 Task: Look for space in Soanierana Ivongo, Madagascar from 6th June, 2023 to 8th June, 2023 for 2 adults in price range Rs.7000 to Rs.12000. Place can be private room with 1  bedroom having 2 beds and 1 bathroom. Property type can be house, flat, guest house. Amenities needed are: wifi. Booking option can be shelf check-in. Required host language is English.
Action: Mouse moved to (598, 79)
Screenshot: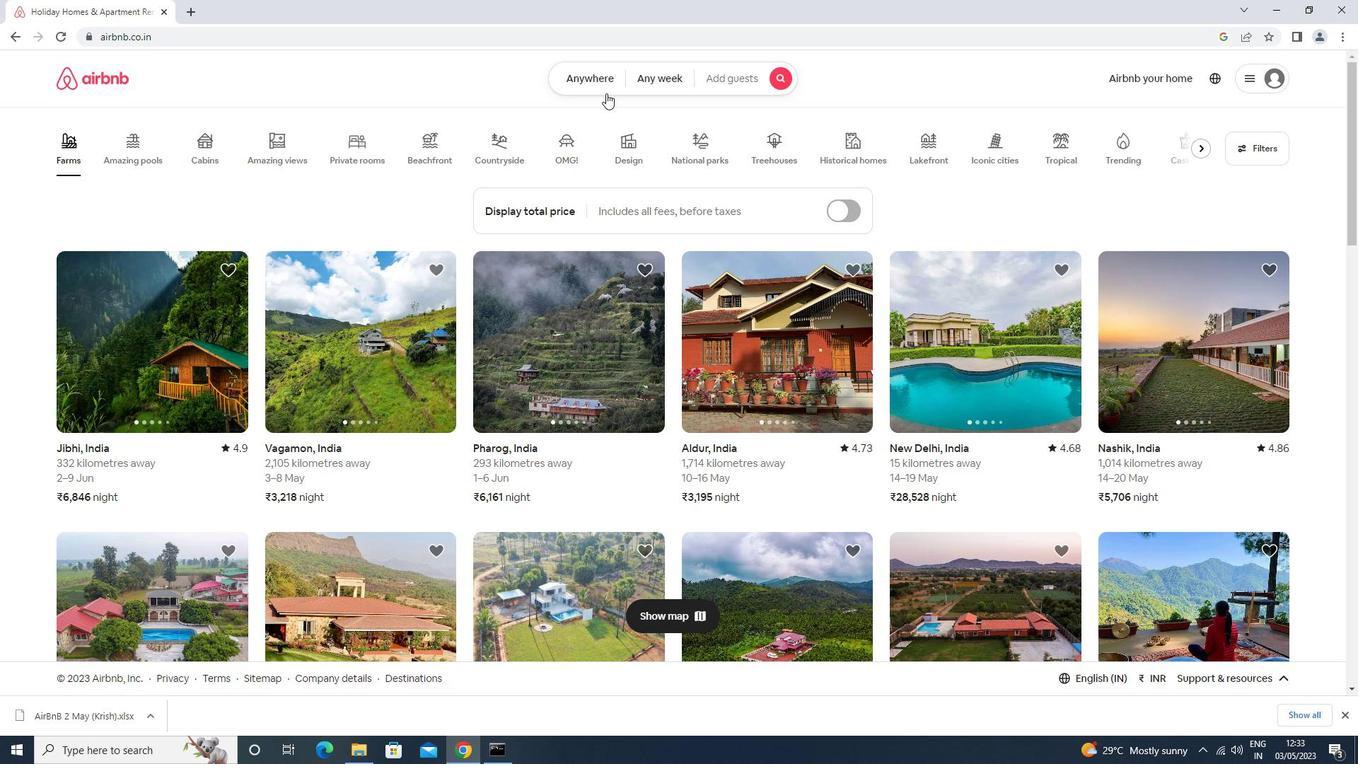 
Action: Mouse pressed left at (598, 79)
Screenshot: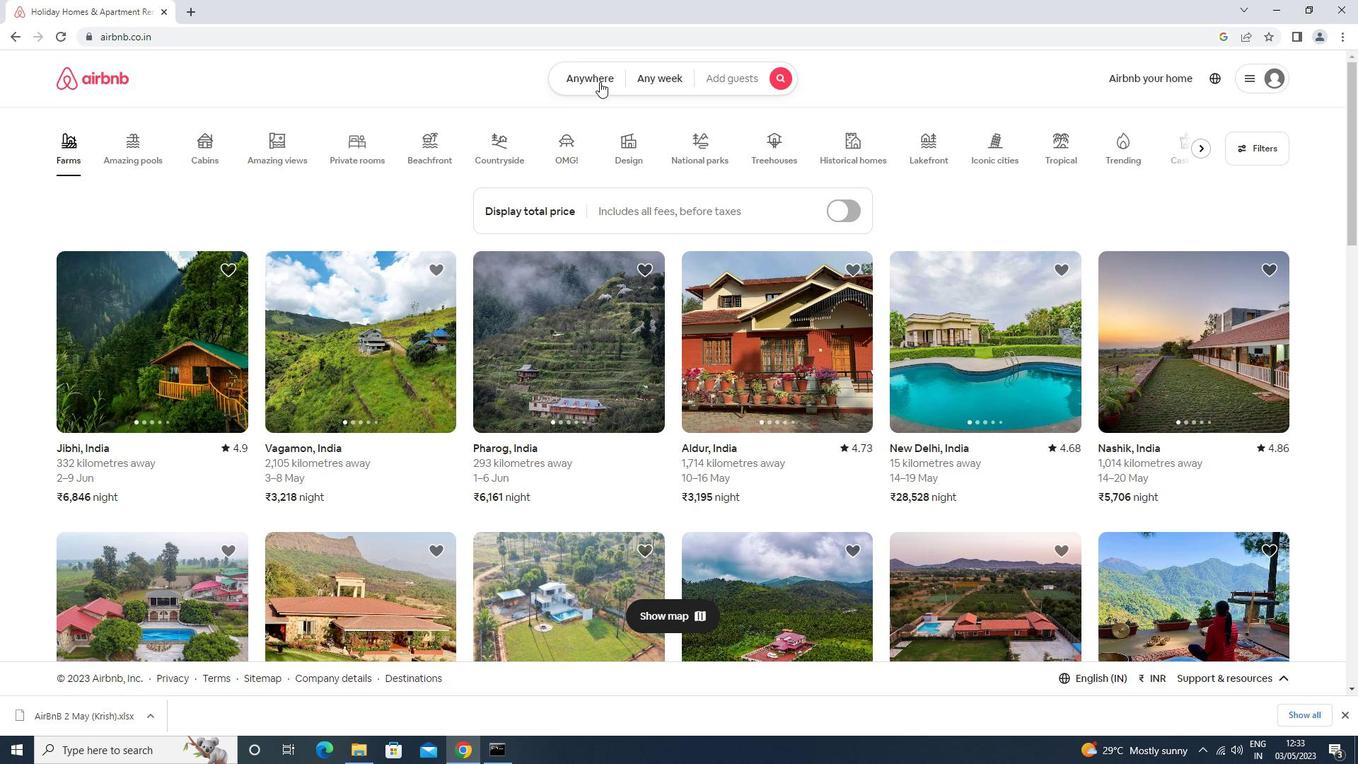 
Action: Mouse moved to (541, 138)
Screenshot: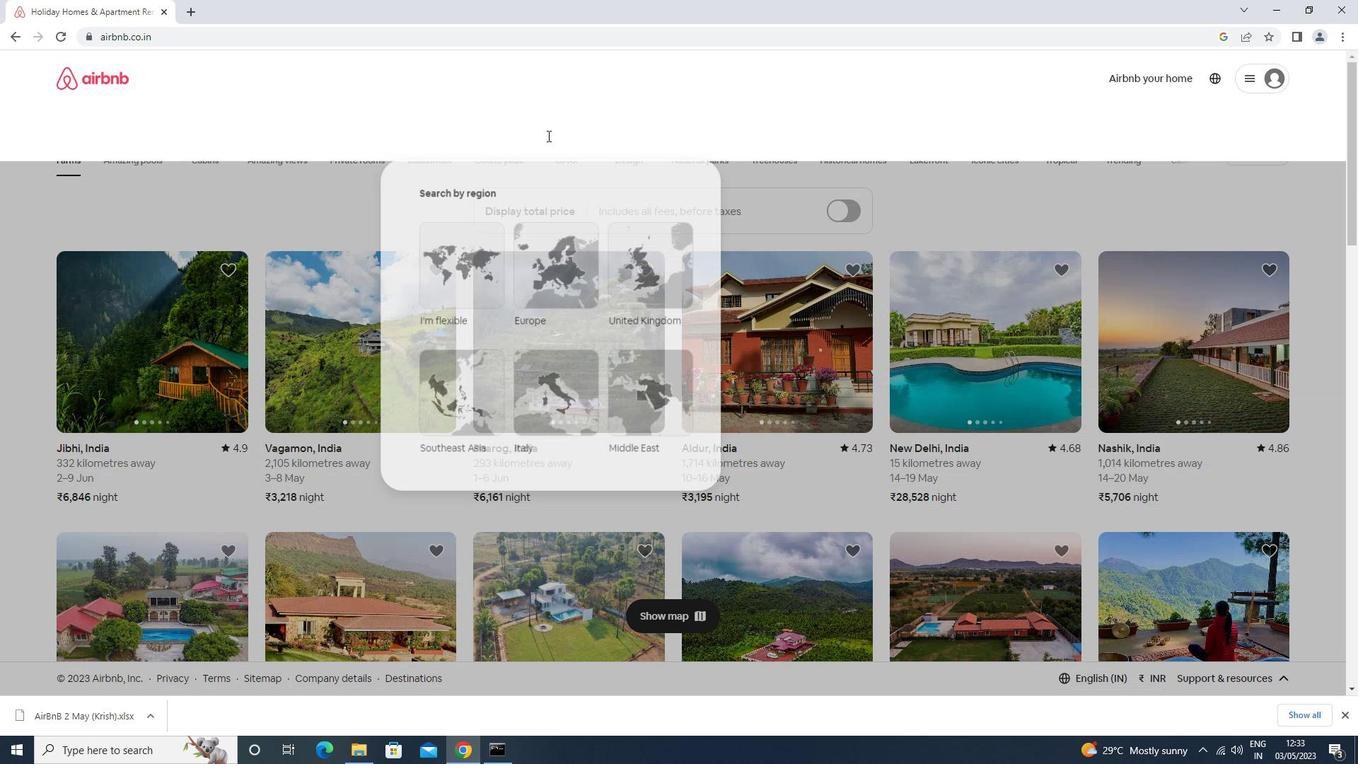 
Action: Mouse pressed left at (541, 138)
Screenshot: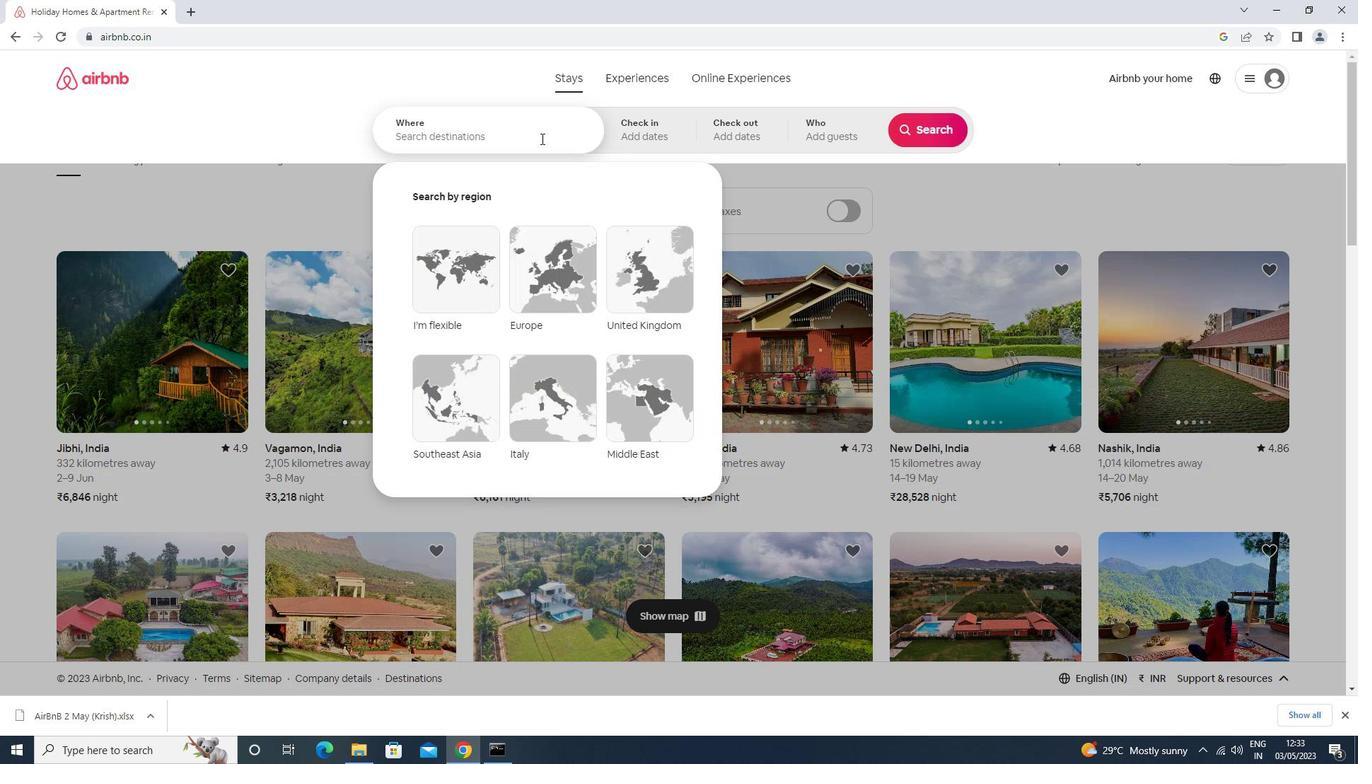 
Action: Key pressed s<Key.caps_lock>oanie<Key.down><Key.down><Key.enter>
Screenshot: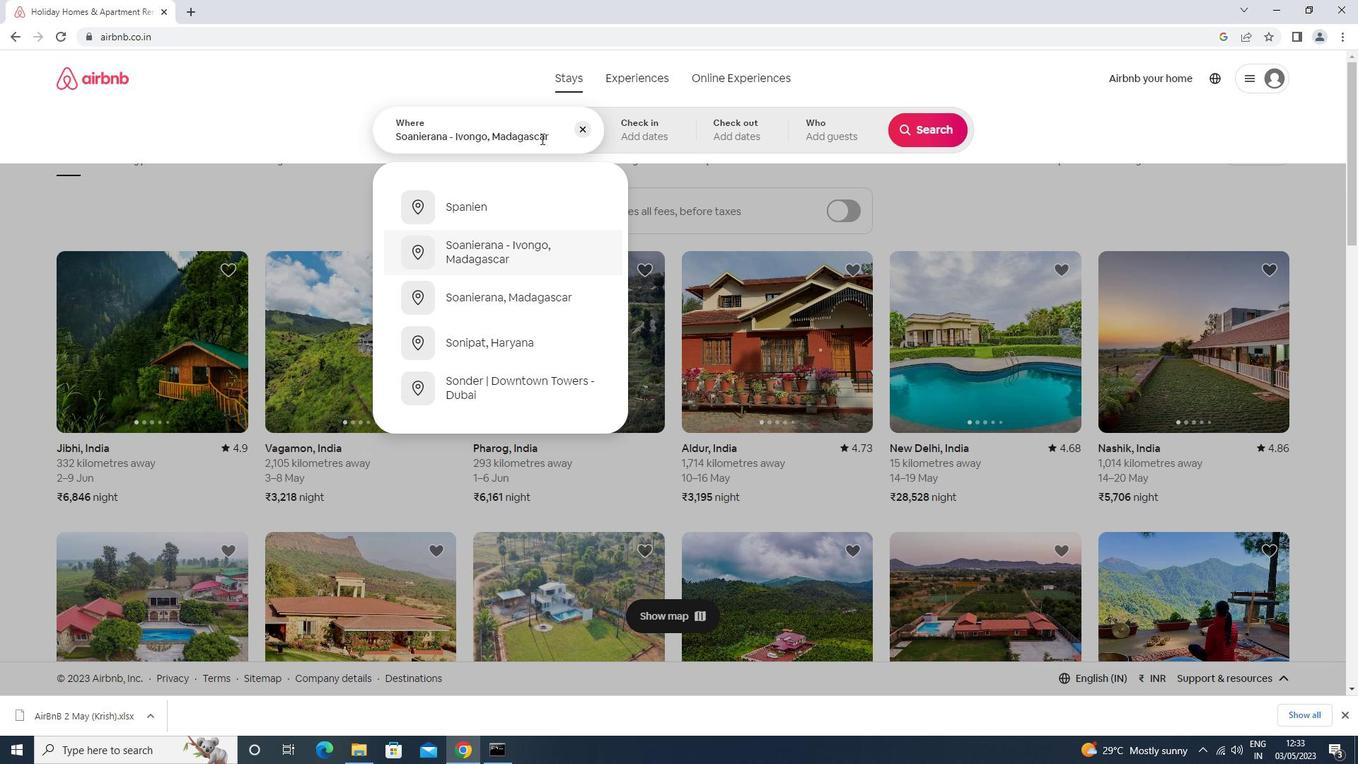 
Action: Mouse moved to (772, 333)
Screenshot: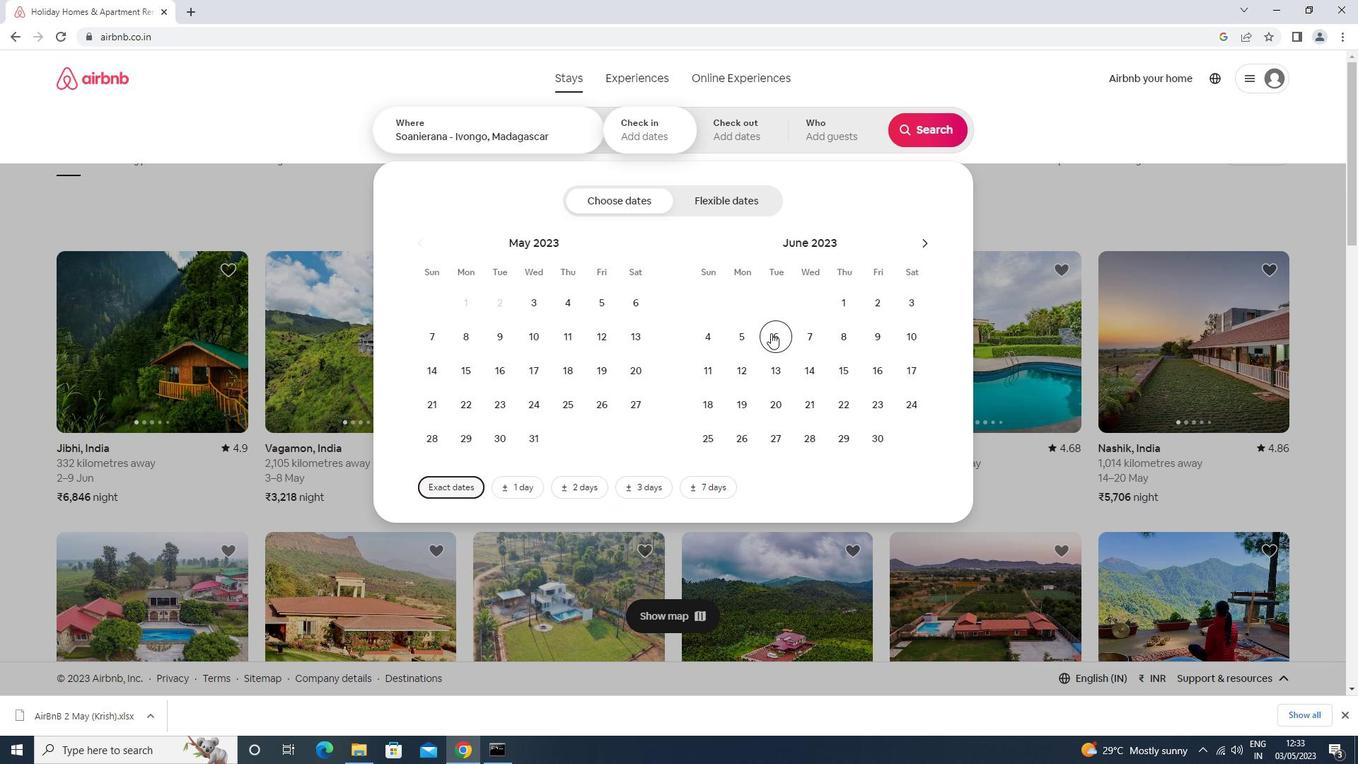 
Action: Mouse pressed left at (772, 333)
Screenshot: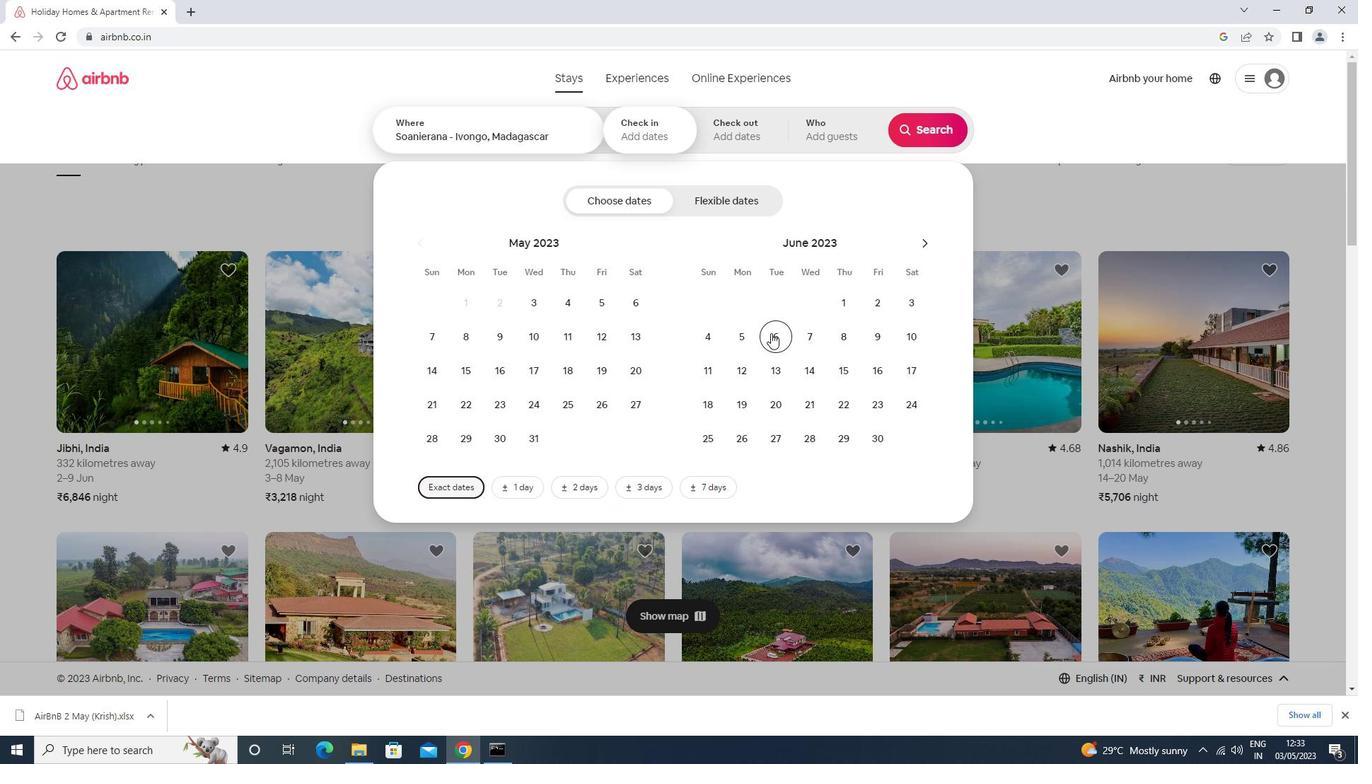 
Action: Mouse moved to (846, 328)
Screenshot: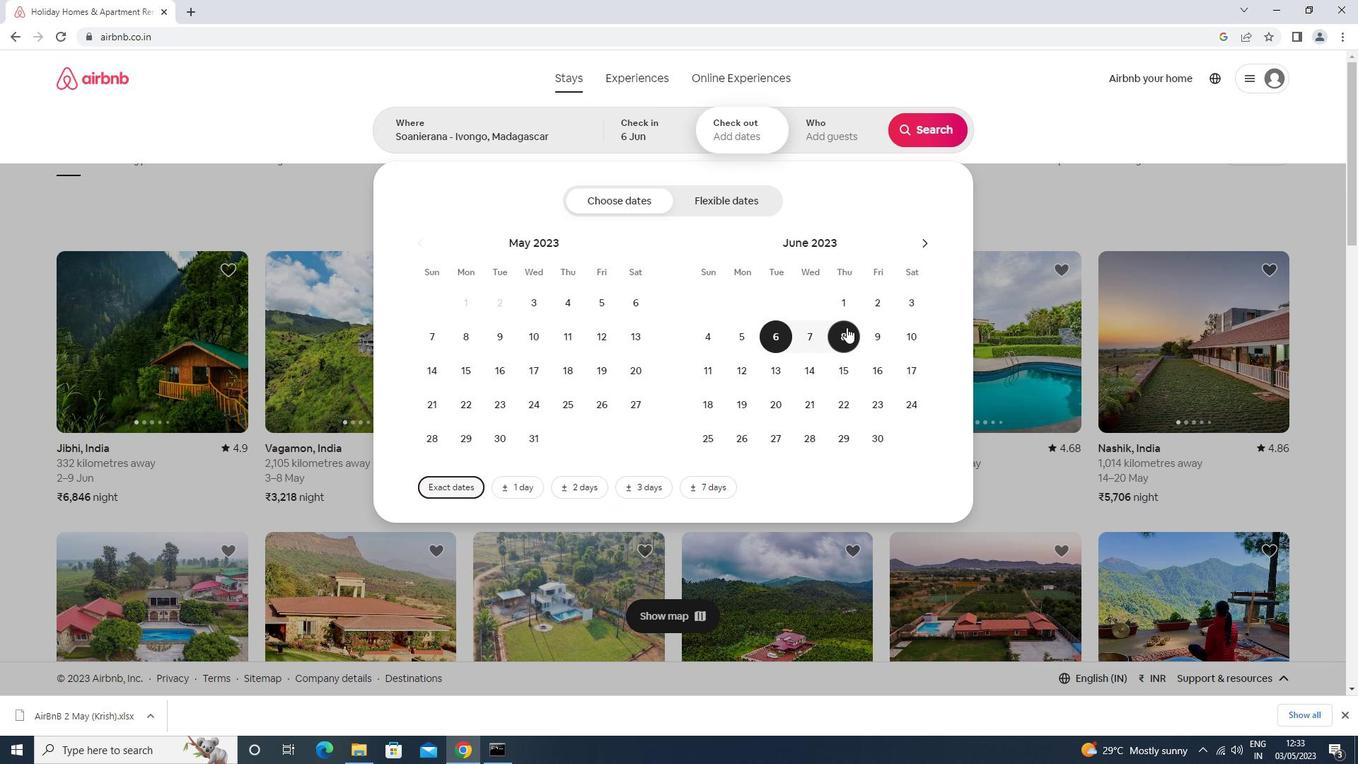 
Action: Mouse pressed left at (846, 328)
Screenshot: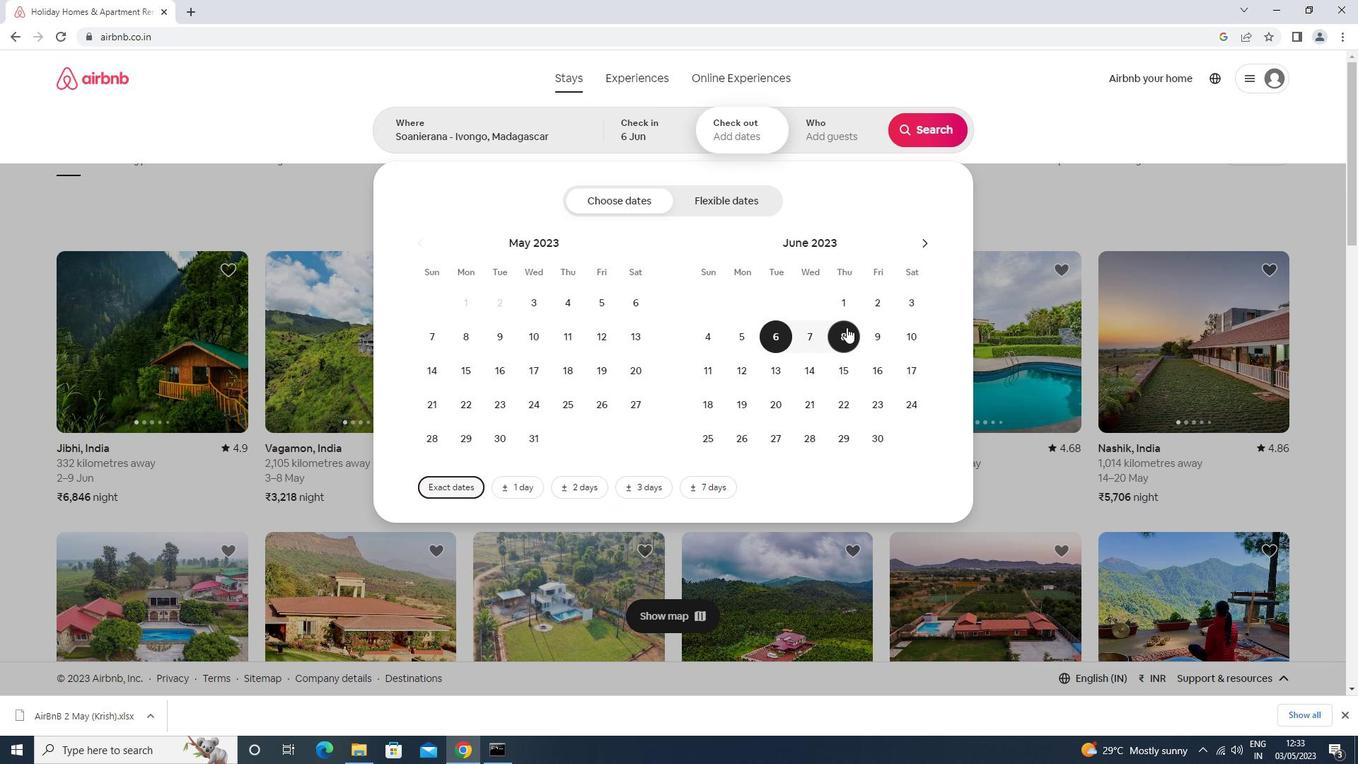 
Action: Mouse moved to (830, 145)
Screenshot: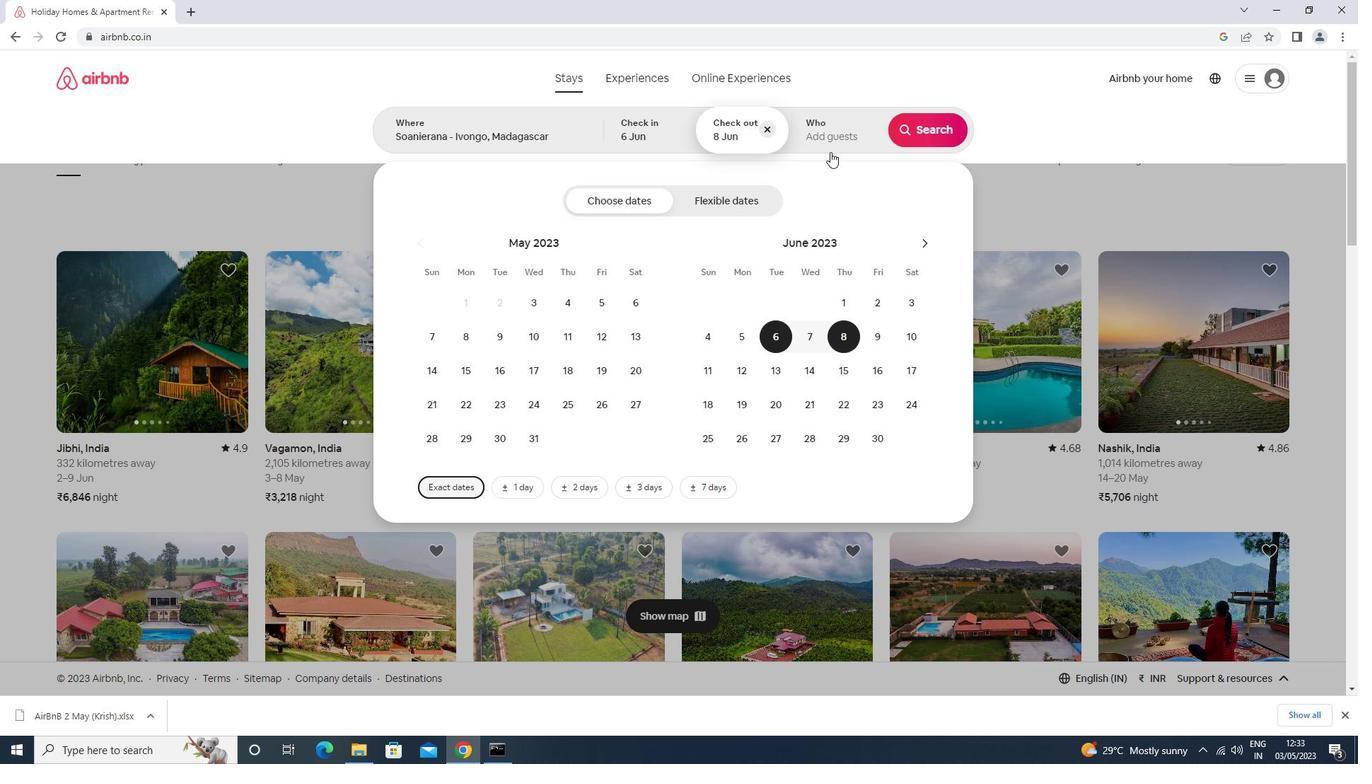 
Action: Mouse pressed left at (830, 145)
Screenshot: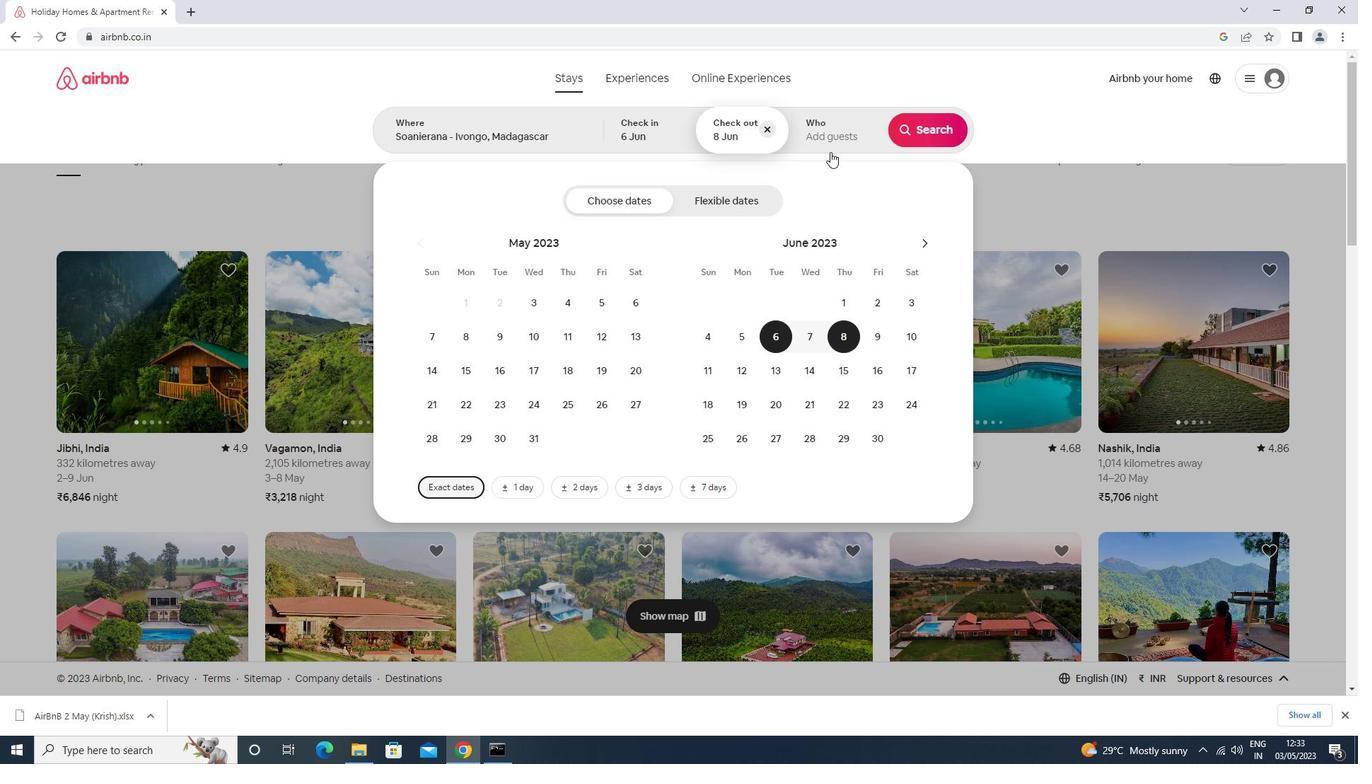 
Action: Mouse moved to (934, 210)
Screenshot: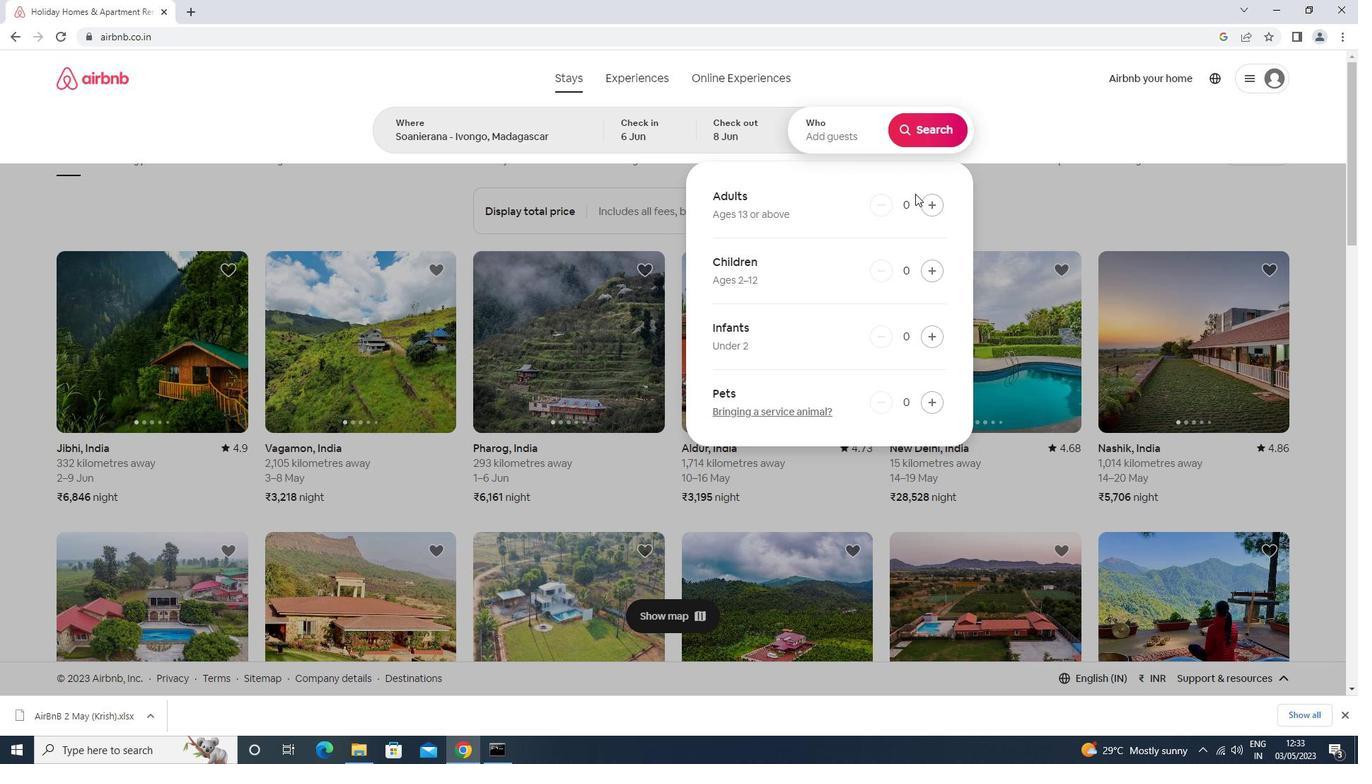 
Action: Mouse pressed left at (934, 210)
Screenshot: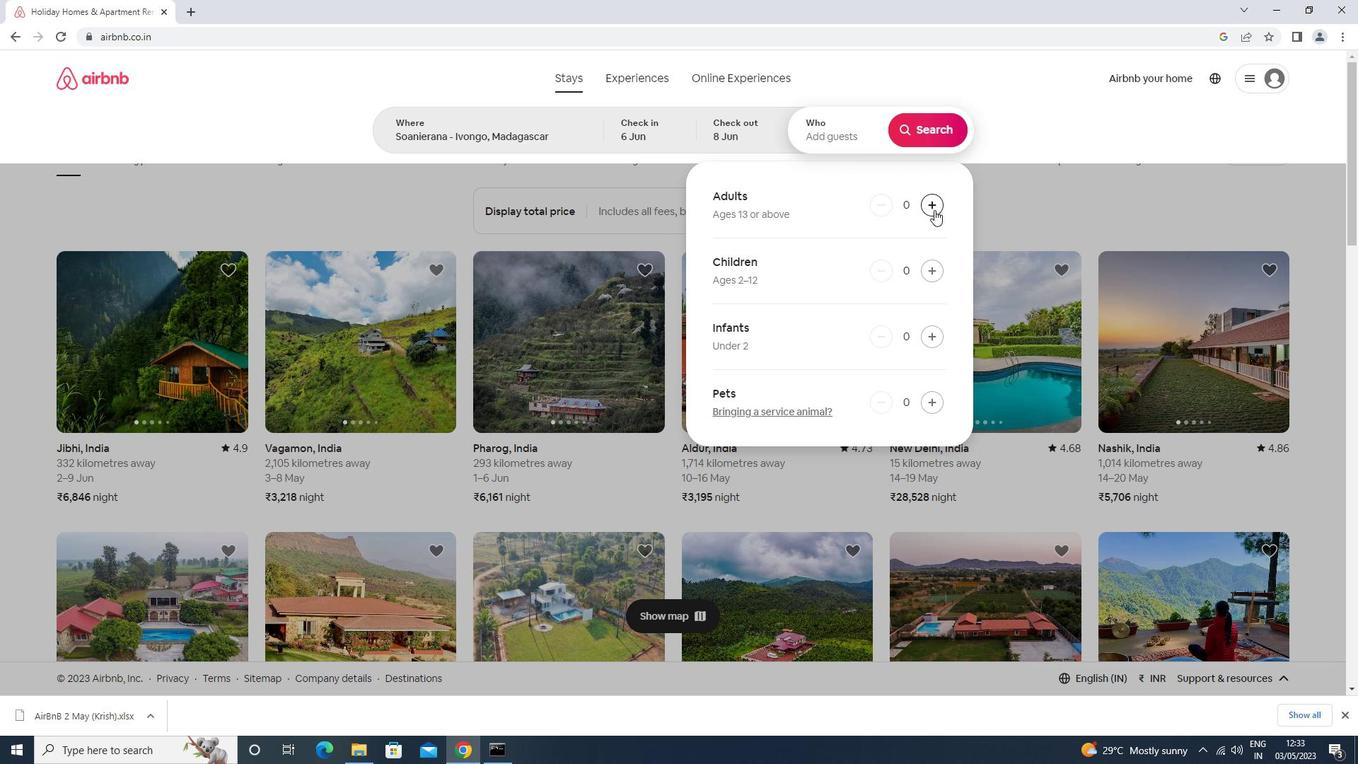 
Action: Mouse pressed left at (934, 210)
Screenshot: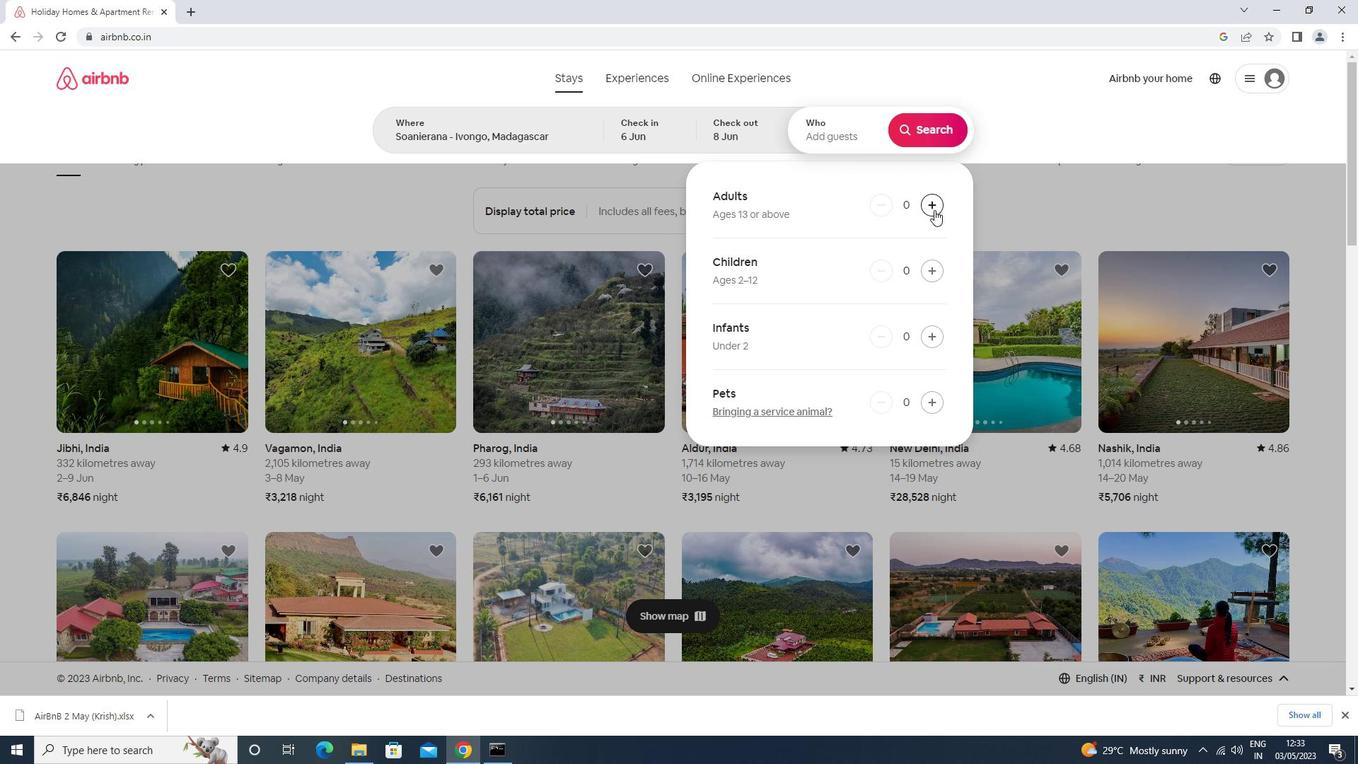 
Action: Mouse moved to (921, 136)
Screenshot: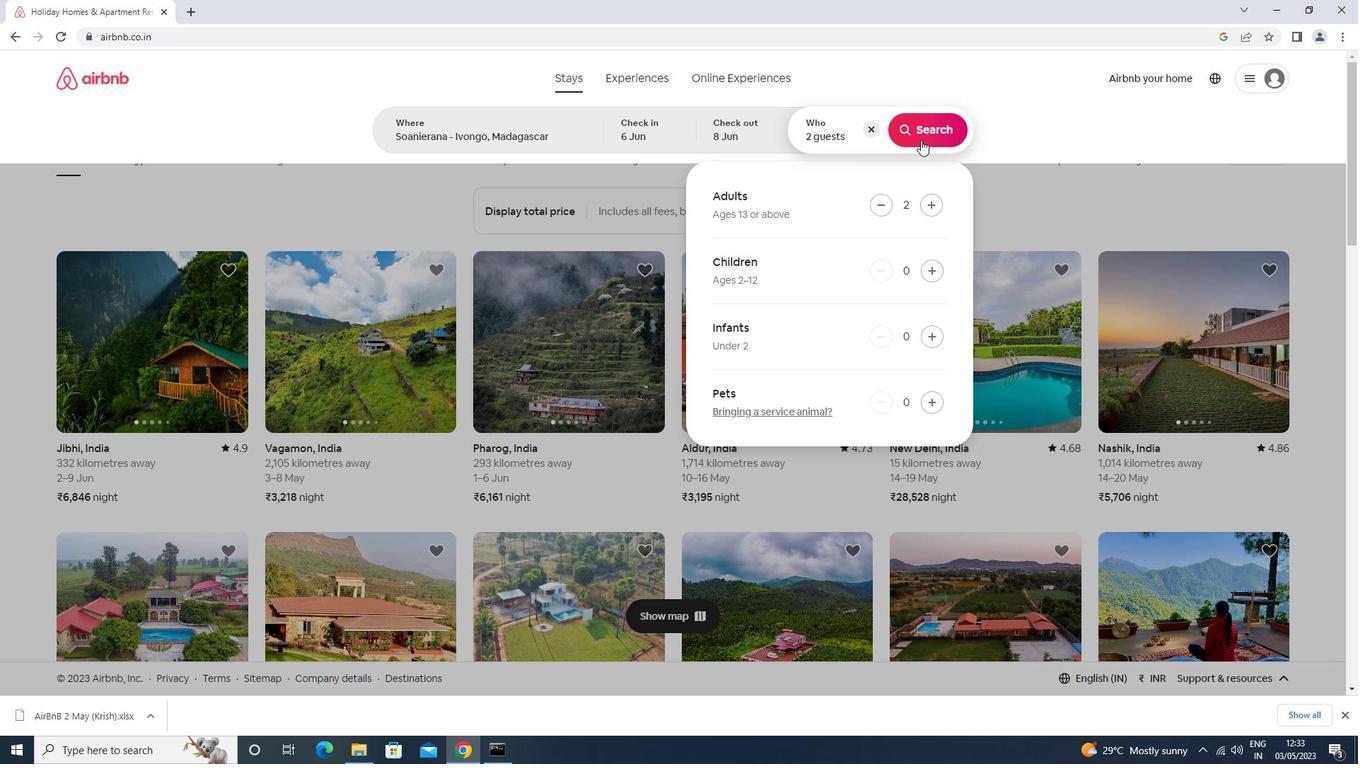 
Action: Mouse pressed left at (921, 136)
Screenshot: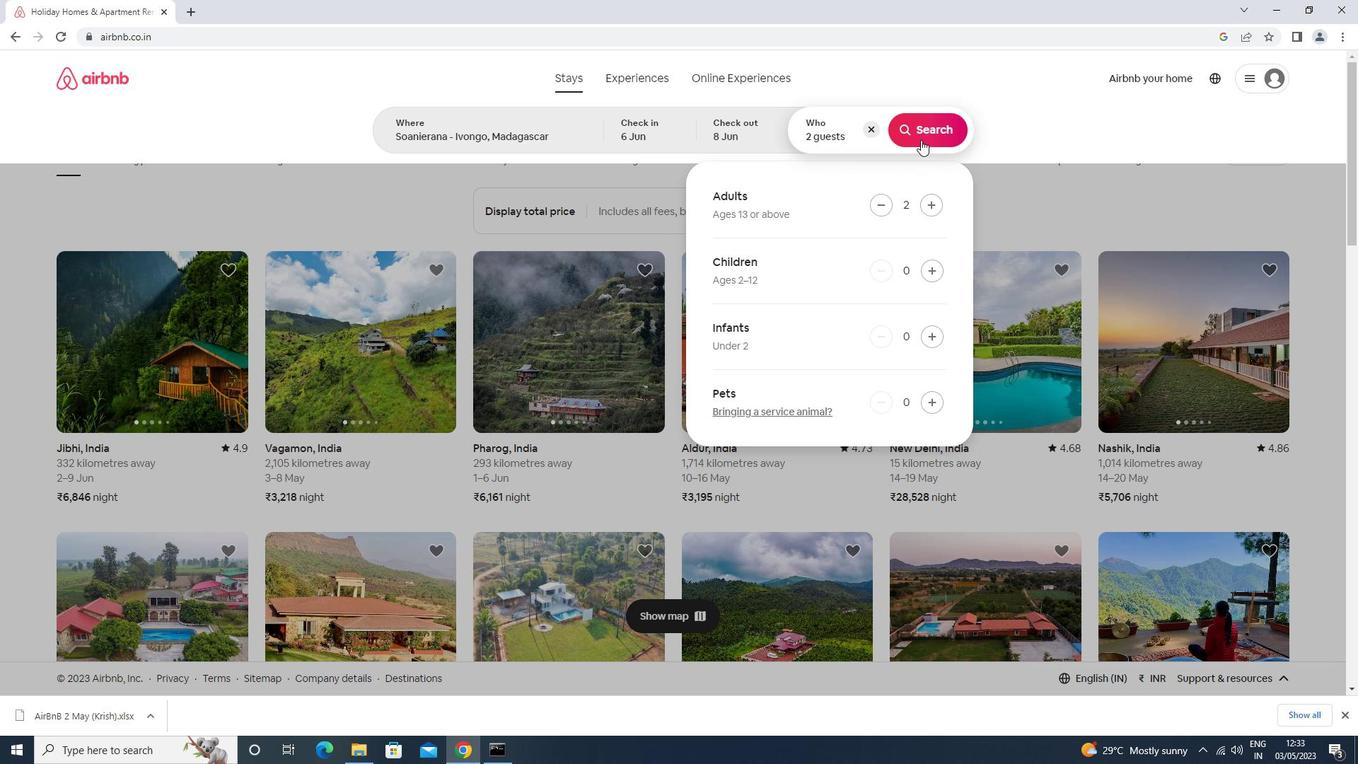 
Action: Mouse moved to (1307, 133)
Screenshot: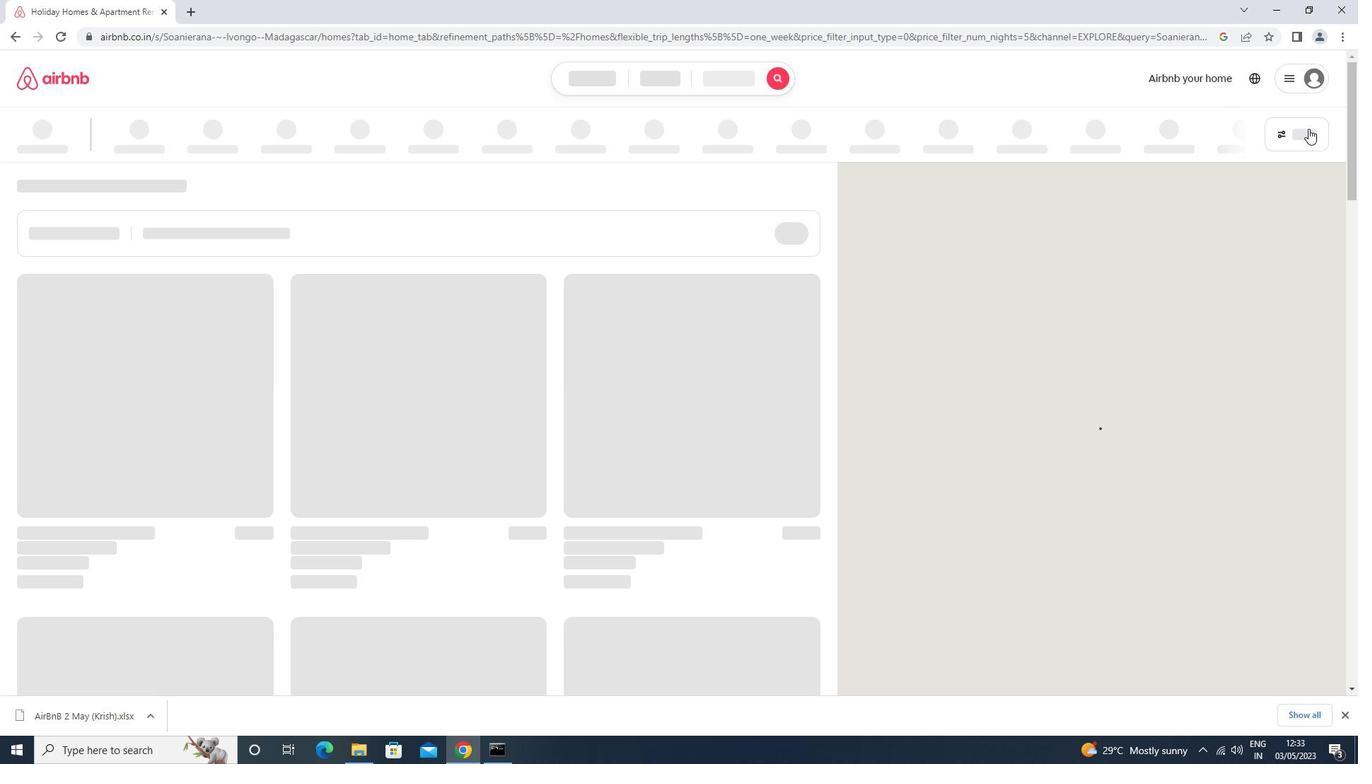 
Action: Mouse pressed left at (1307, 133)
Screenshot: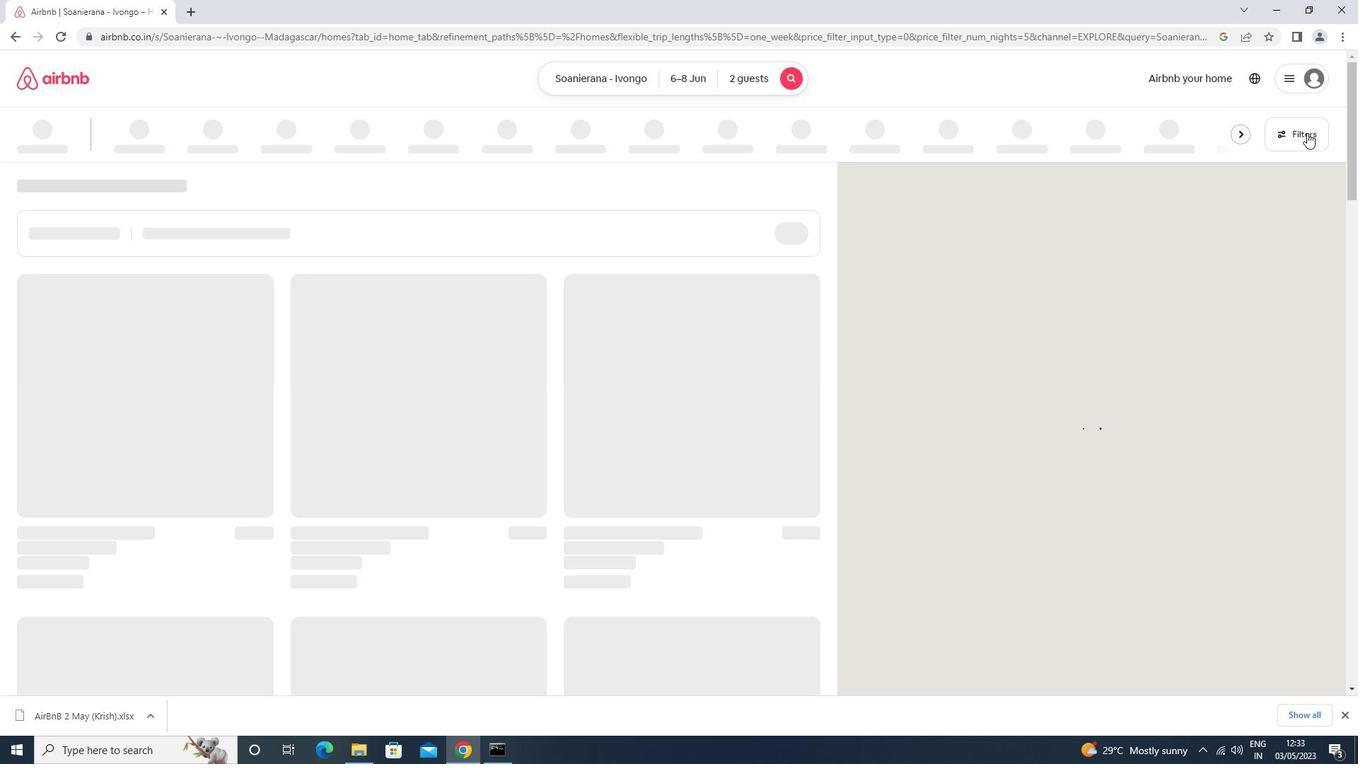 
Action: Mouse moved to (557, 312)
Screenshot: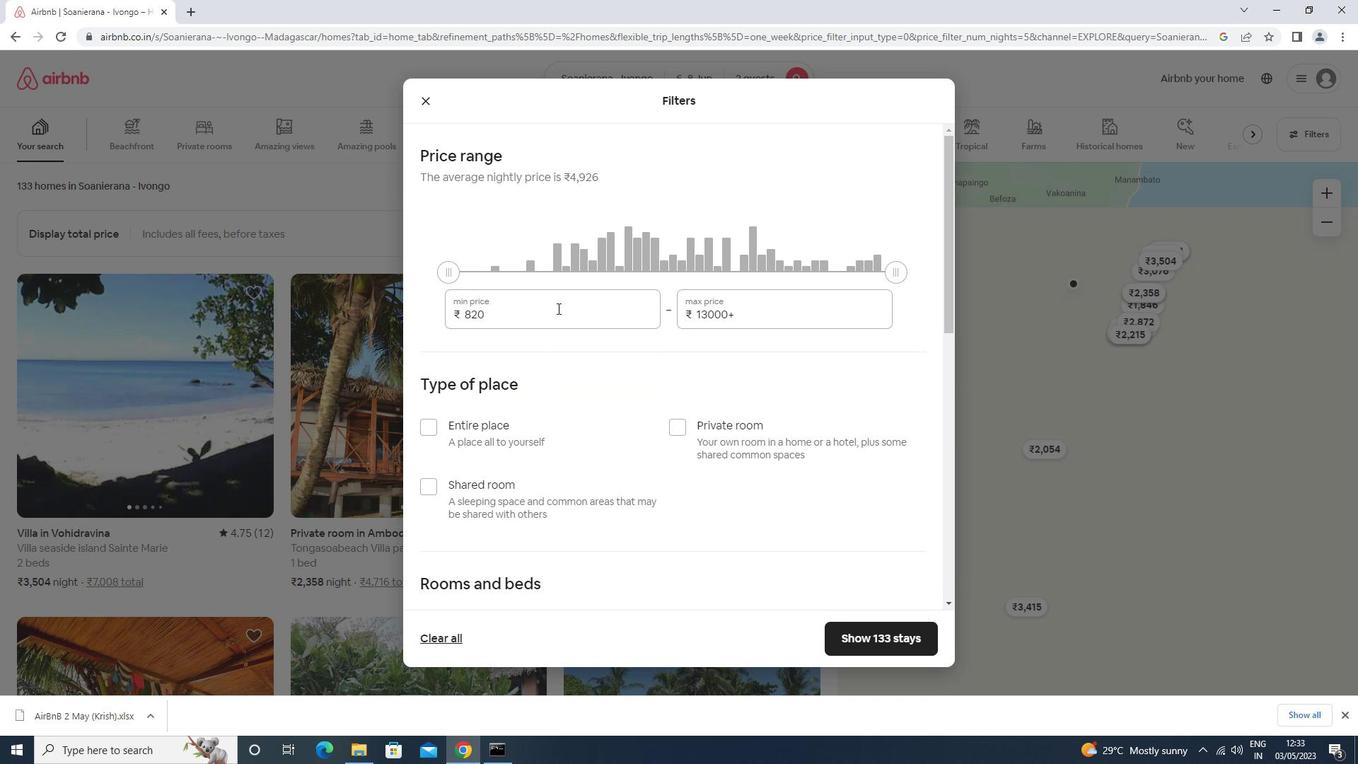 
Action: Mouse pressed left at (557, 312)
Screenshot: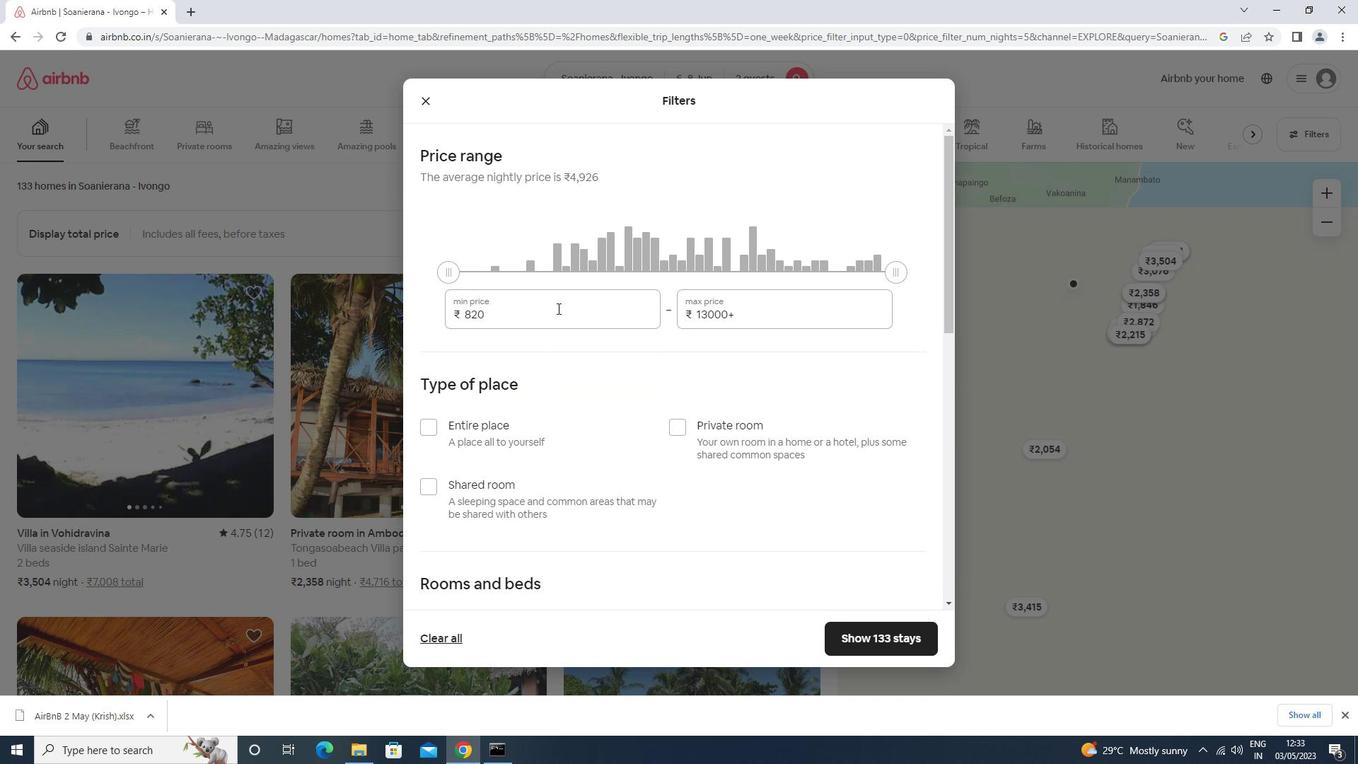 
Action: Key pressed <Key.backspace><Key.backspace><Key.backspace><Key.backspace><Key.backspace><Key.backspace><Key.backspace><Key.backspace><Key.backspace><Key.backspace><Key.backspace><Key.backspace><Key.backspace><Key.backspace><Key.backspace><Key.backspace><Key.backspace>7000<Key.tab>12000
Screenshot: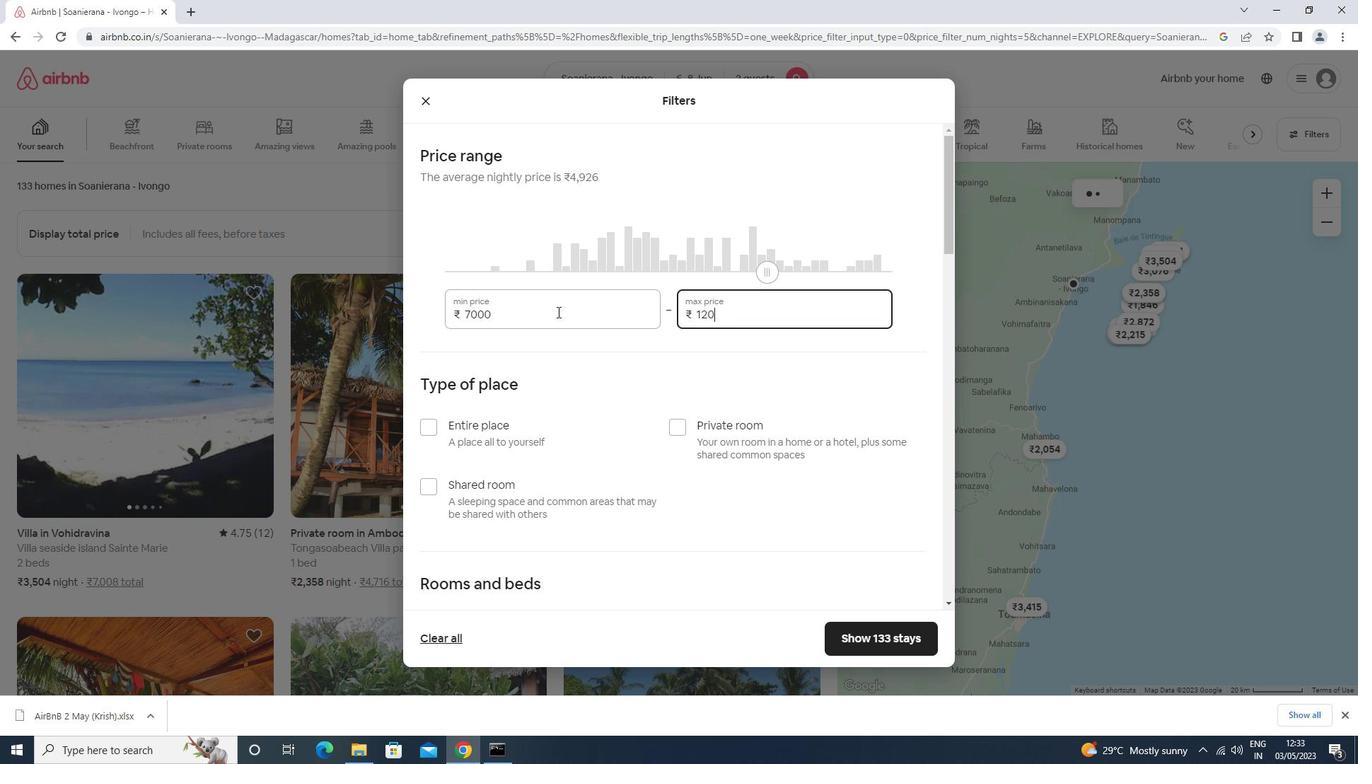 
Action: Mouse moved to (554, 309)
Screenshot: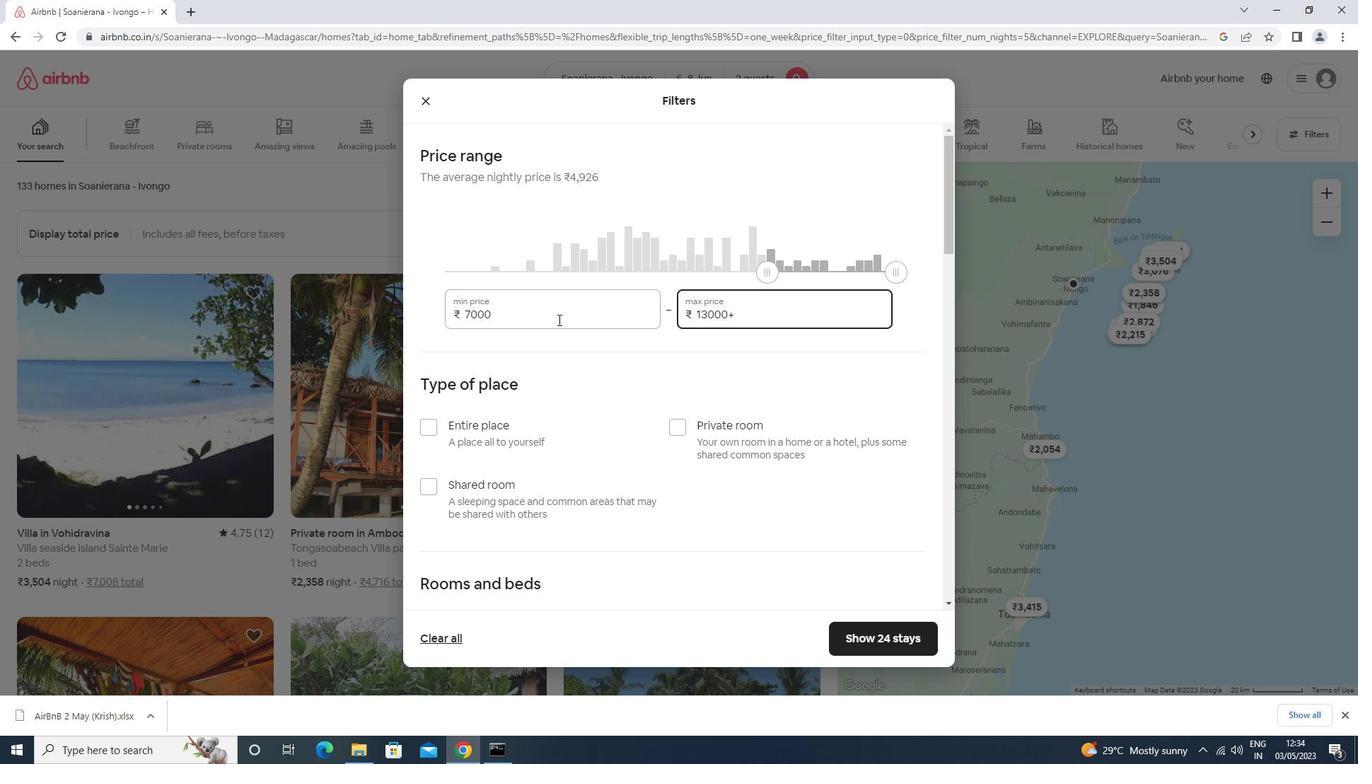 
Action: Mouse scrolled (554, 308) with delta (0, 0)
Screenshot: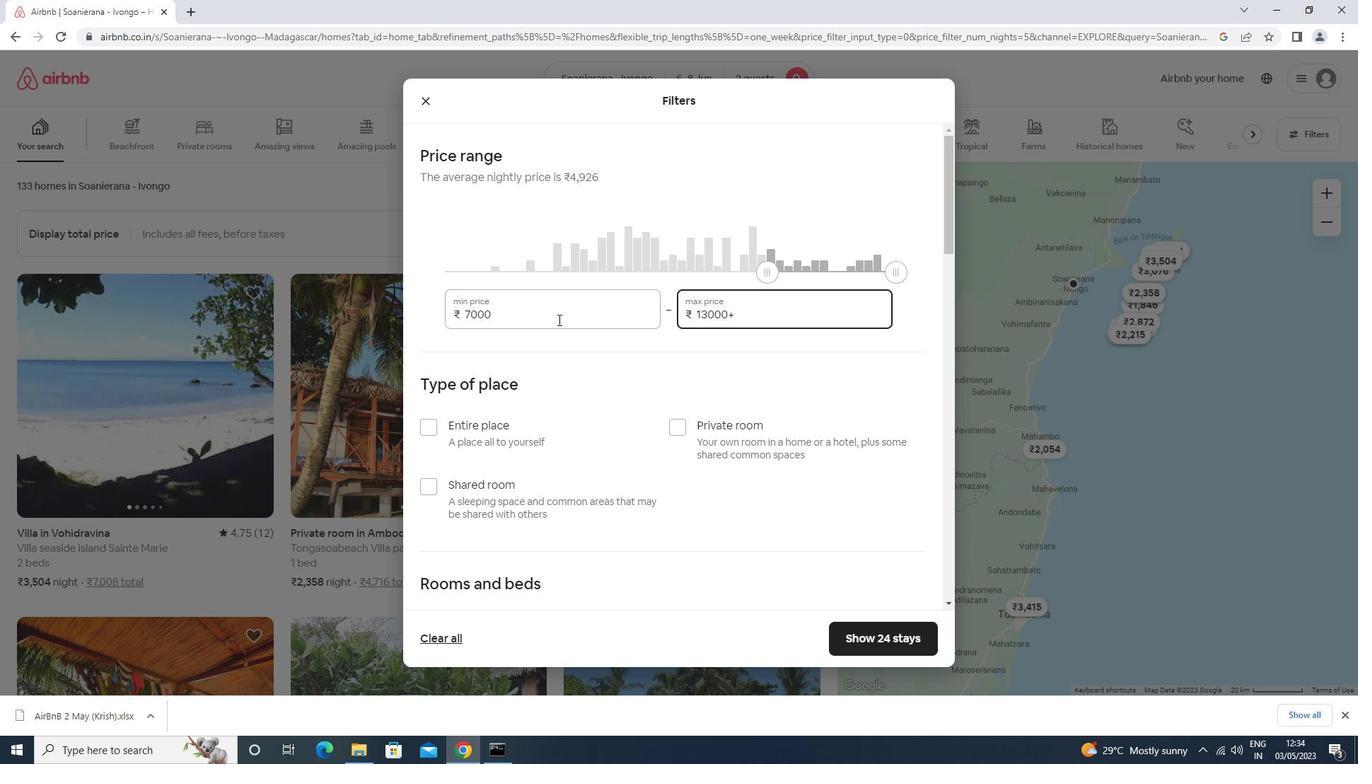 
Action: Mouse moved to (554, 309)
Screenshot: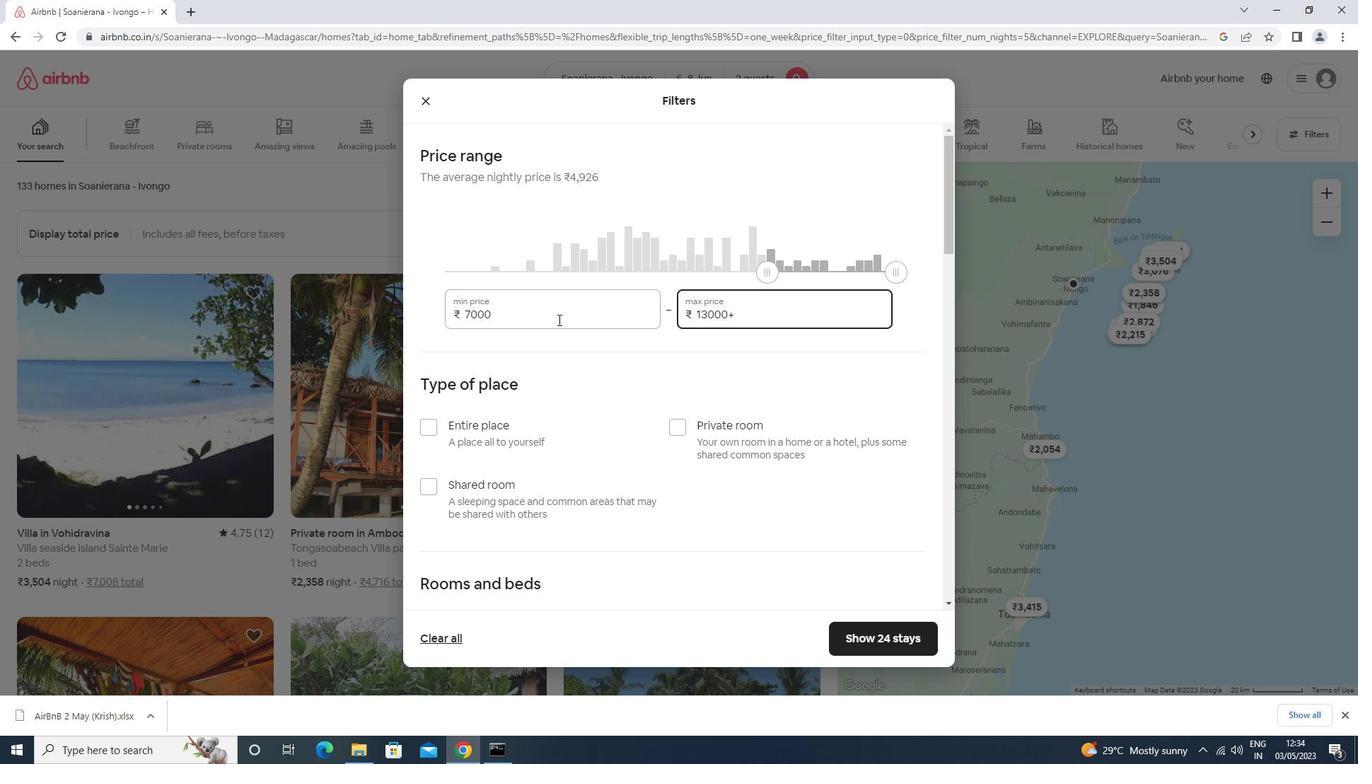 
Action: Mouse scrolled (554, 308) with delta (0, 0)
Screenshot: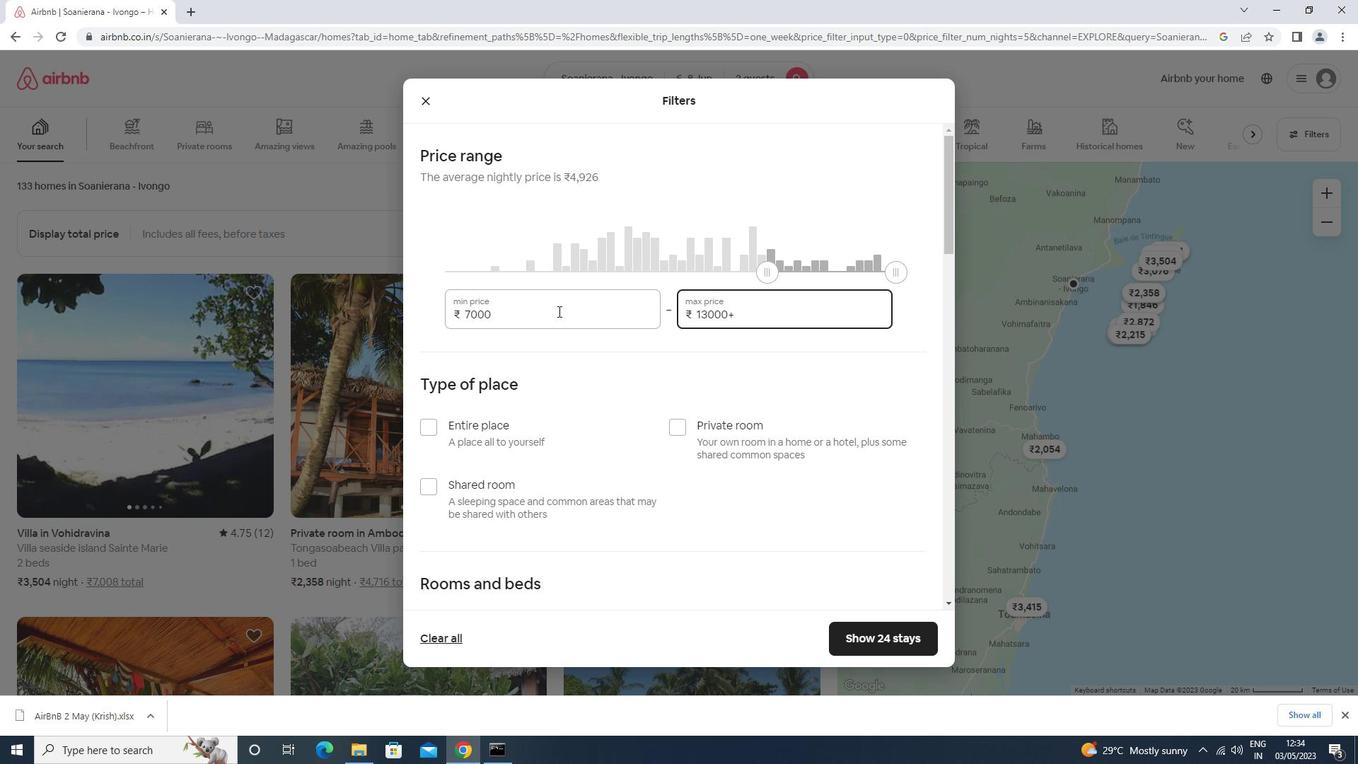 
Action: Mouse moved to (709, 288)
Screenshot: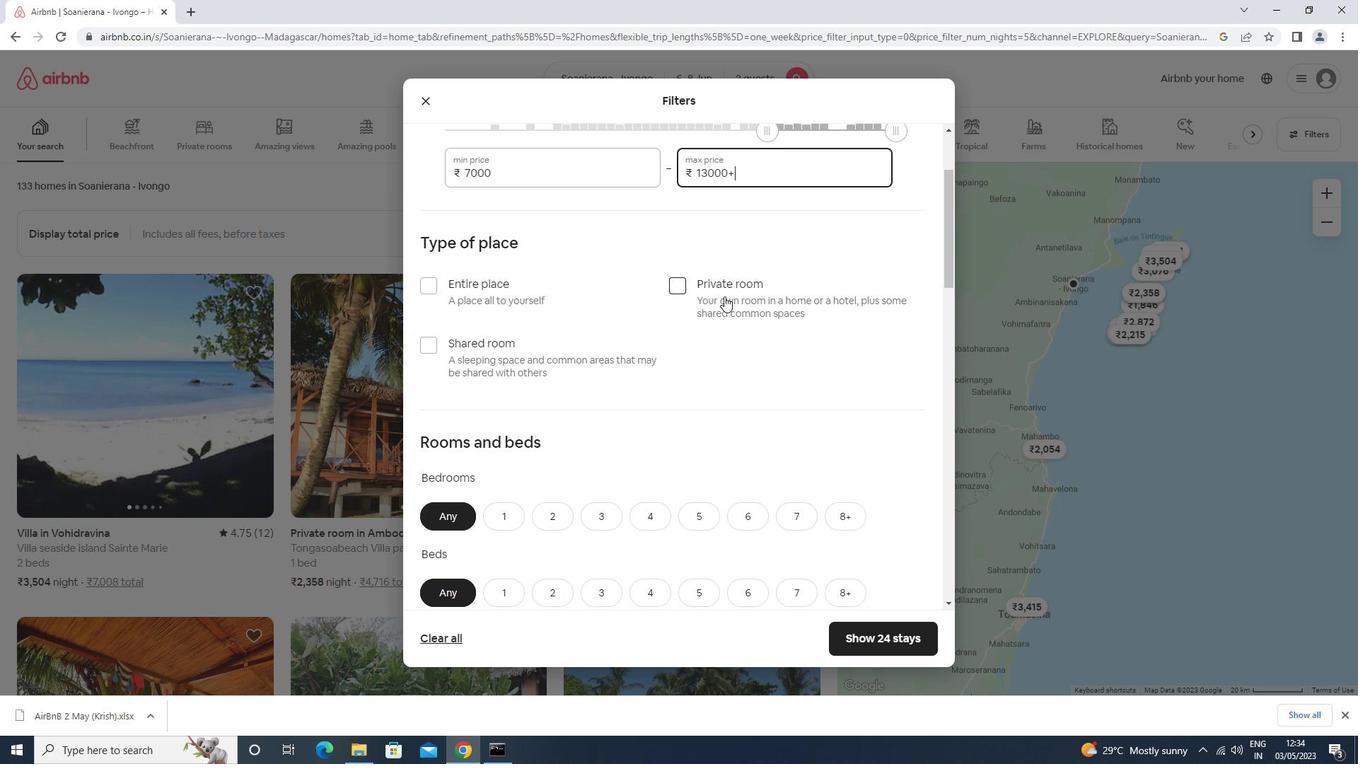 
Action: Mouse pressed left at (709, 288)
Screenshot: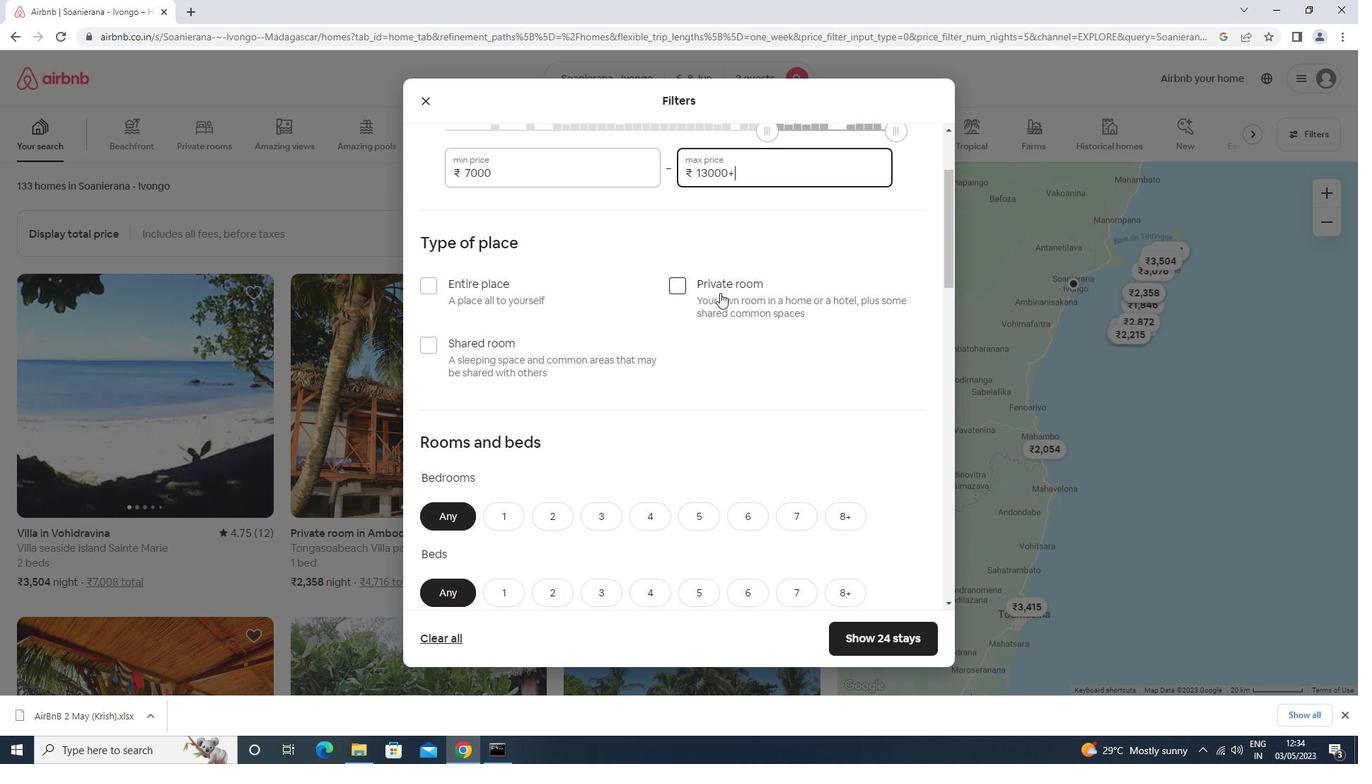 
Action: Mouse moved to (709, 288)
Screenshot: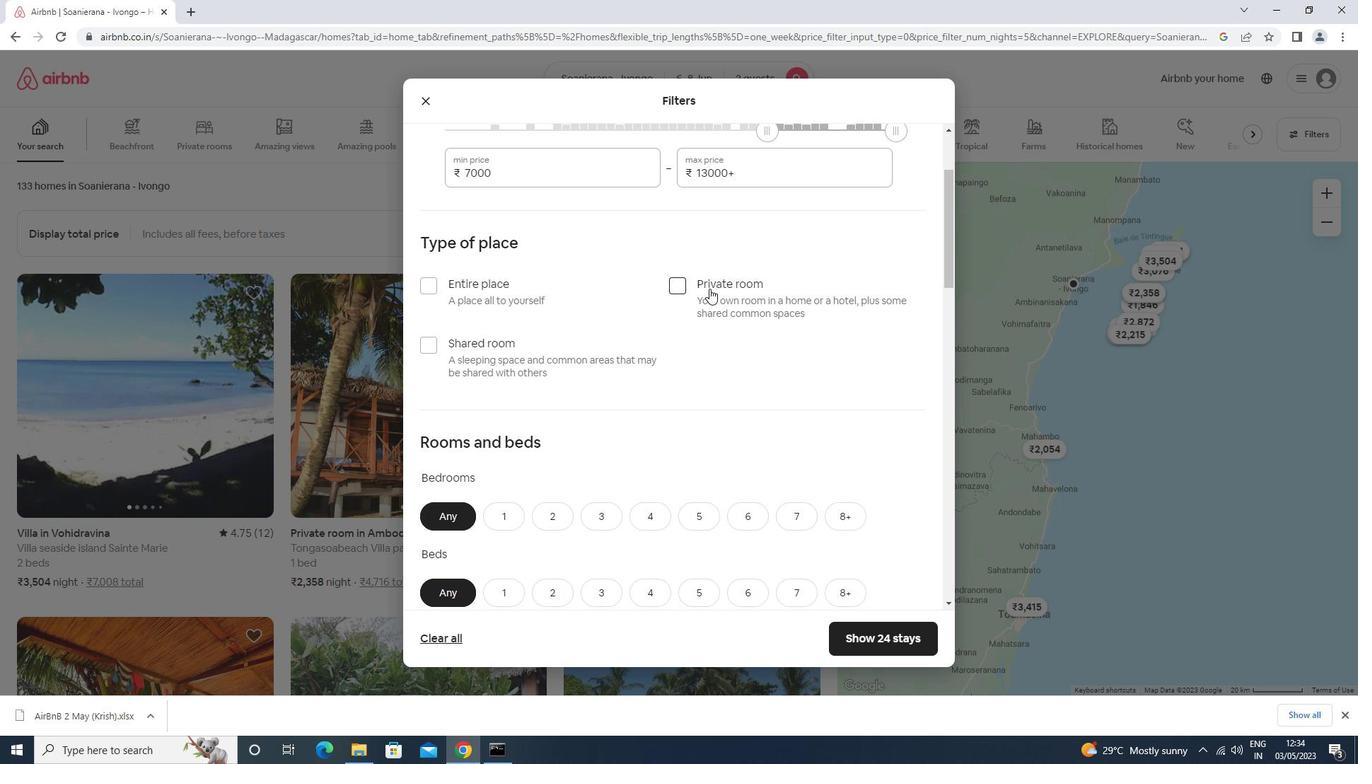 
Action: Mouse scrolled (709, 288) with delta (0, 0)
Screenshot: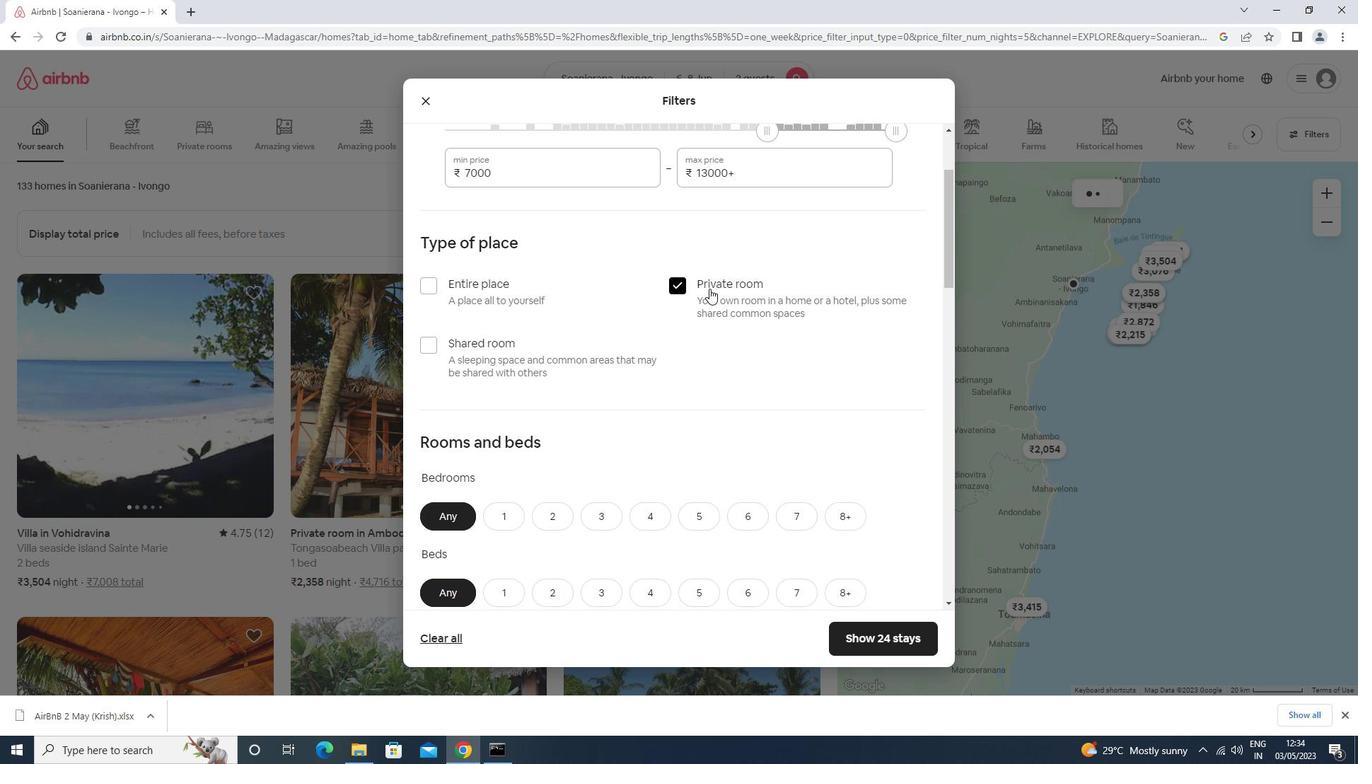 
Action: Mouse moved to (708, 288)
Screenshot: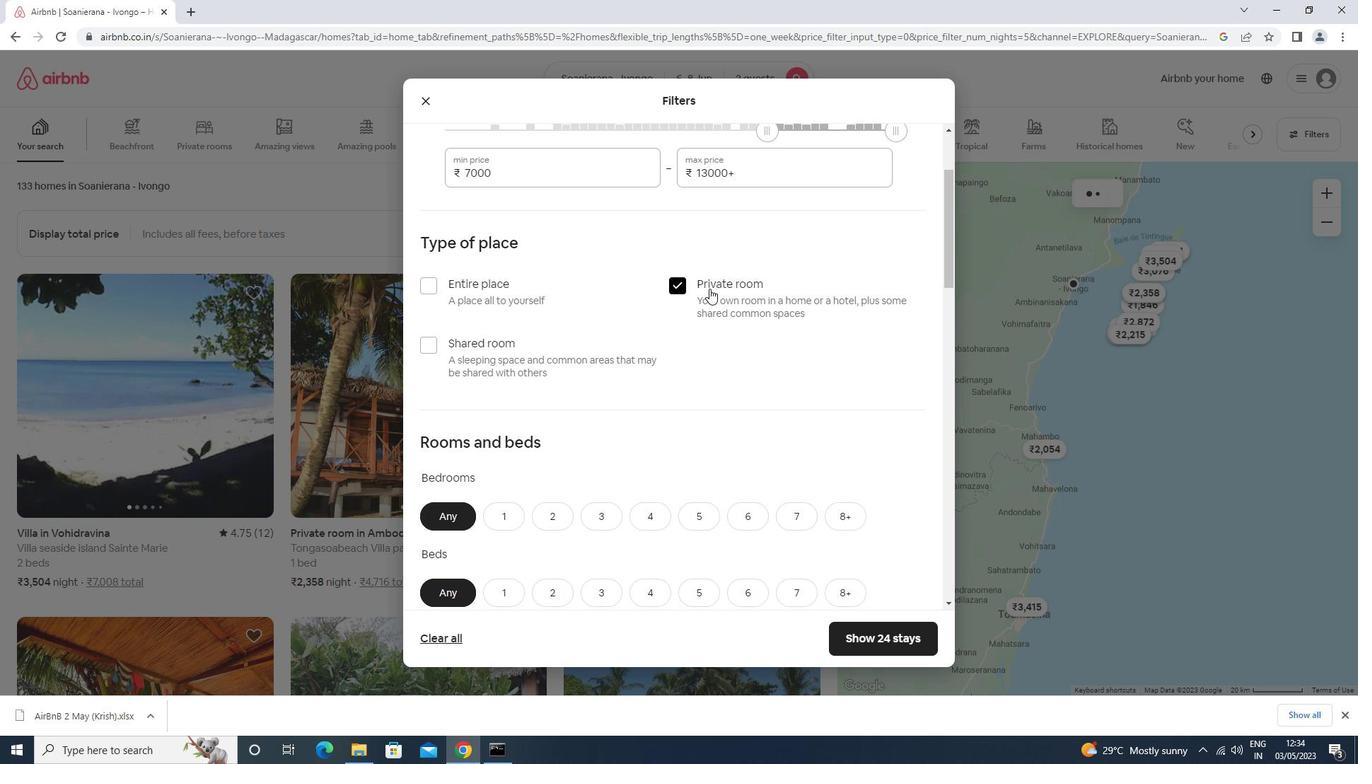 
Action: Mouse scrolled (708, 288) with delta (0, 0)
Screenshot: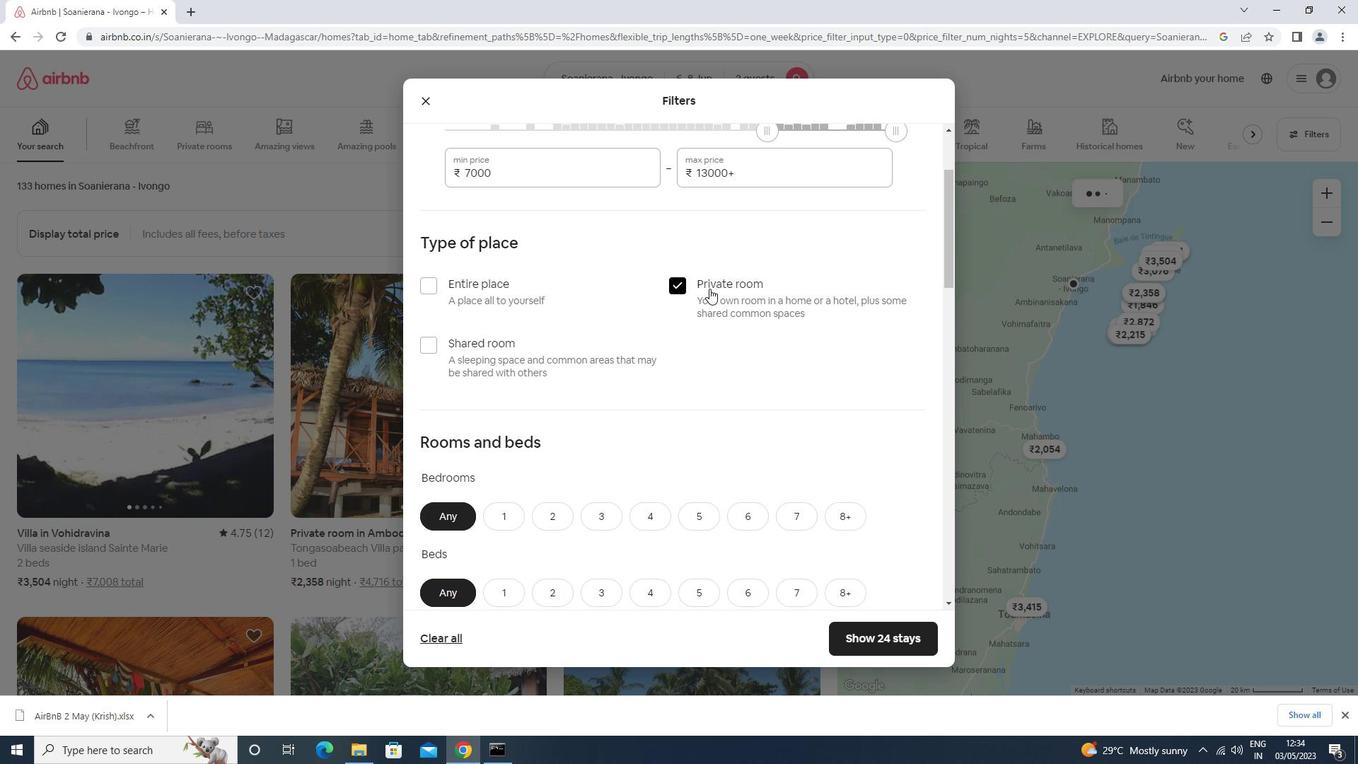 
Action: Mouse moved to (708, 289)
Screenshot: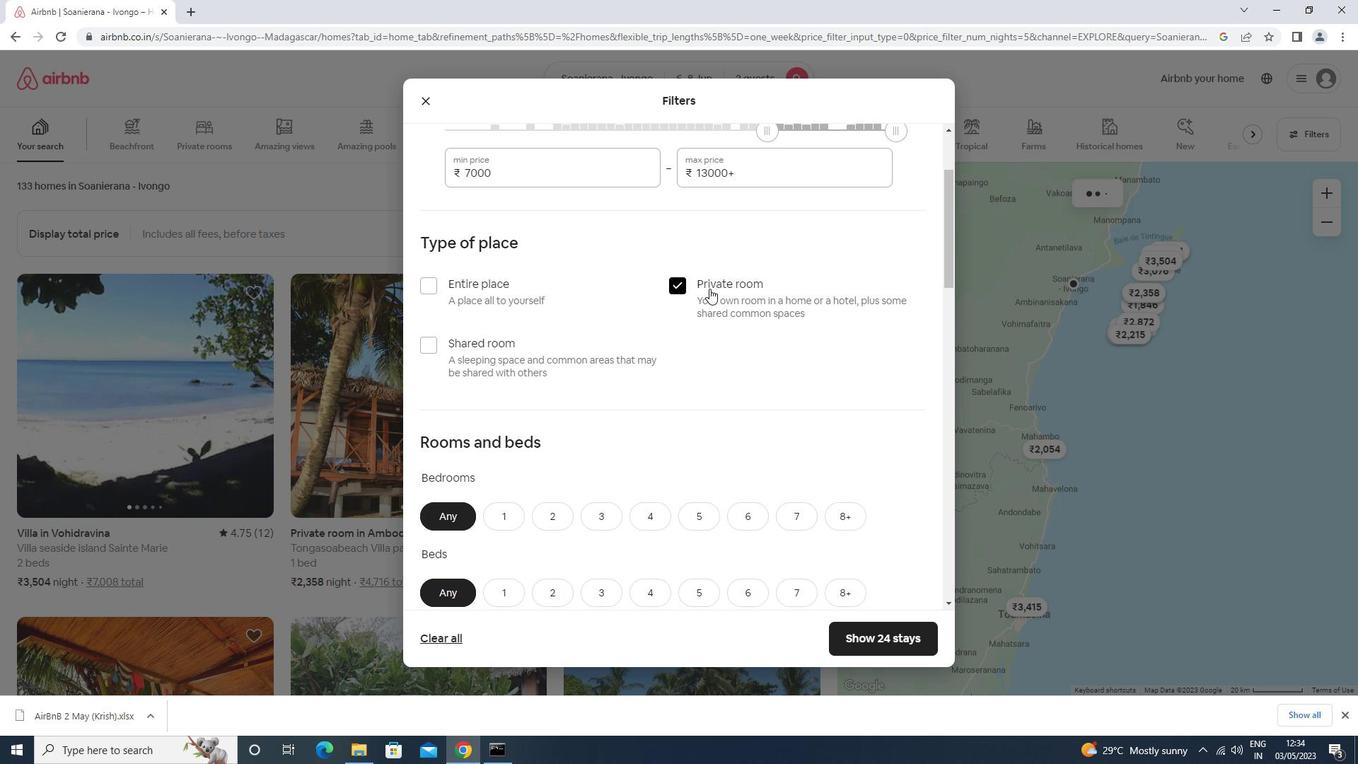 
Action: Mouse scrolled (708, 288) with delta (0, 0)
Screenshot: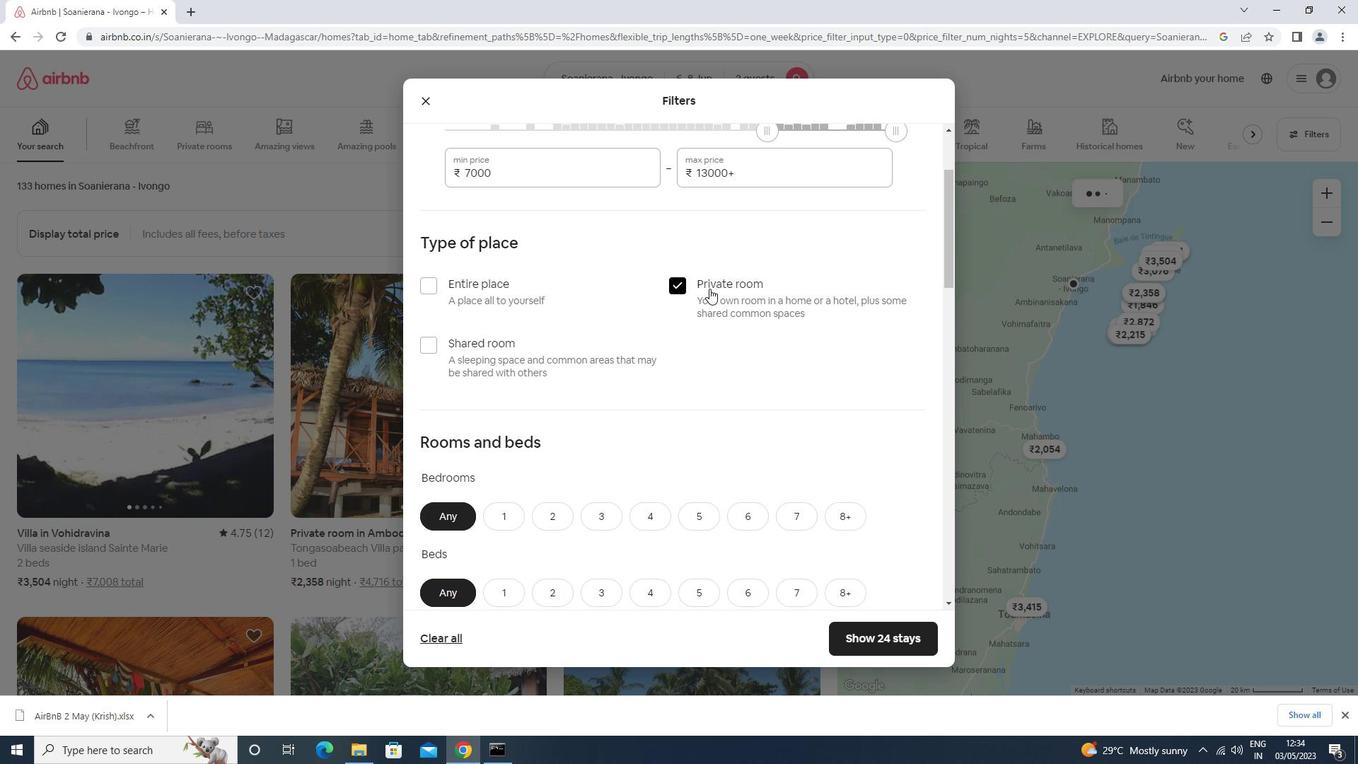
Action: Mouse moved to (501, 303)
Screenshot: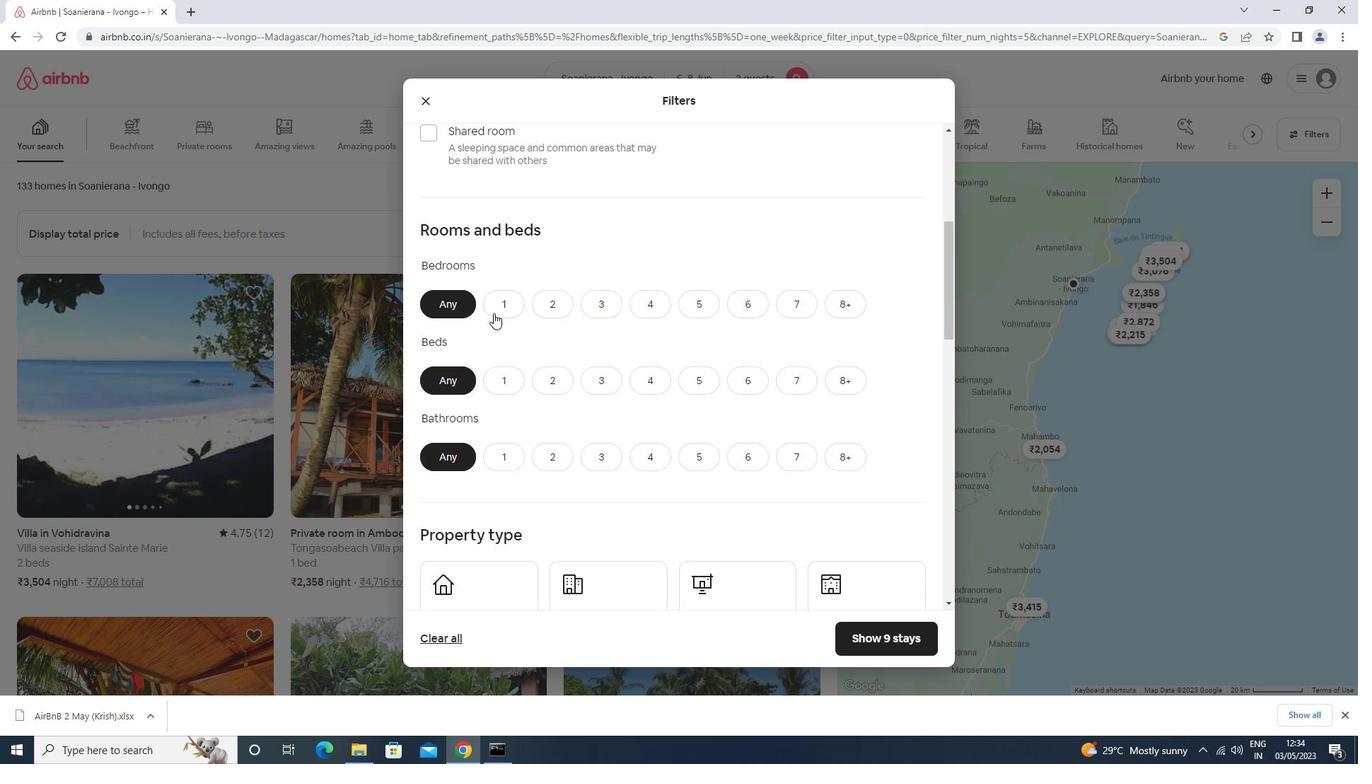 
Action: Mouse pressed left at (501, 303)
Screenshot: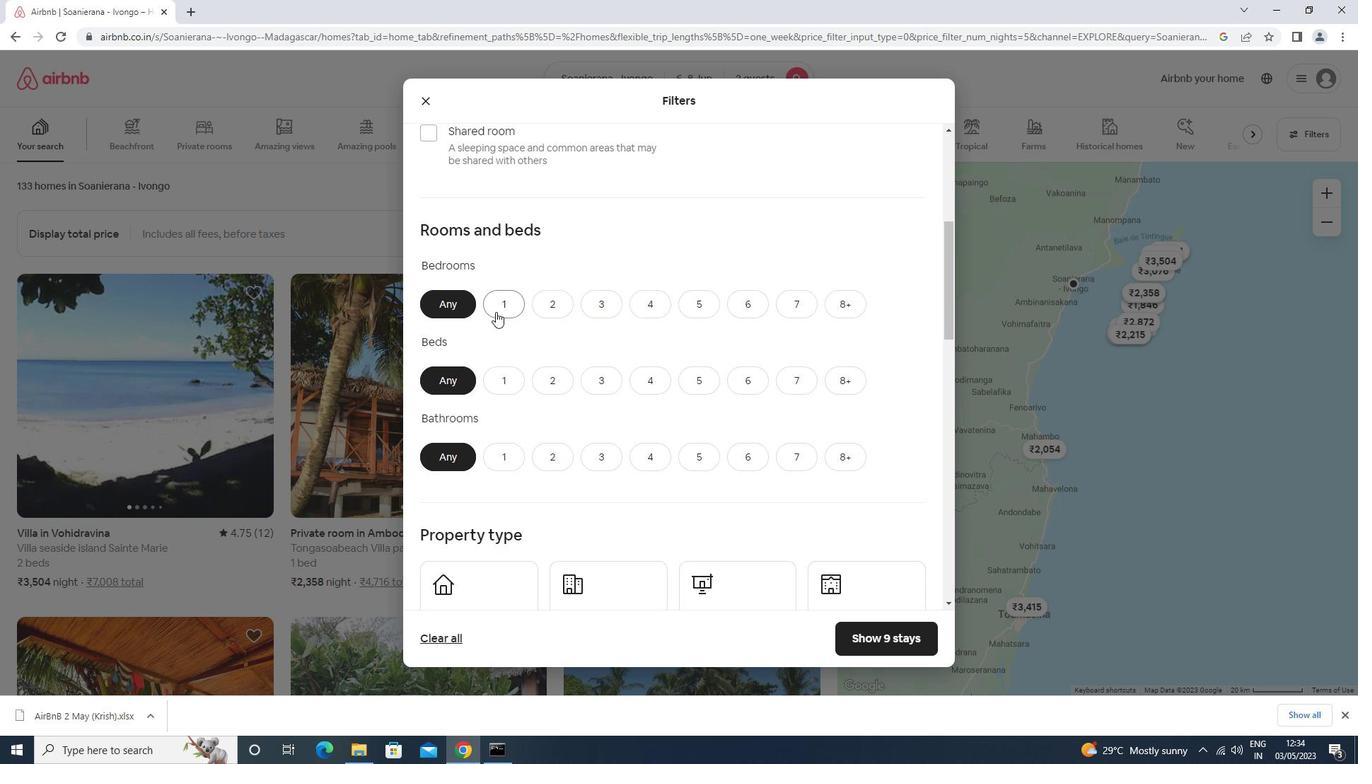 
Action: Mouse moved to (503, 385)
Screenshot: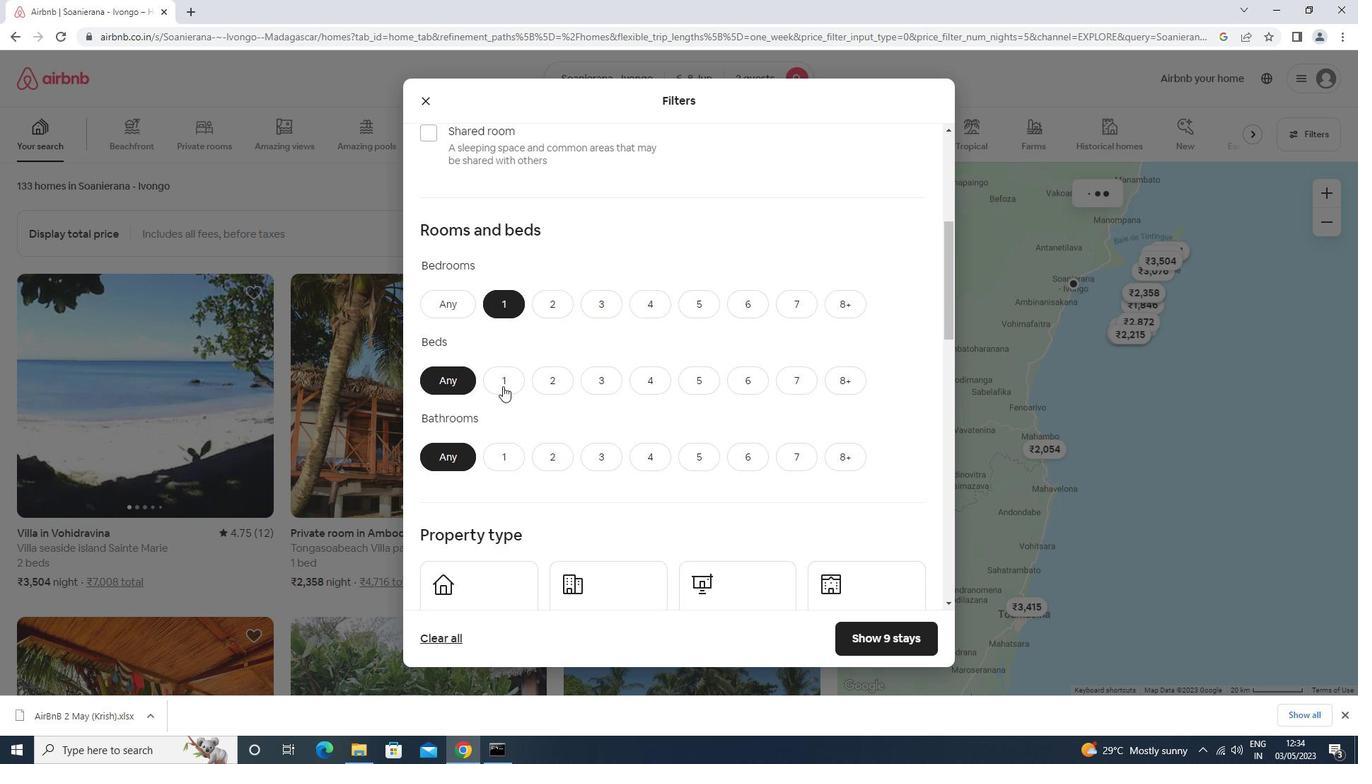 
Action: Mouse pressed left at (503, 385)
Screenshot: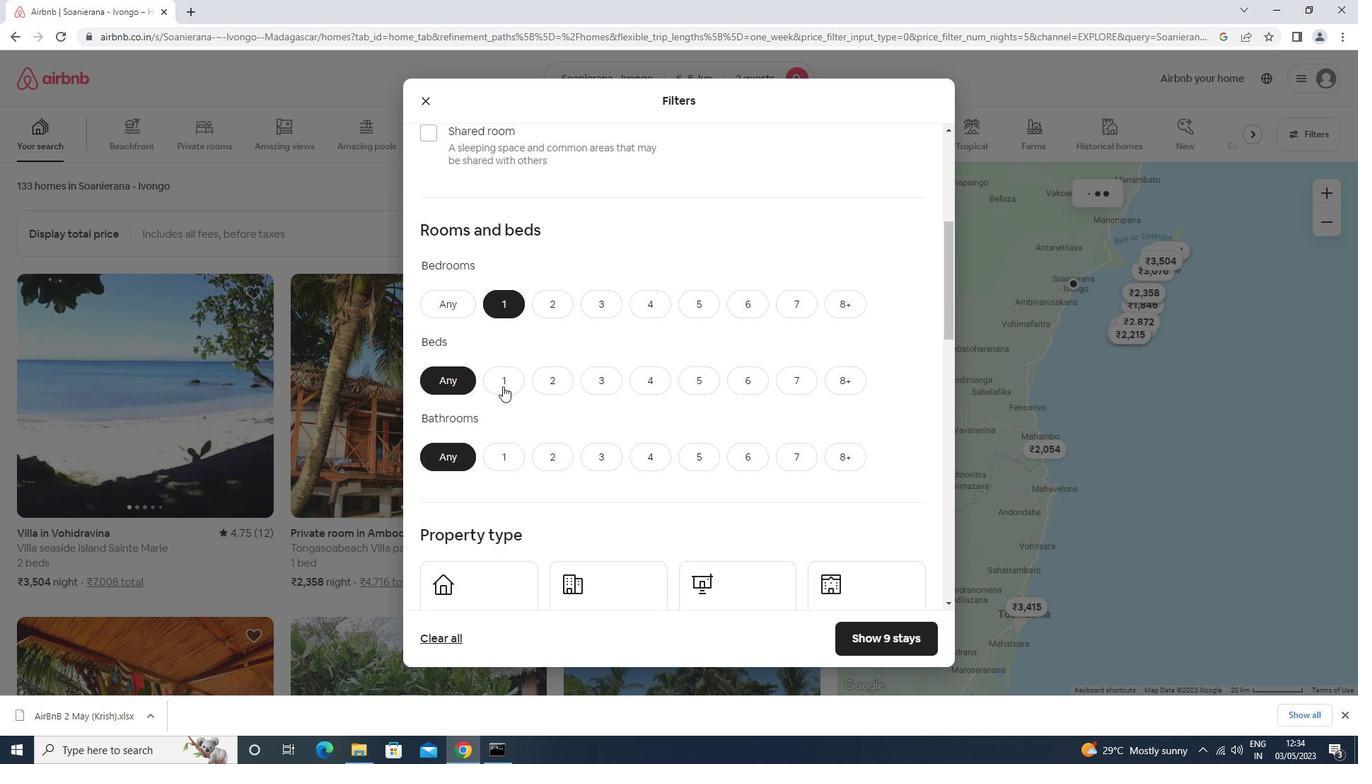 
Action: Mouse moved to (507, 453)
Screenshot: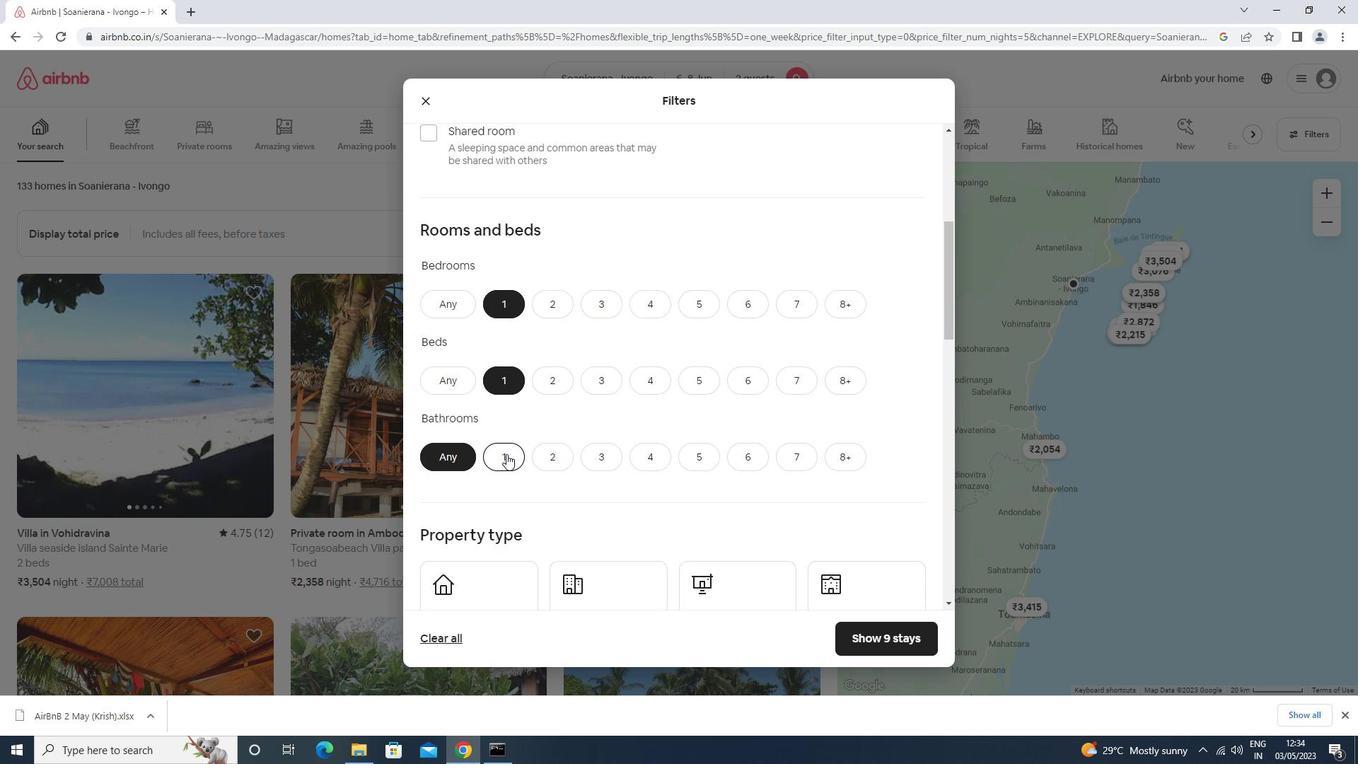 
Action: Mouse pressed left at (507, 453)
Screenshot: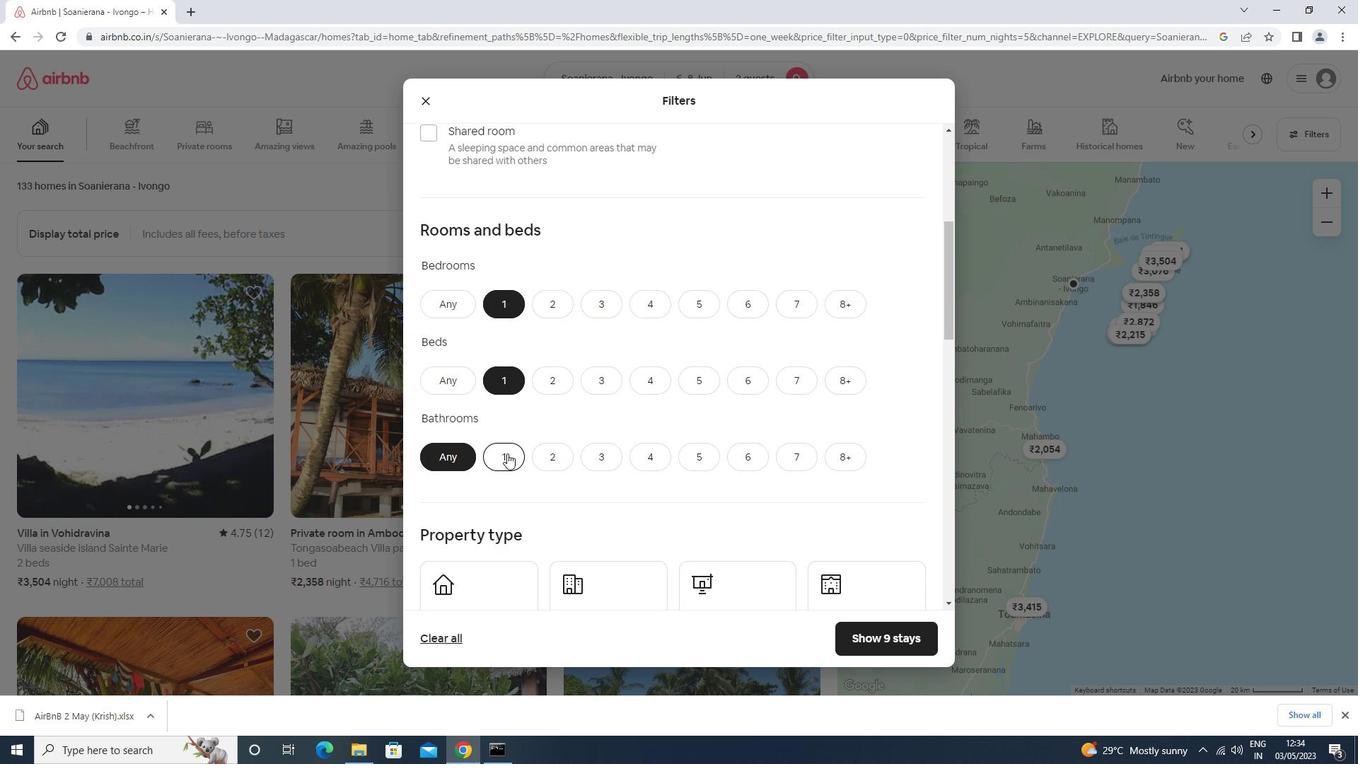 
Action: Mouse moved to (541, 375)
Screenshot: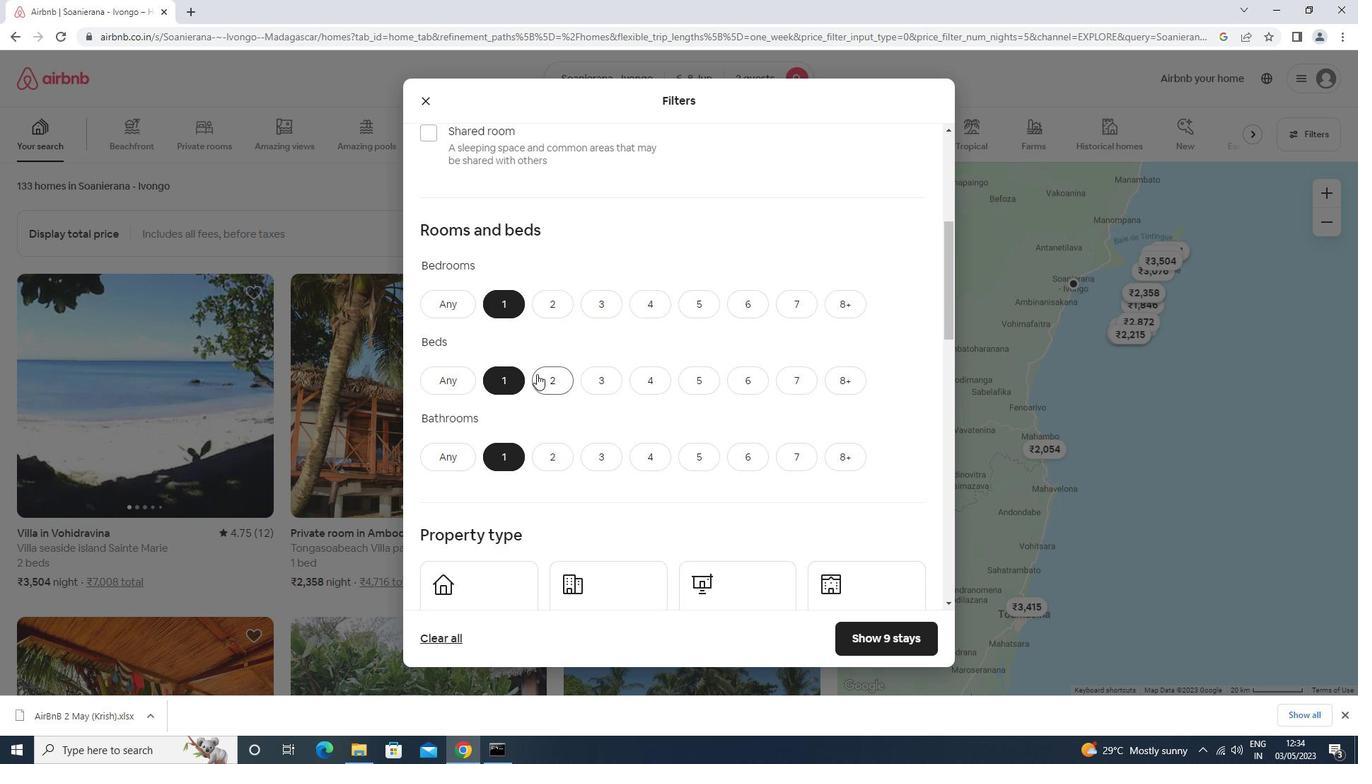 
Action: Mouse pressed left at (541, 375)
Screenshot: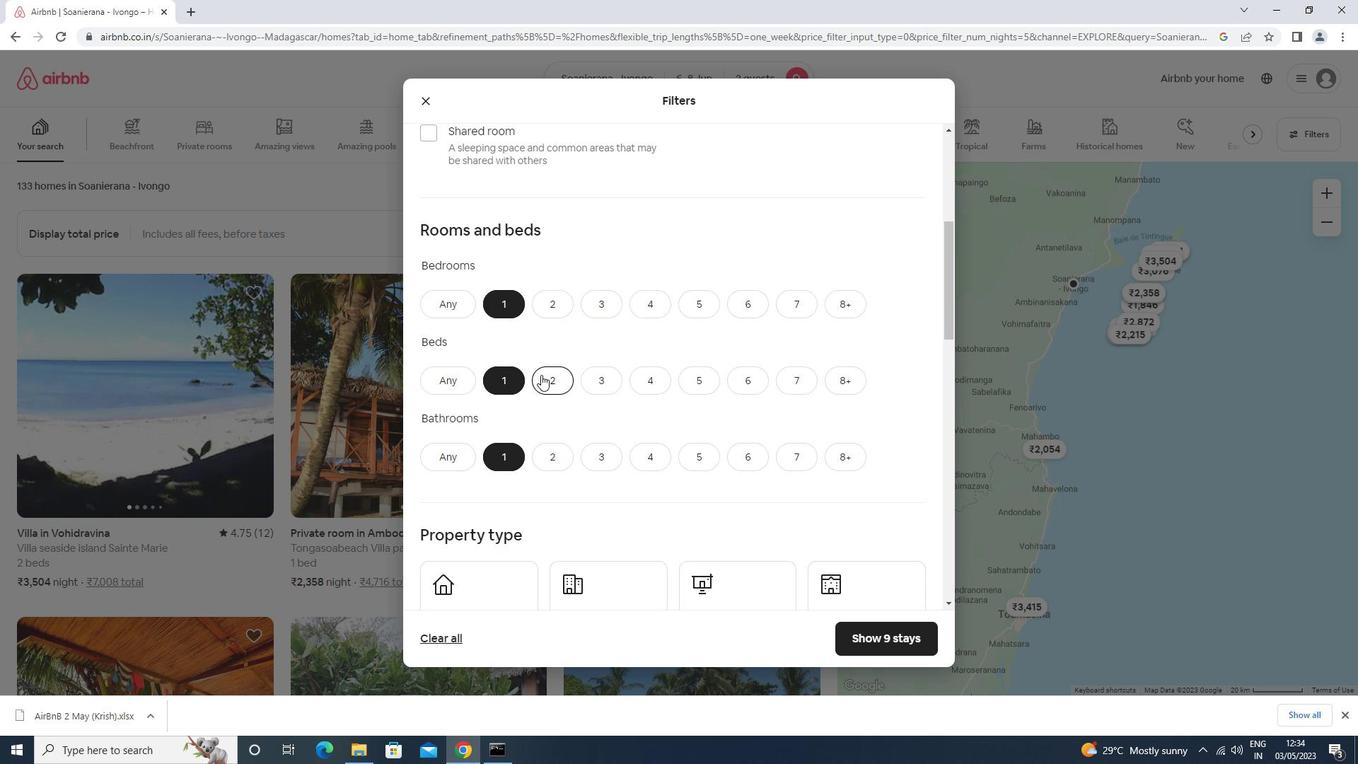 
Action: Mouse moved to (539, 377)
Screenshot: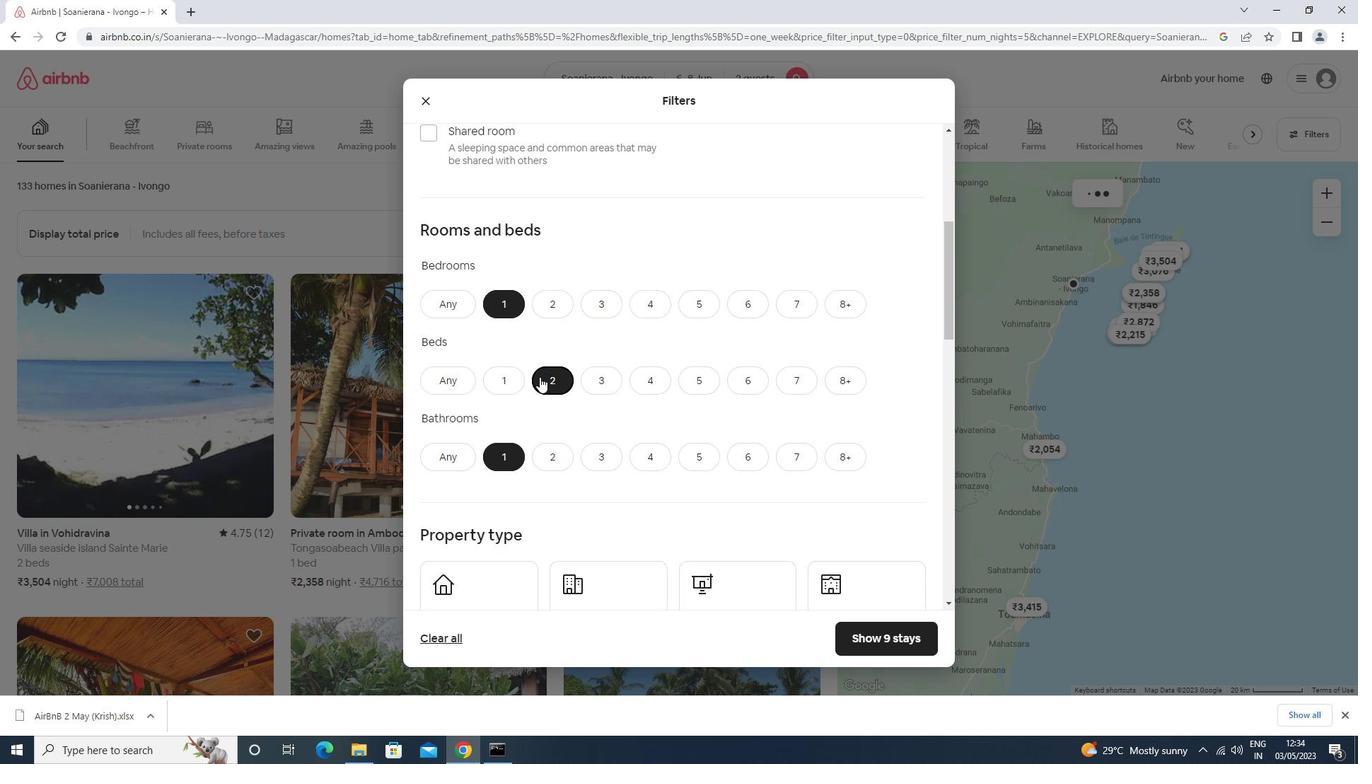 
Action: Mouse scrolled (539, 376) with delta (0, 0)
Screenshot: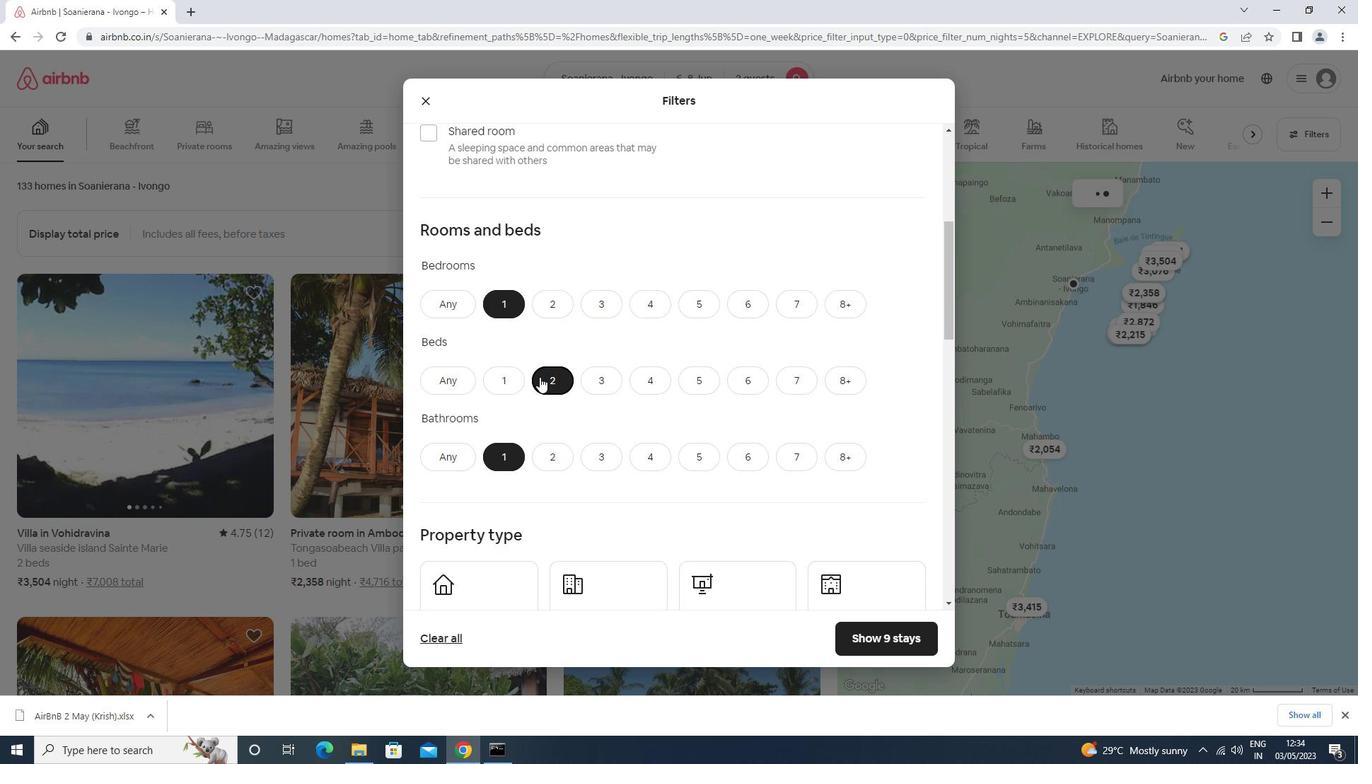
Action: Mouse scrolled (539, 376) with delta (0, 0)
Screenshot: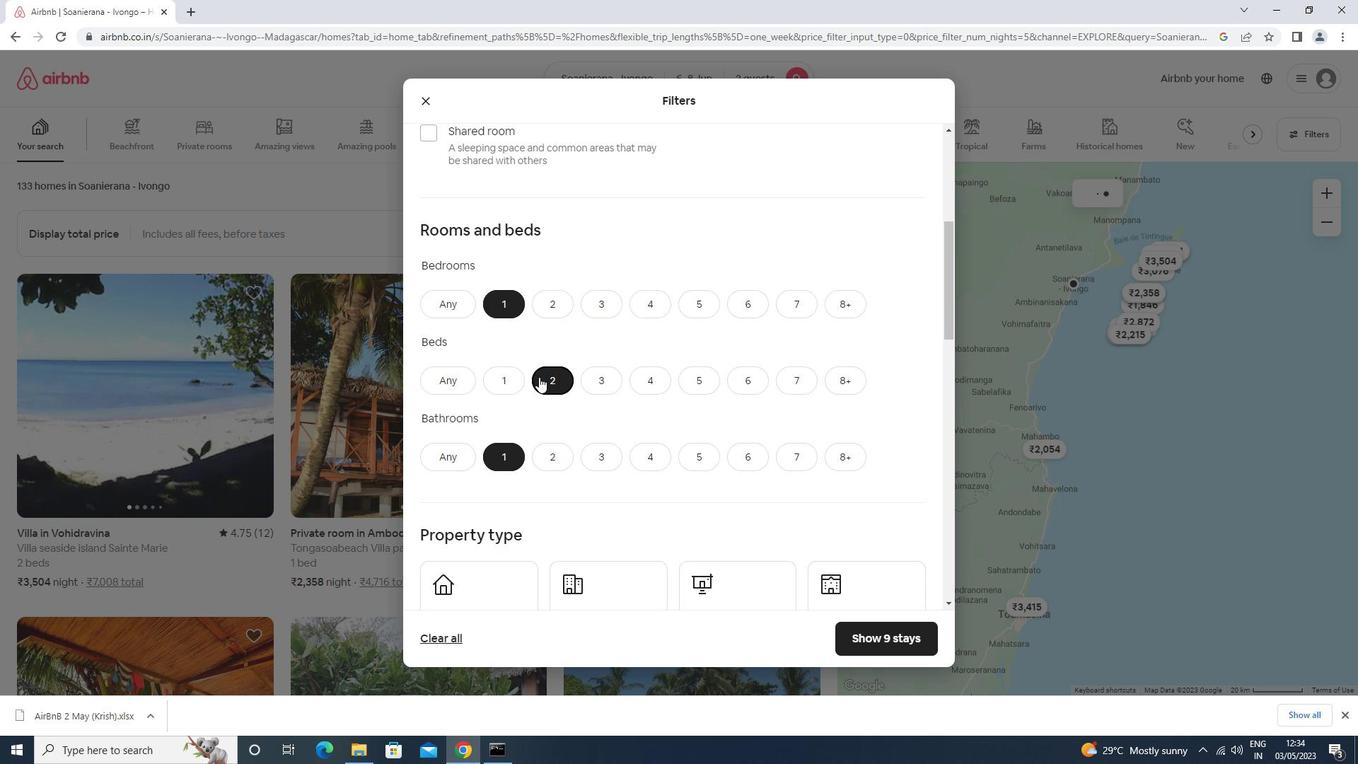 
Action: Mouse moved to (539, 377)
Screenshot: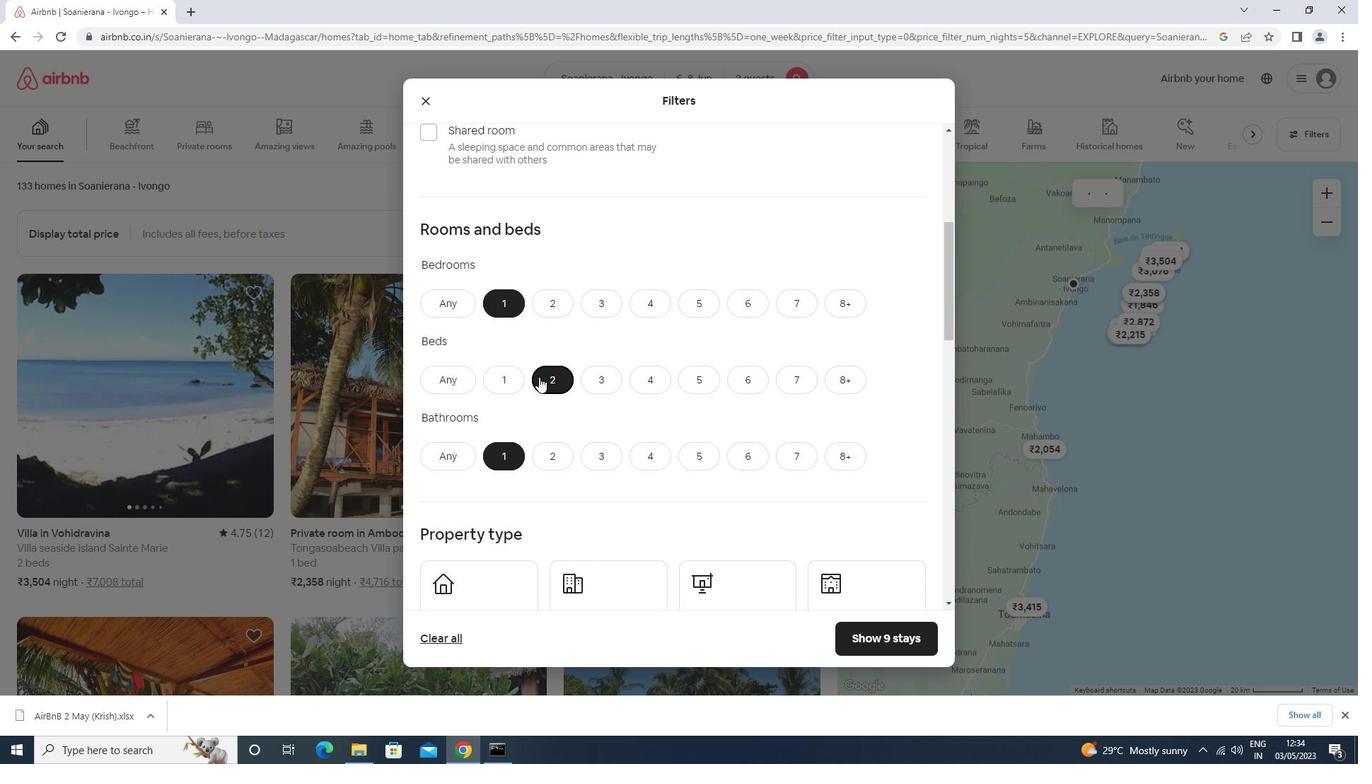 
Action: Mouse scrolled (539, 376) with delta (0, 0)
Screenshot: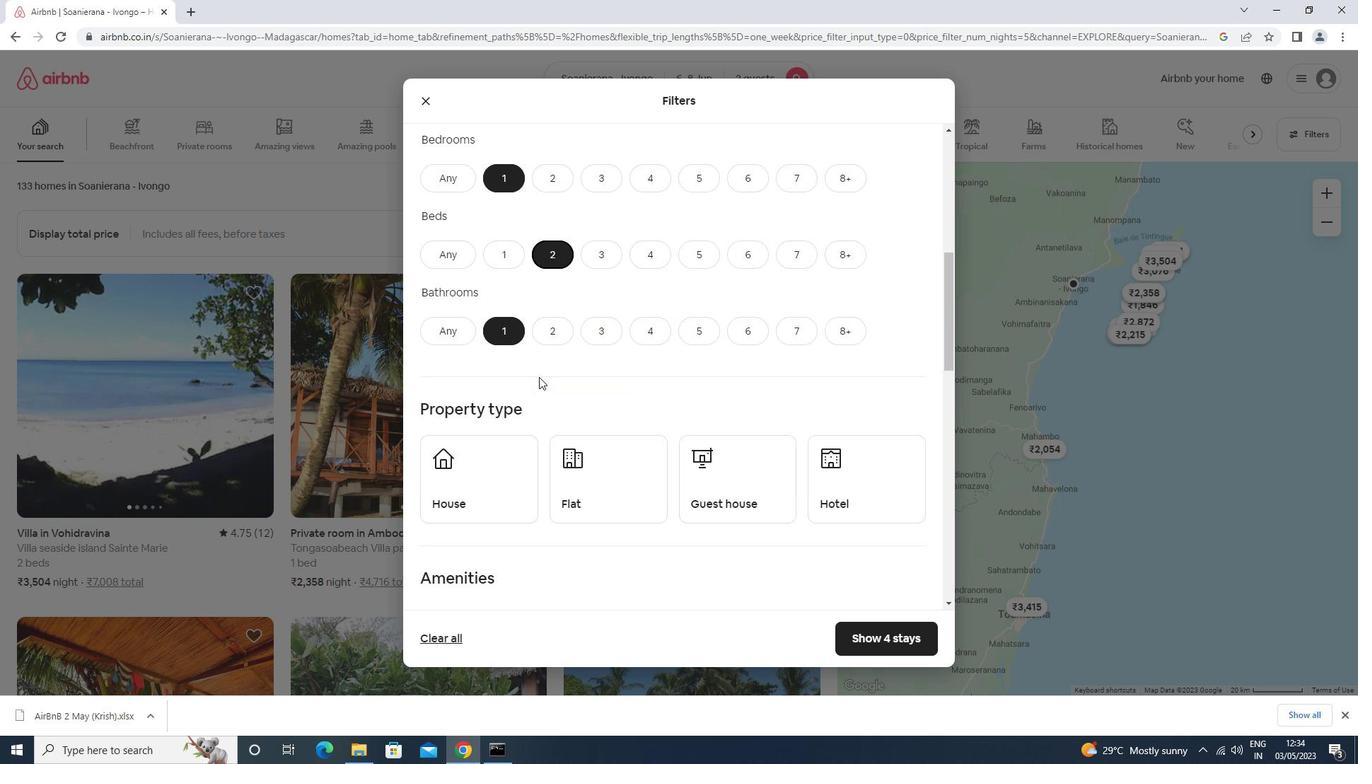 
Action: Mouse moved to (511, 403)
Screenshot: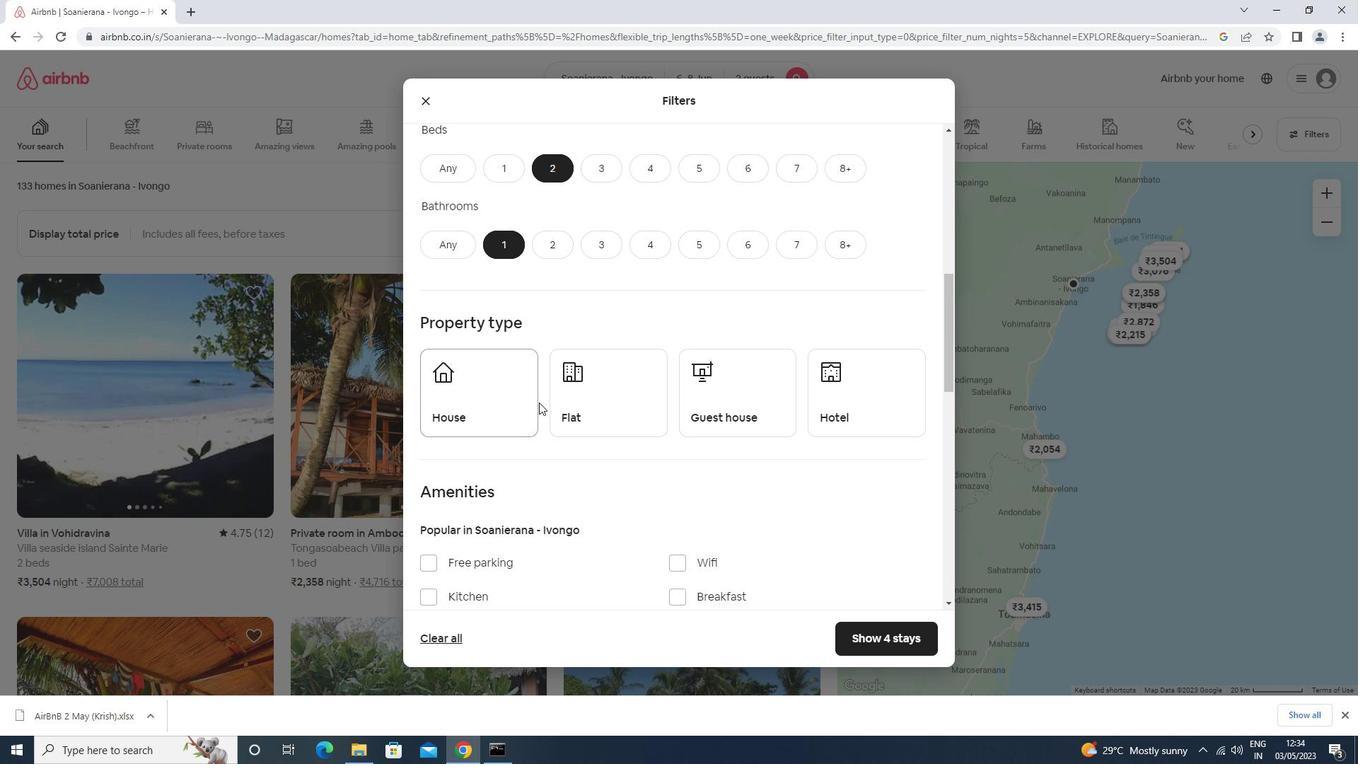 
Action: Mouse pressed left at (511, 403)
Screenshot: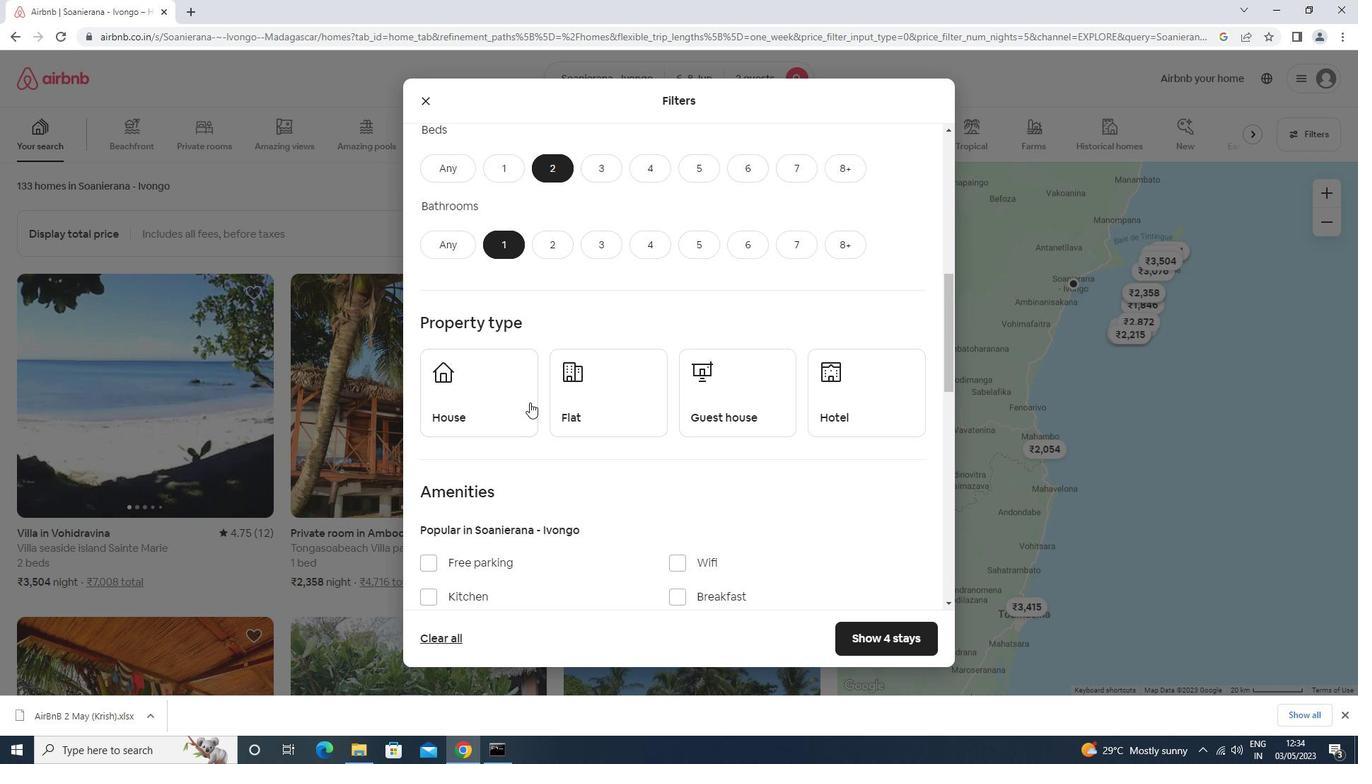 
Action: Mouse moved to (634, 384)
Screenshot: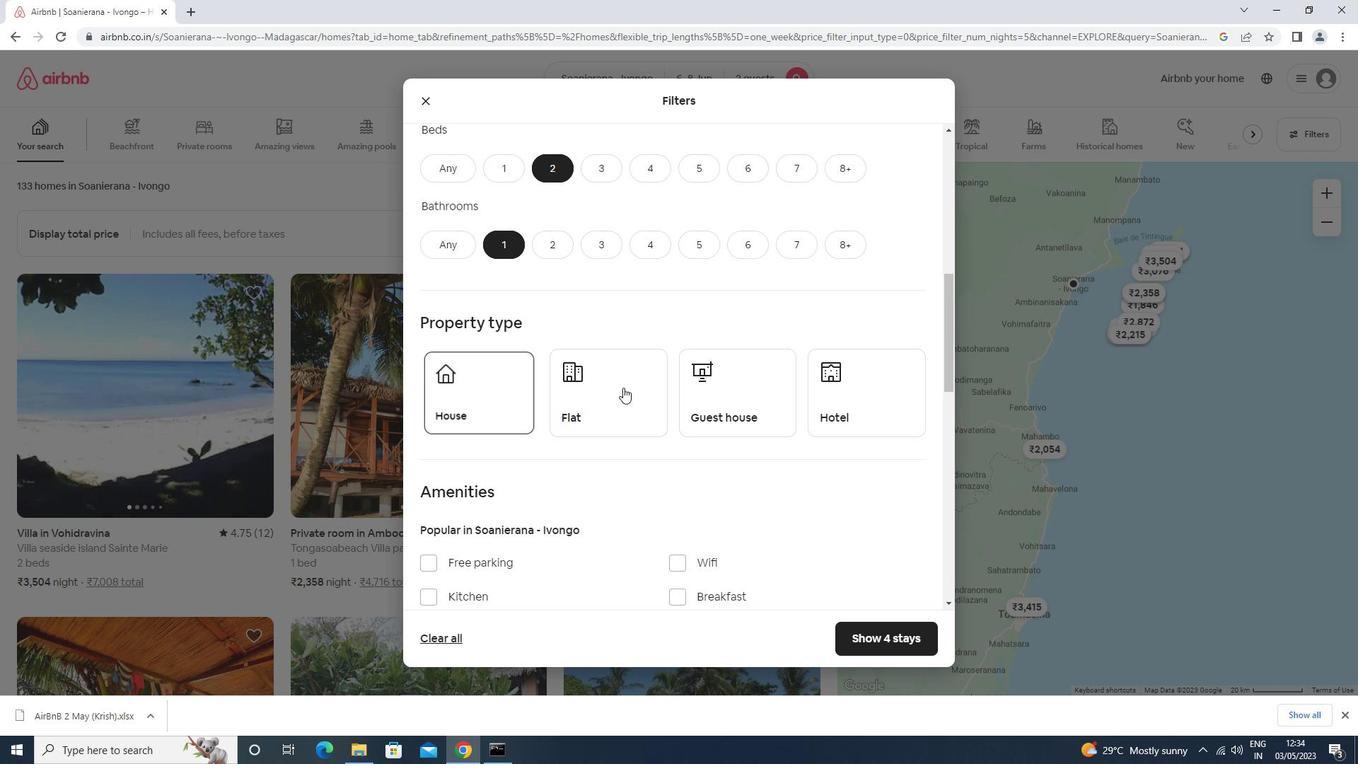 
Action: Mouse pressed left at (634, 384)
Screenshot: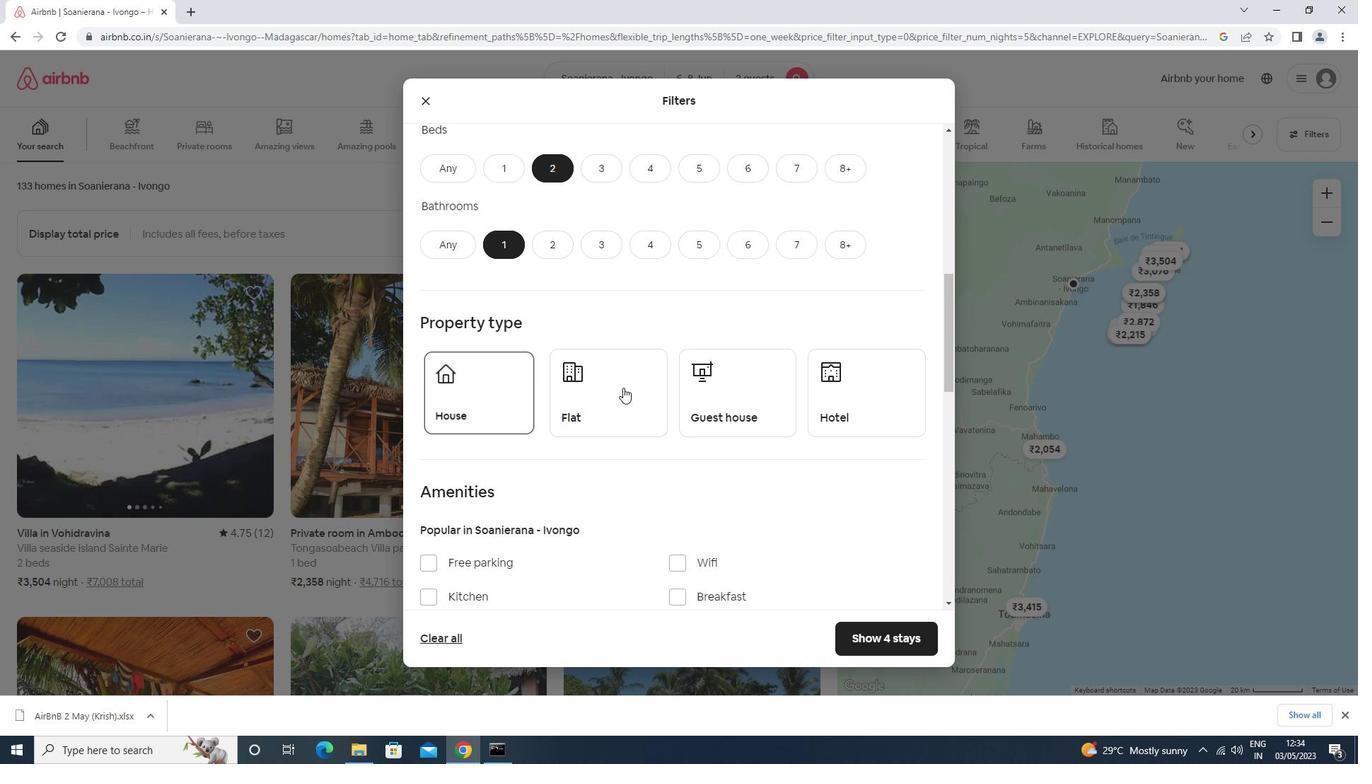 
Action: Mouse moved to (744, 382)
Screenshot: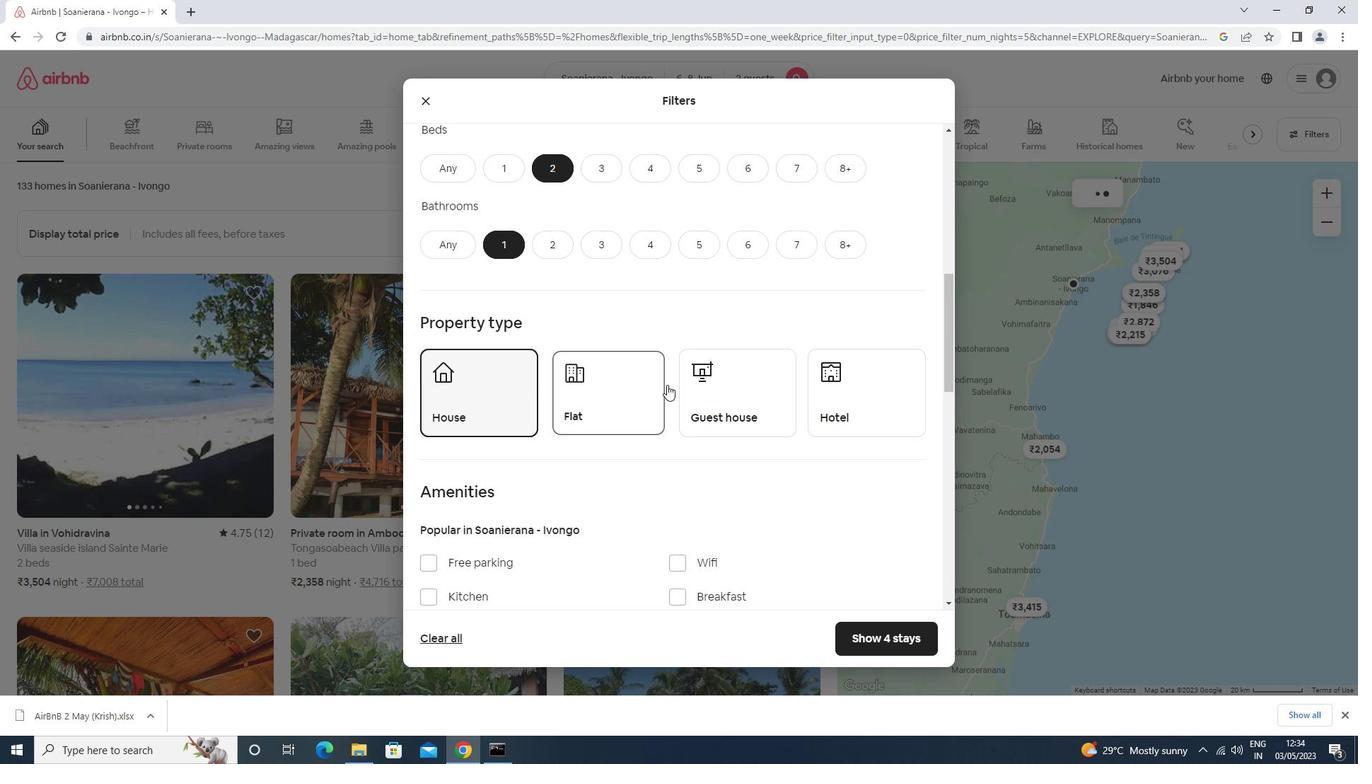 
Action: Mouse pressed left at (744, 382)
Screenshot: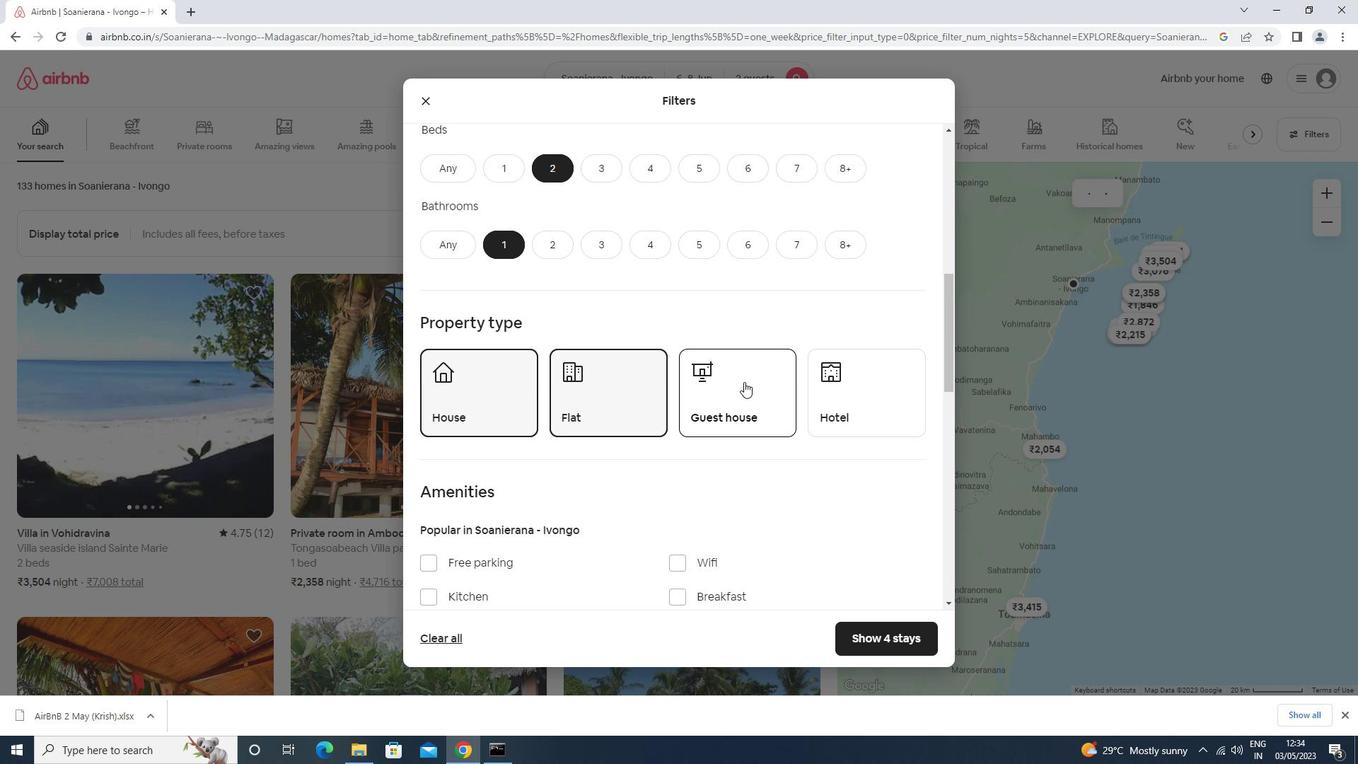 
Action: Mouse scrolled (744, 381) with delta (0, 0)
Screenshot: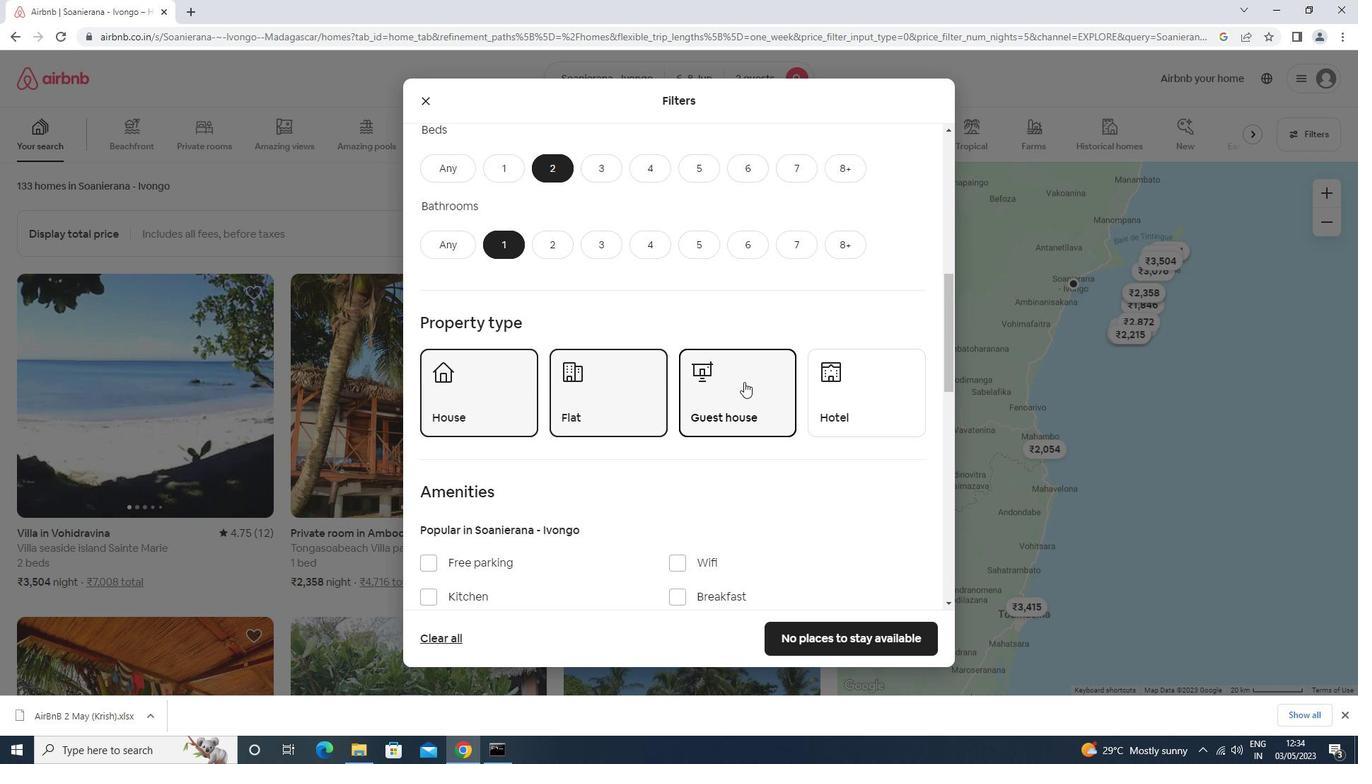 
Action: Mouse scrolled (744, 381) with delta (0, 0)
Screenshot: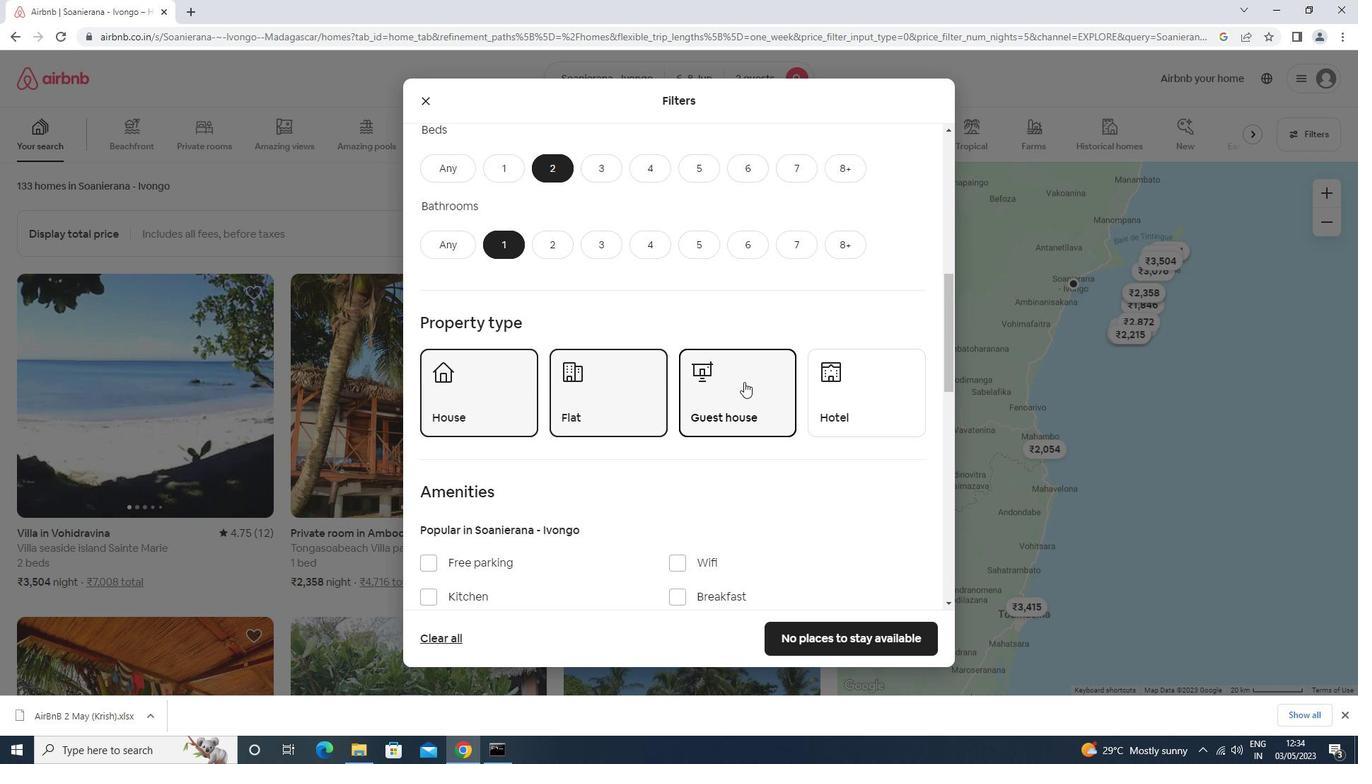 
Action: Mouse scrolled (744, 381) with delta (0, 0)
Screenshot: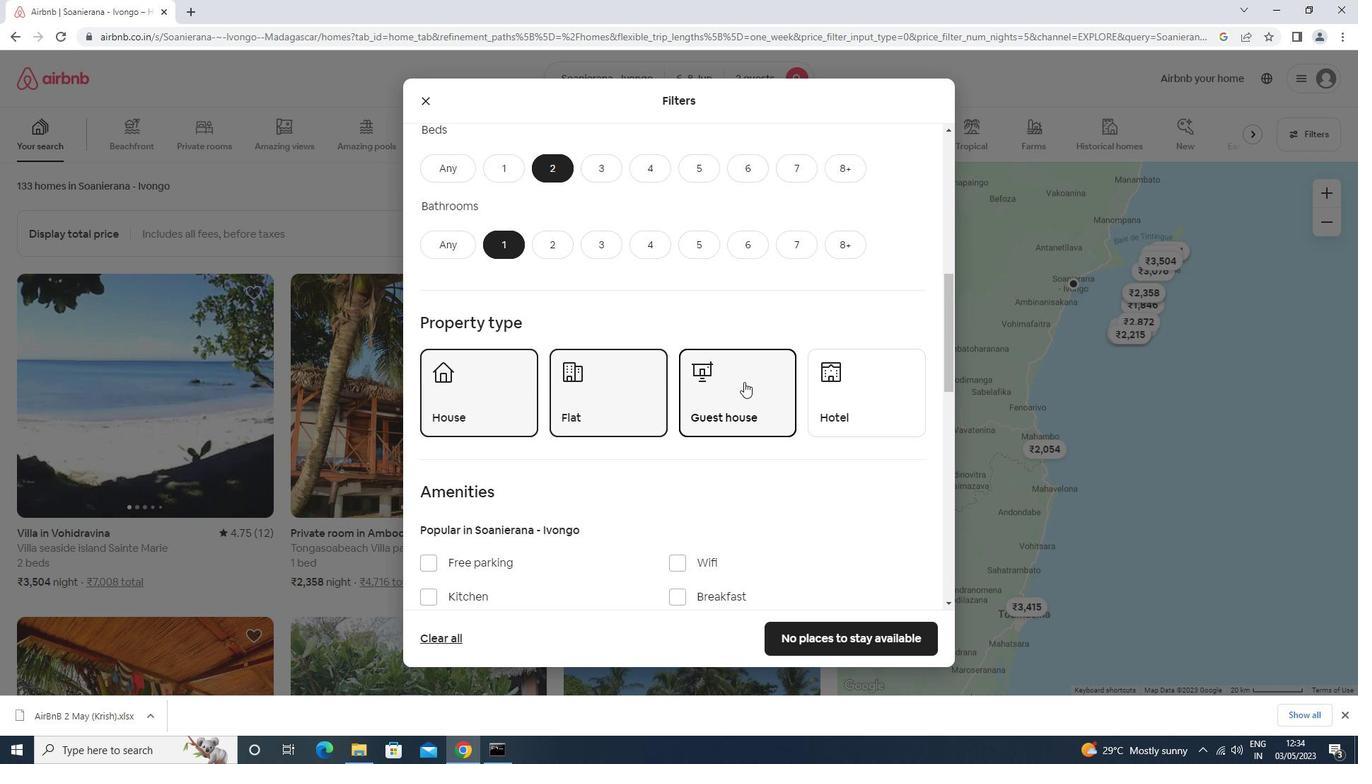 
Action: Mouse scrolled (744, 381) with delta (0, 0)
Screenshot: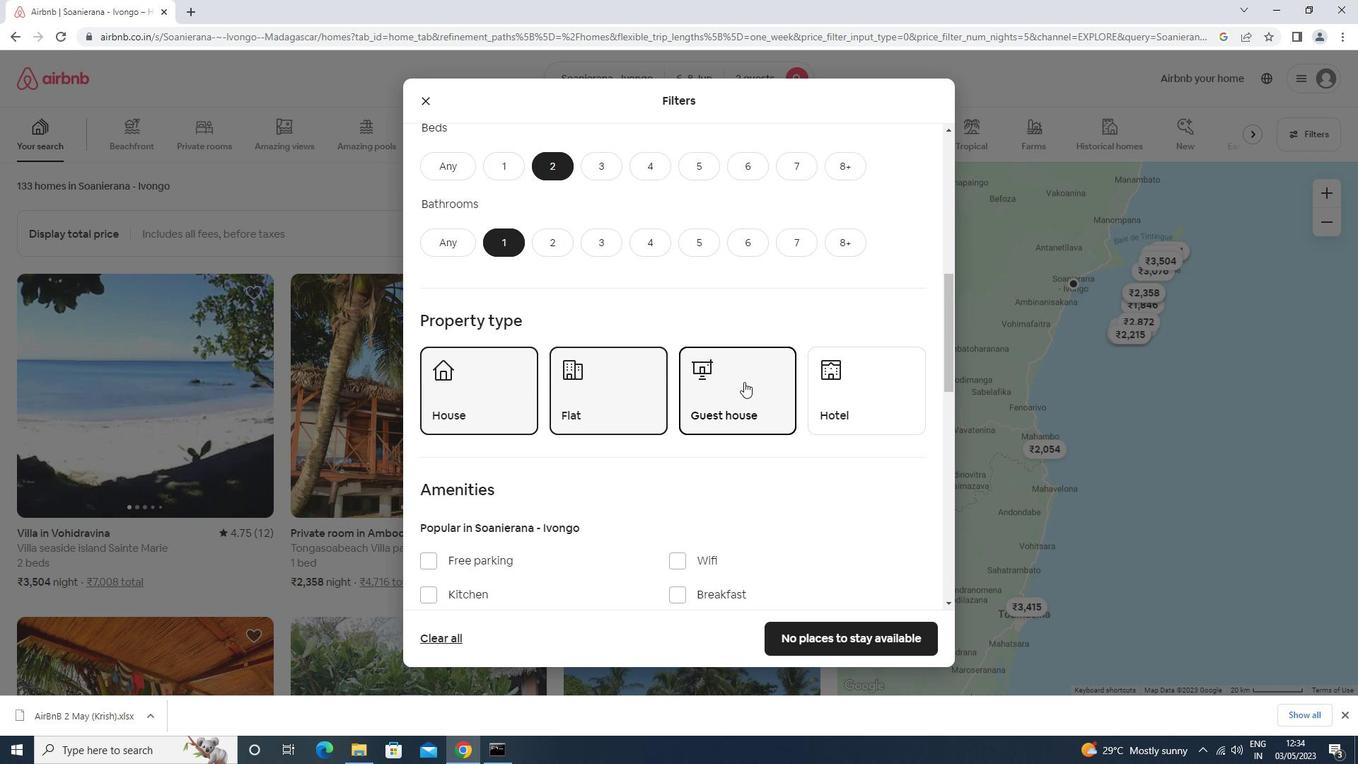 
Action: Mouse moved to (682, 275)
Screenshot: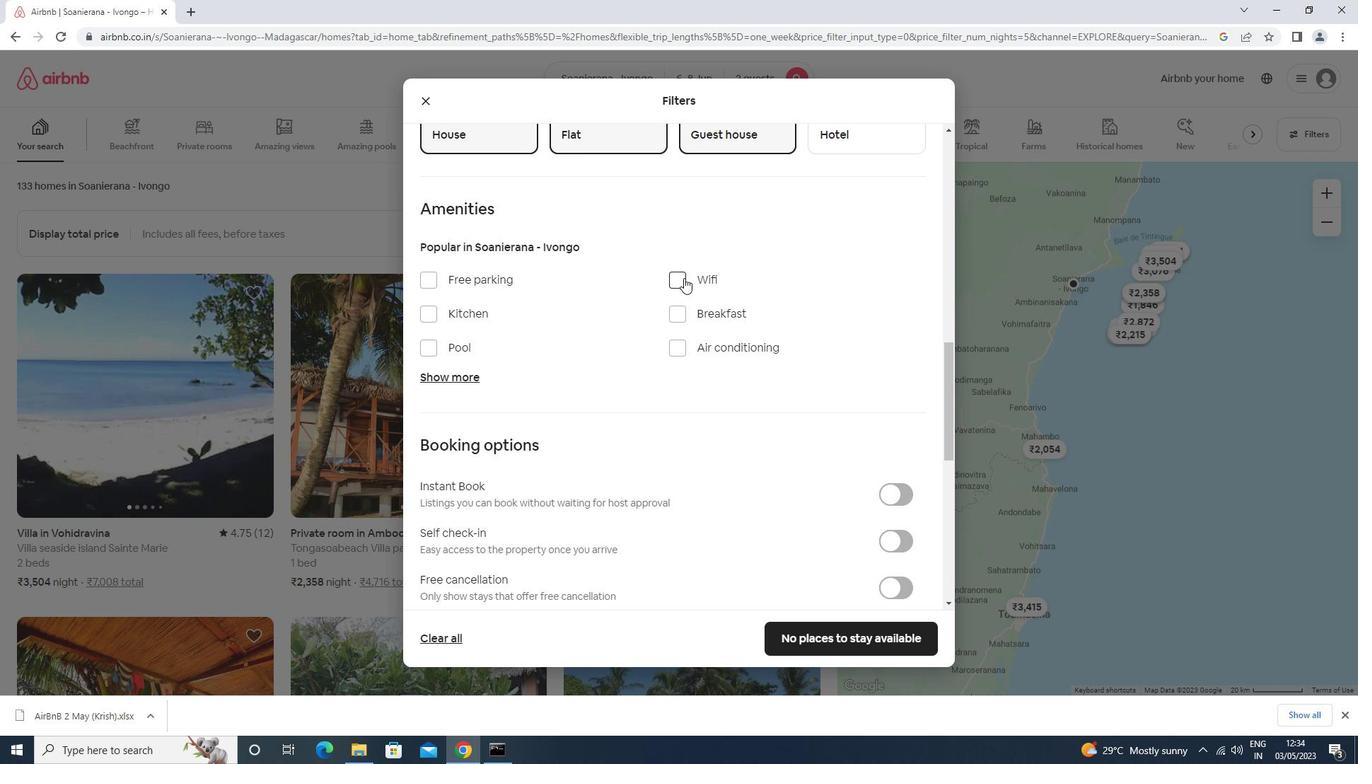 
Action: Mouse pressed left at (682, 275)
Screenshot: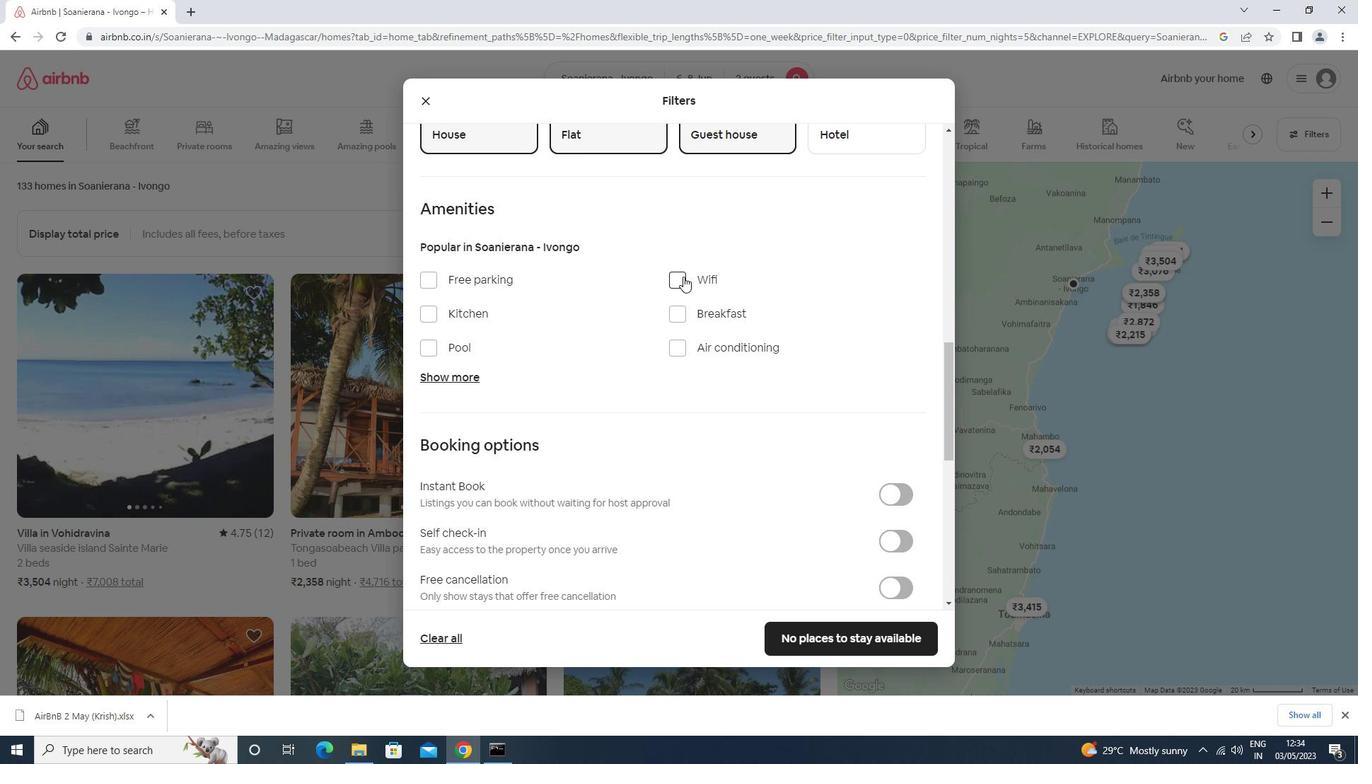 
Action: Mouse scrolled (682, 274) with delta (0, 0)
Screenshot: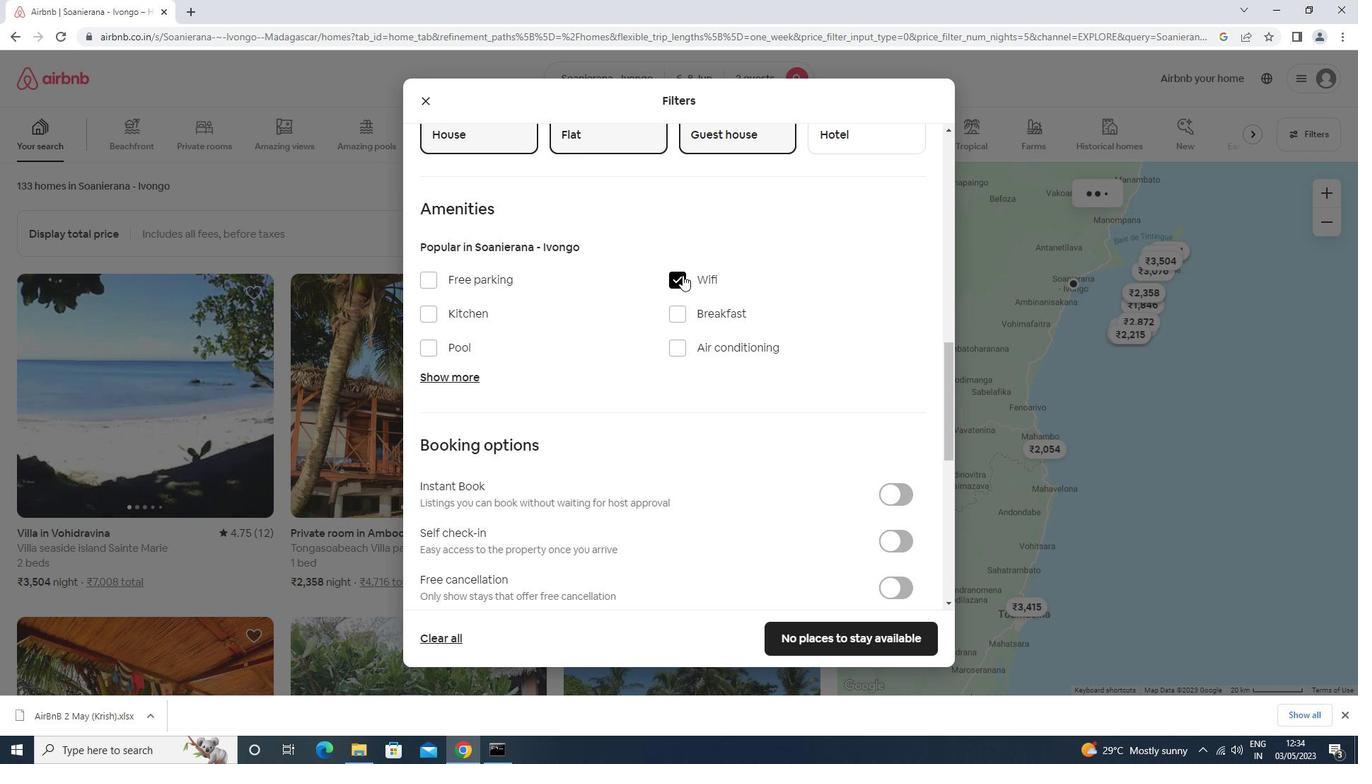 
Action: Mouse scrolled (682, 274) with delta (0, 0)
Screenshot: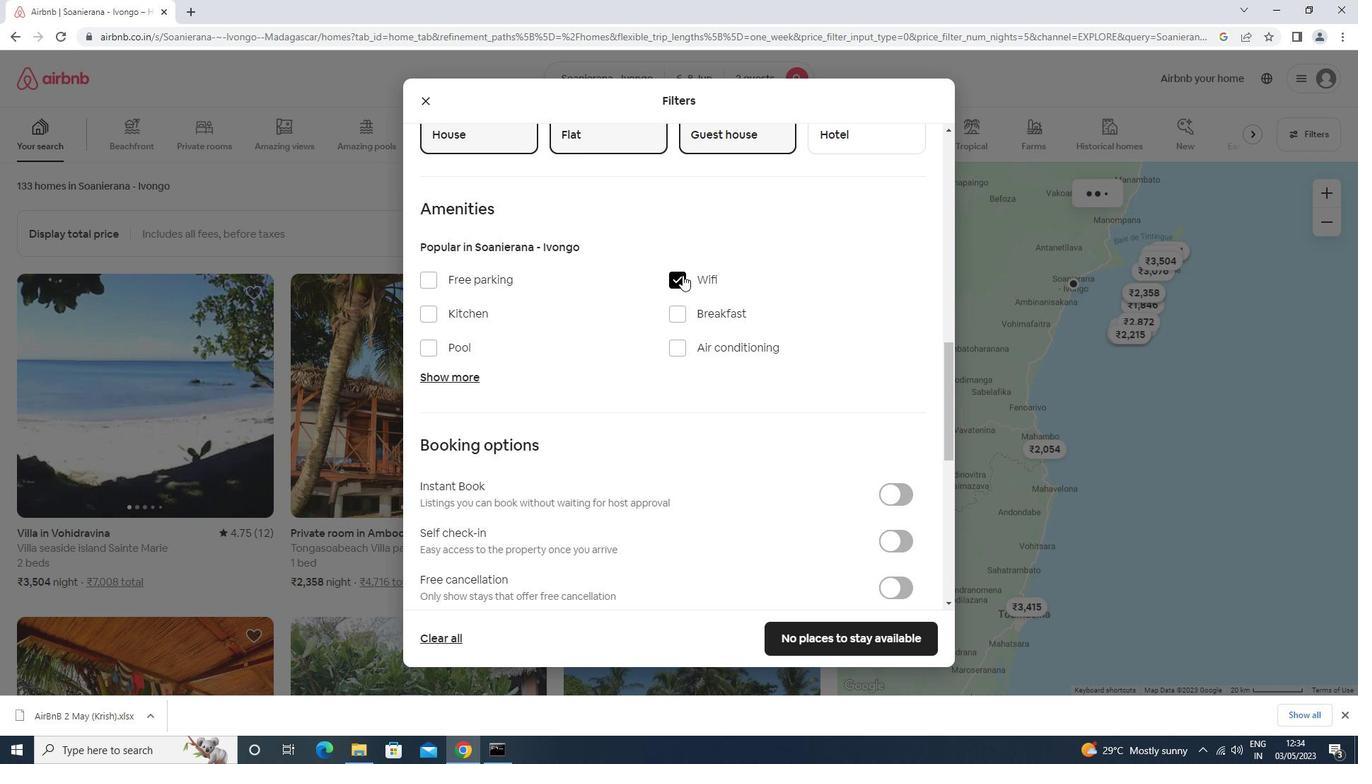 
Action: Mouse scrolled (682, 274) with delta (0, 0)
Screenshot: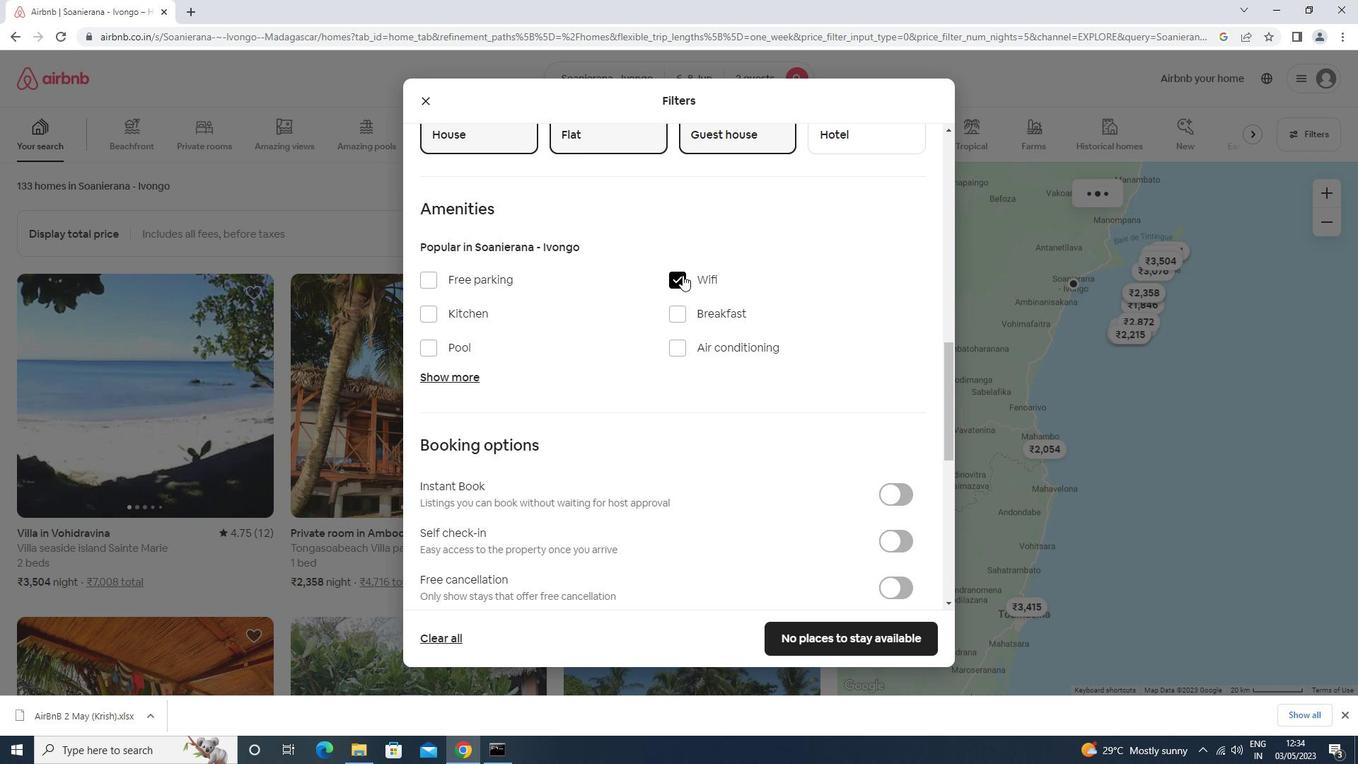 
Action: Mouse scrolled (682, 274) with delta (0, 0)
Screenshot: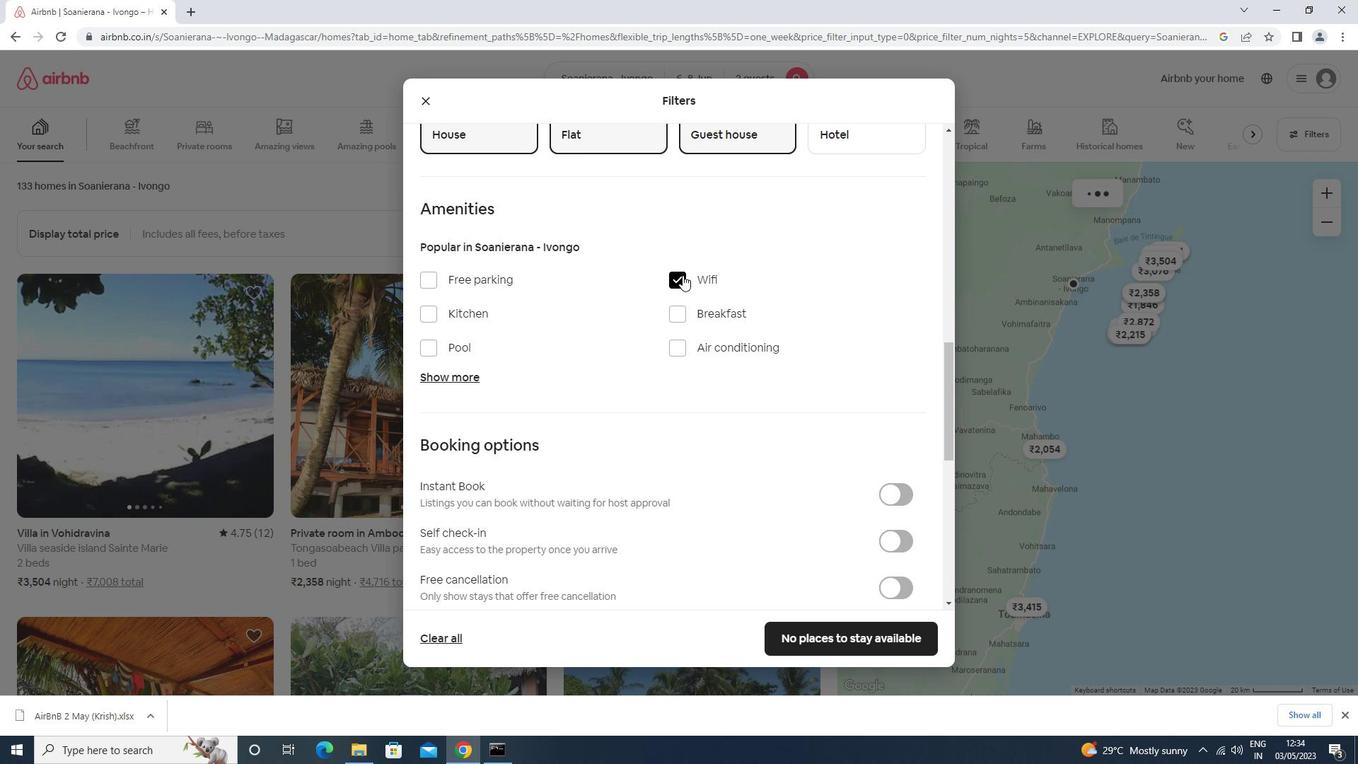 
Action: Mouse moved to (888, 249)
Screenshot: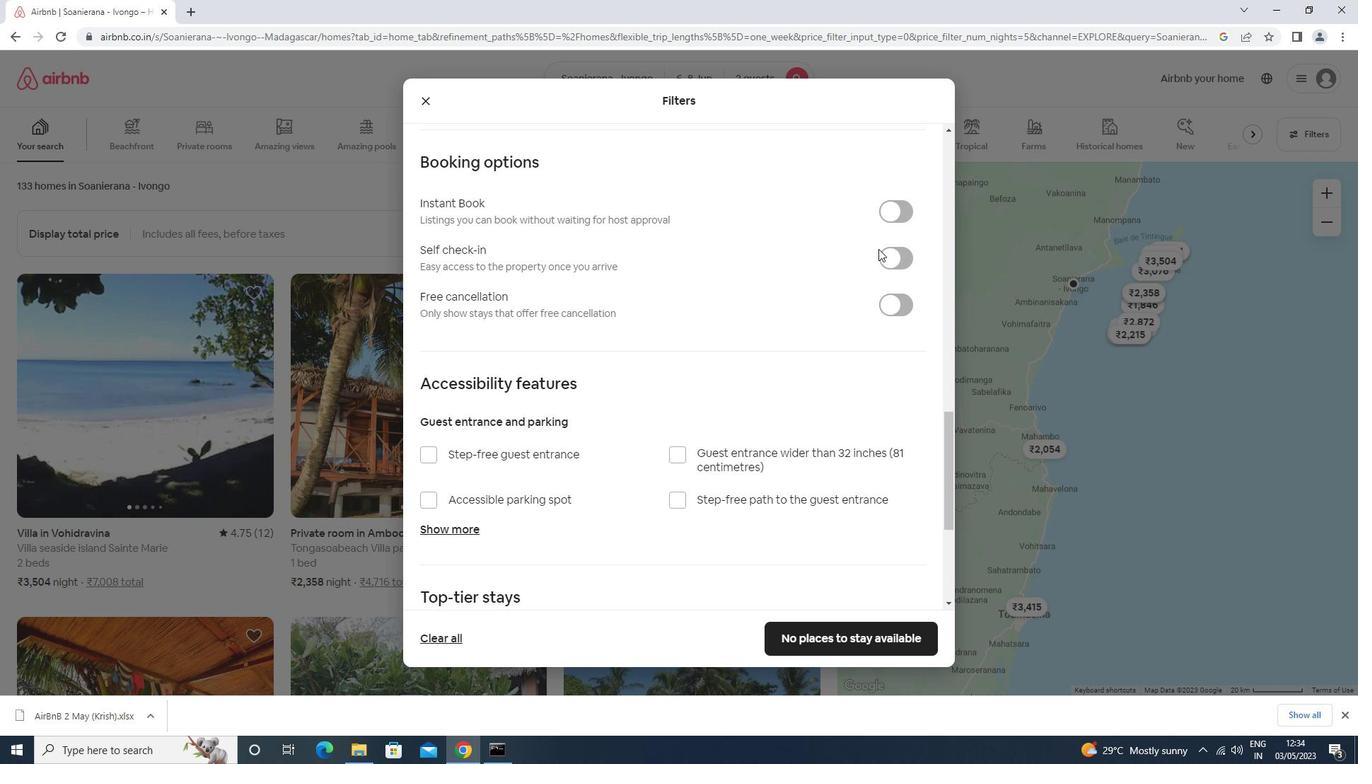 
Action: Mouse pressed left at (888, 249)
Screenshot: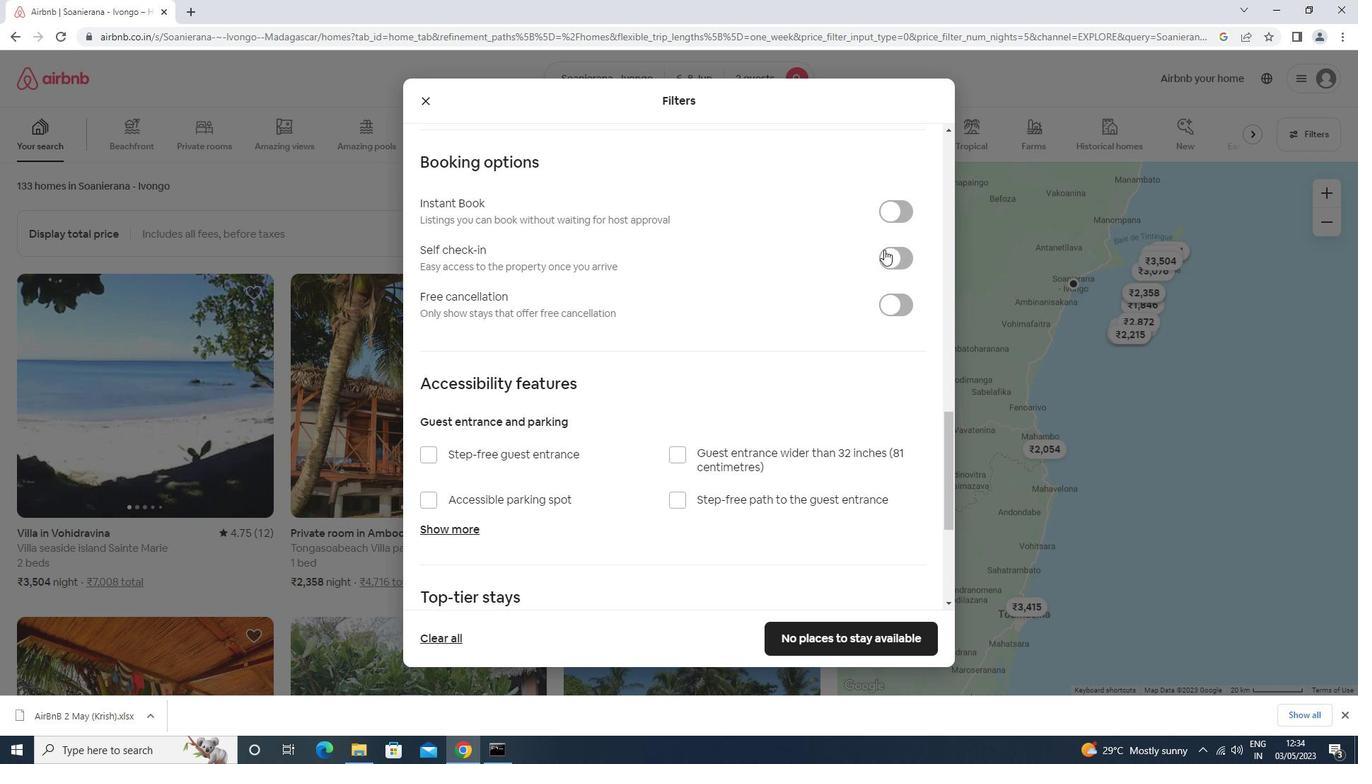 
Action: Mouse scrolled (888, 249) with delta (0, 0)
Screenshot: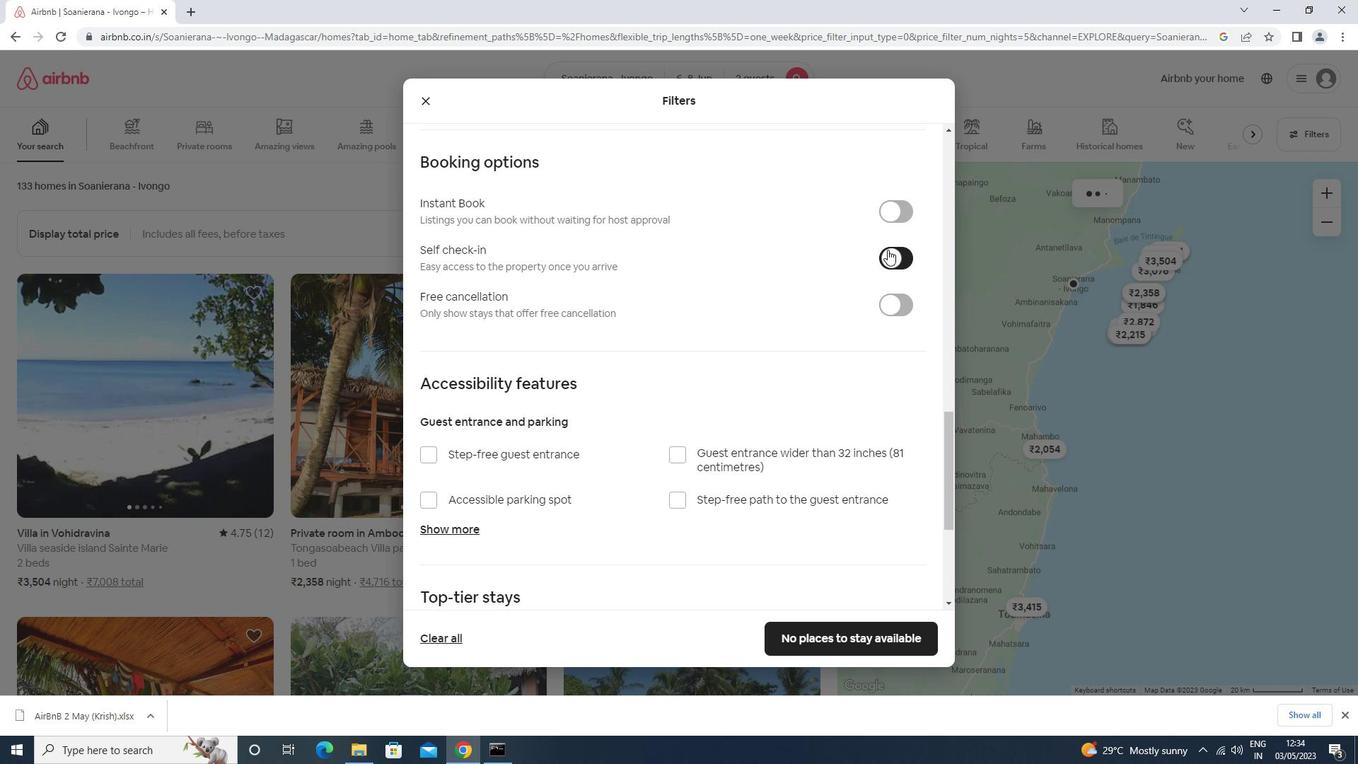 
Action: Mouse scrolled (888, 249) with delta (0, 0)
Screenshot: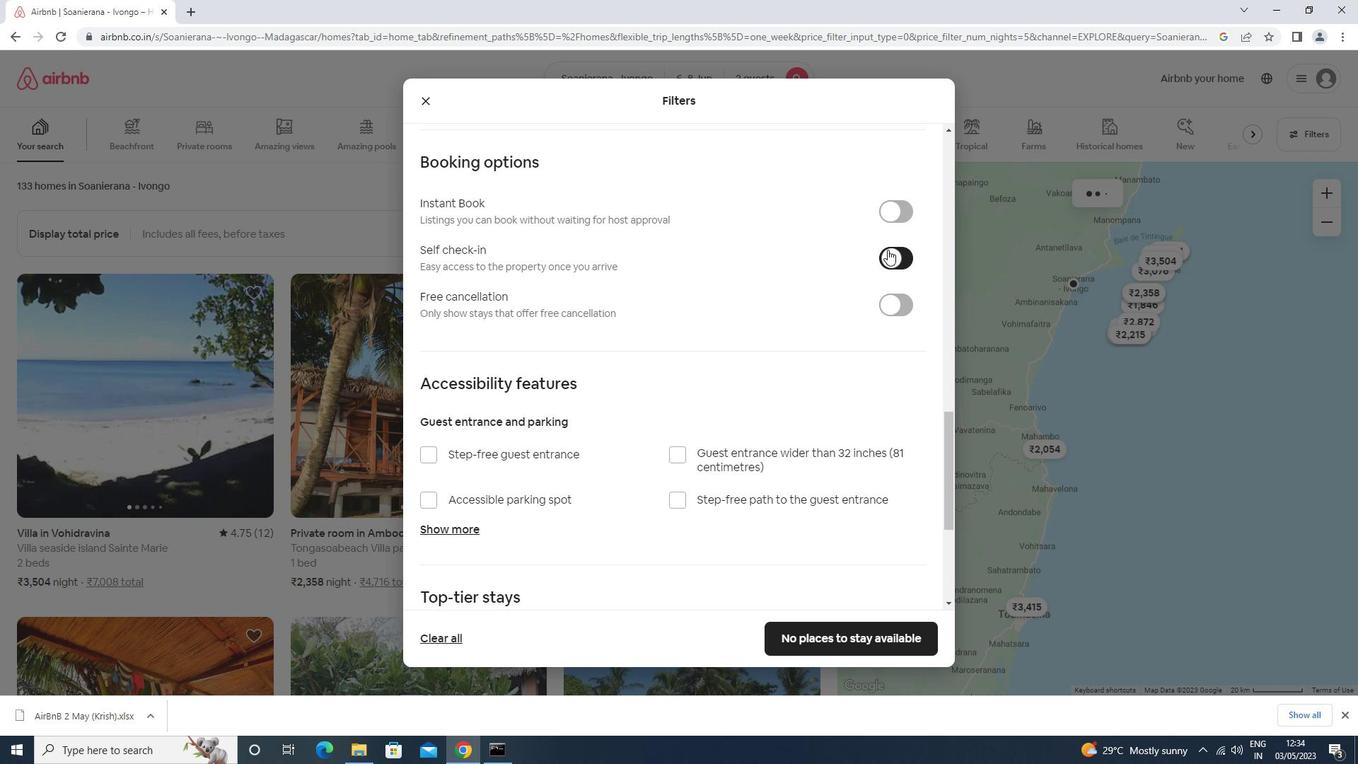 
Action: Mouse scrolled (888, 248) with delta (0, -1)
Screenshot: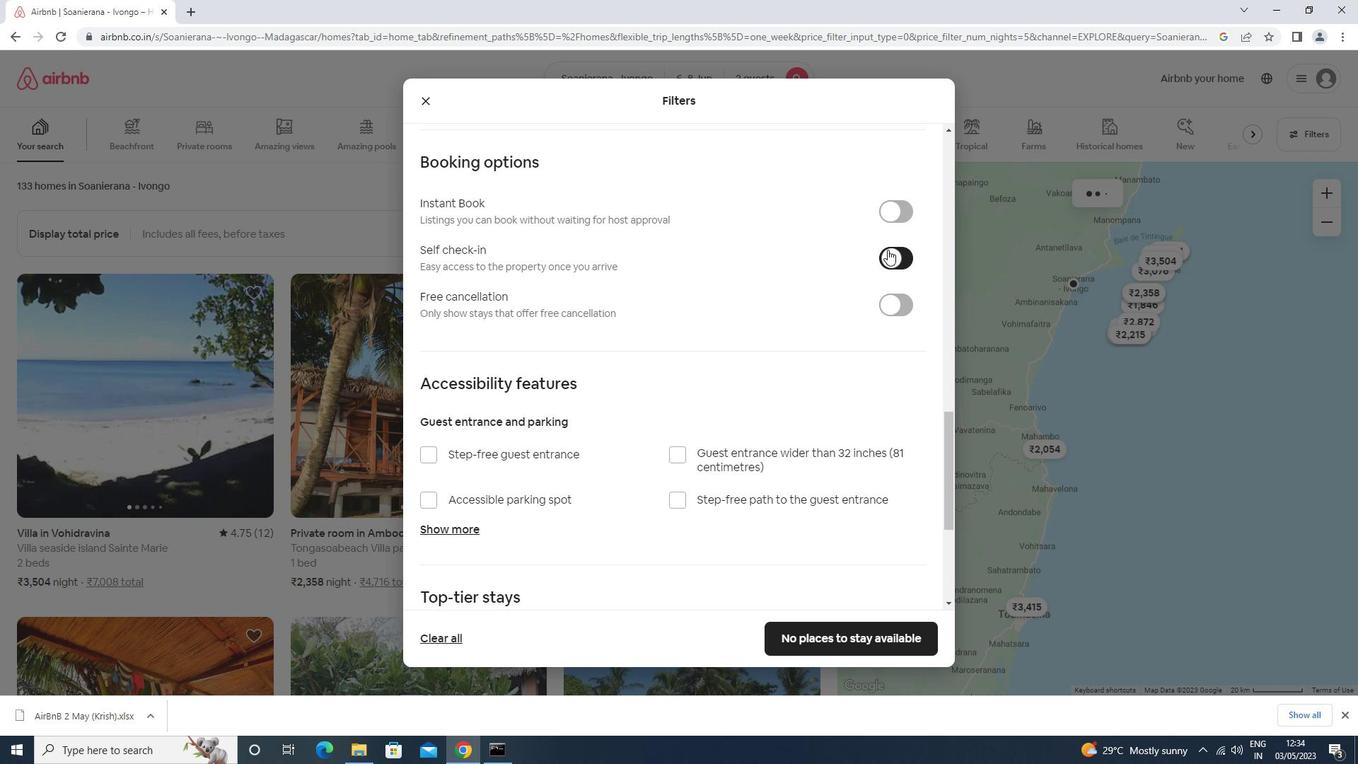 
Action: Mouse scrolled (888, 249) with delta (0, 0)
Screenshot: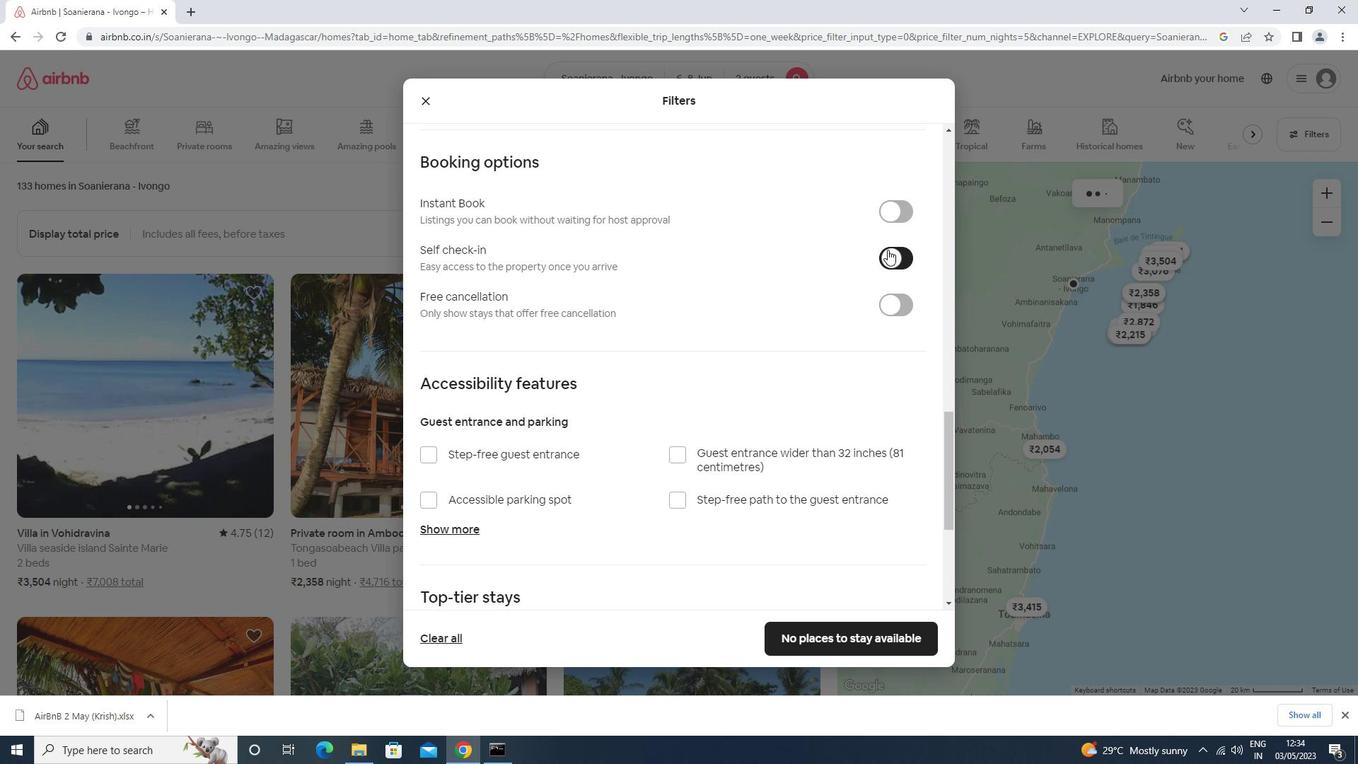
Action: Mouse moved to (435, 507)
Screenshot: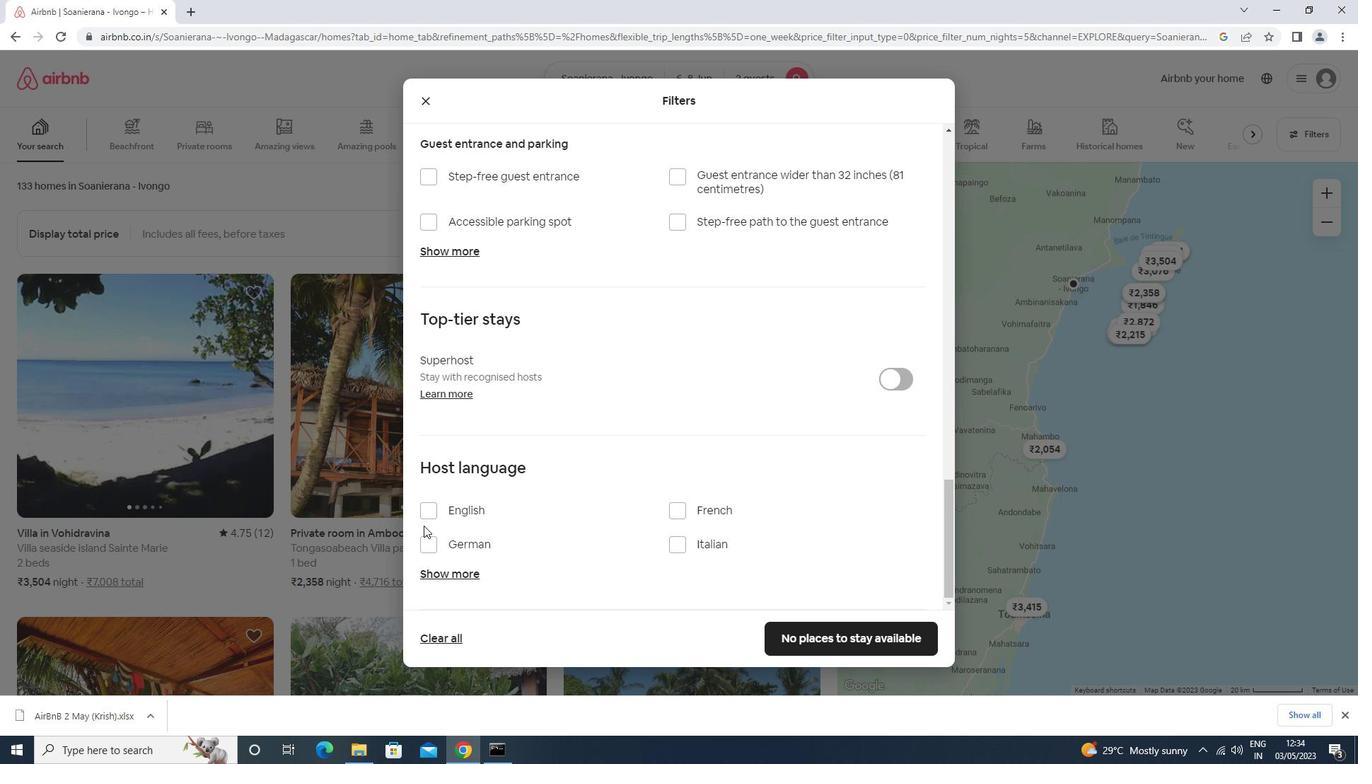
Action: Mouse pressed left at (435, 507)
Screenshot: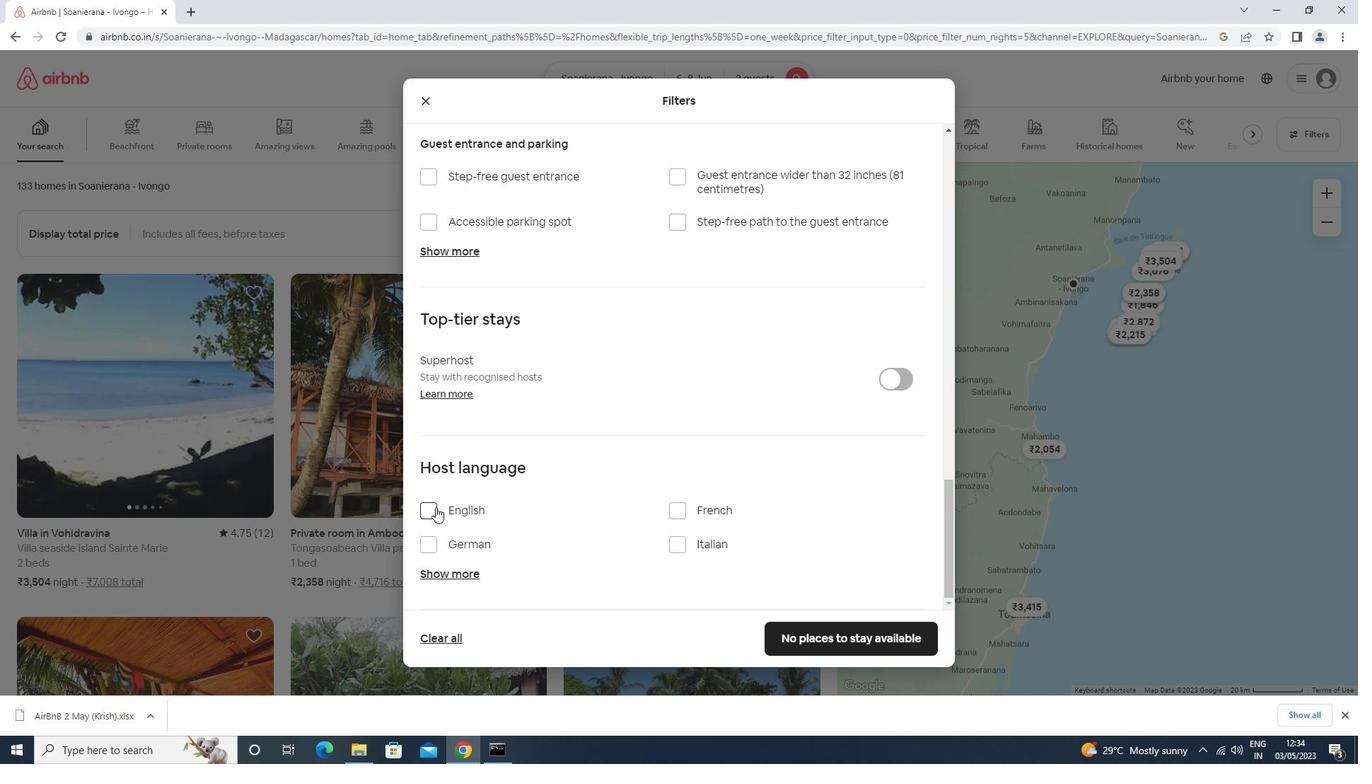 
Action: Mouse moved to (796, 635)
Screenshot: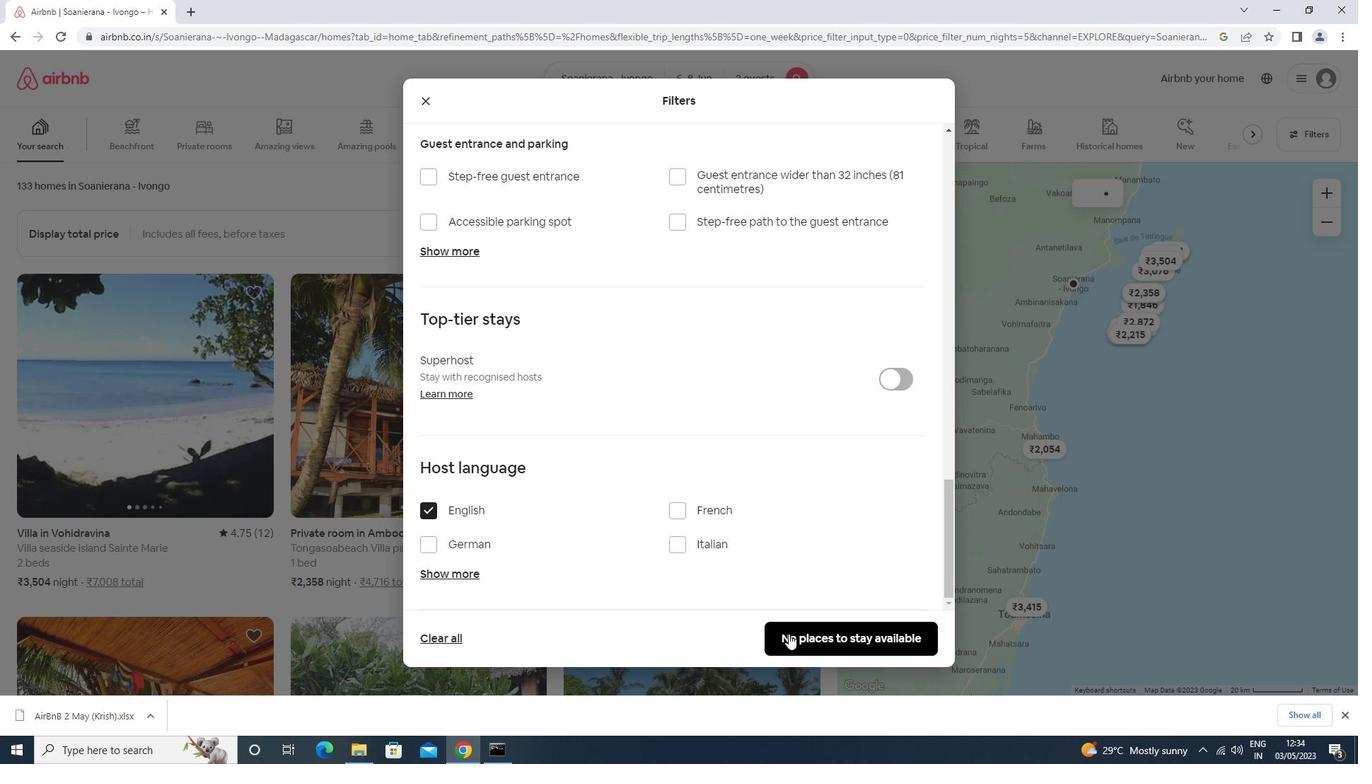 
Action: Mouse pressed left at (796, 635)
Screenshot: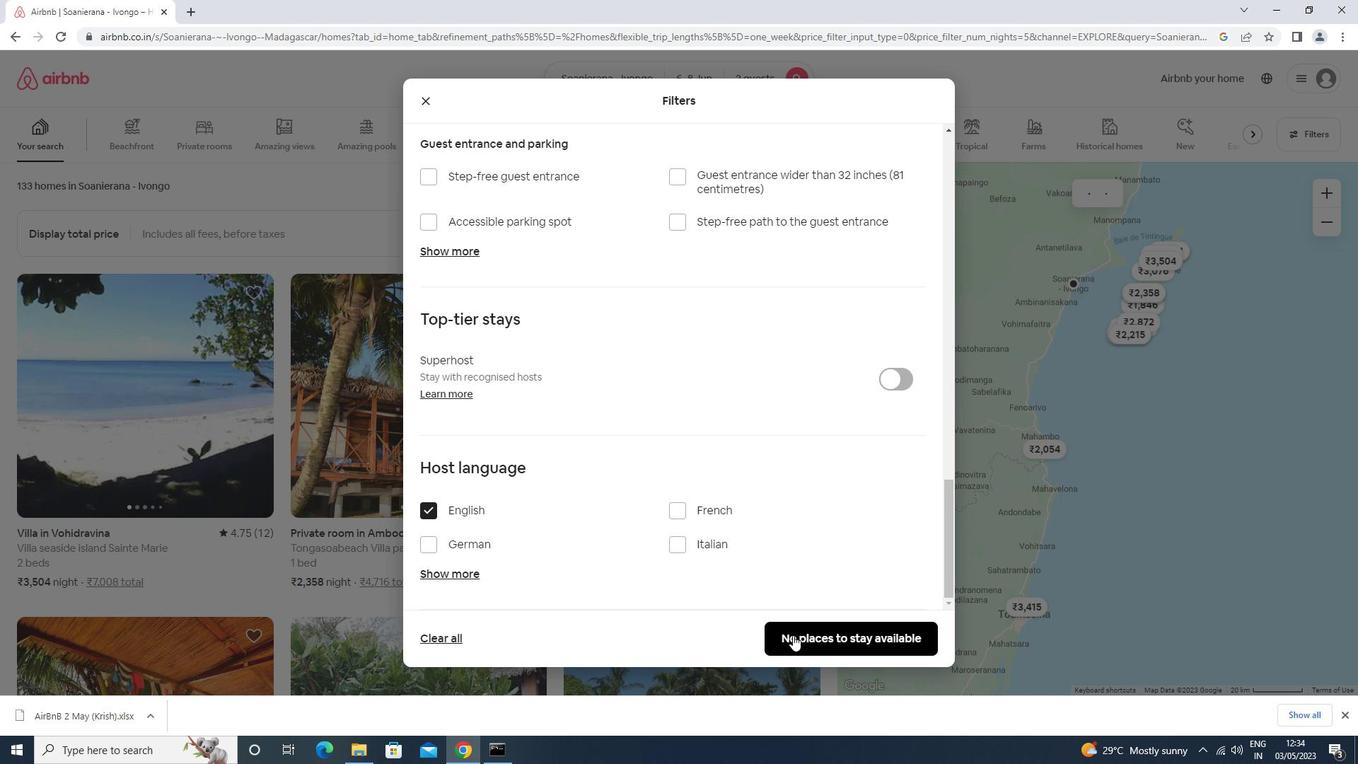 
